 Task: Look for space in Tiquisate, Guatemala from 7th July, 2023 to 15th July, 2023 for 6 adults in price range Rs.15000 to Rs.20000. Place can be entire place with 3 bedrooms having 3 beds and 3 bathrooms. Property type can be house, flat, guest house. Amenities needed are: washing machine. Booking option can be shelf check-in. Required host language is English.
Action: Mouse moved to (539, 95)
Screenshot: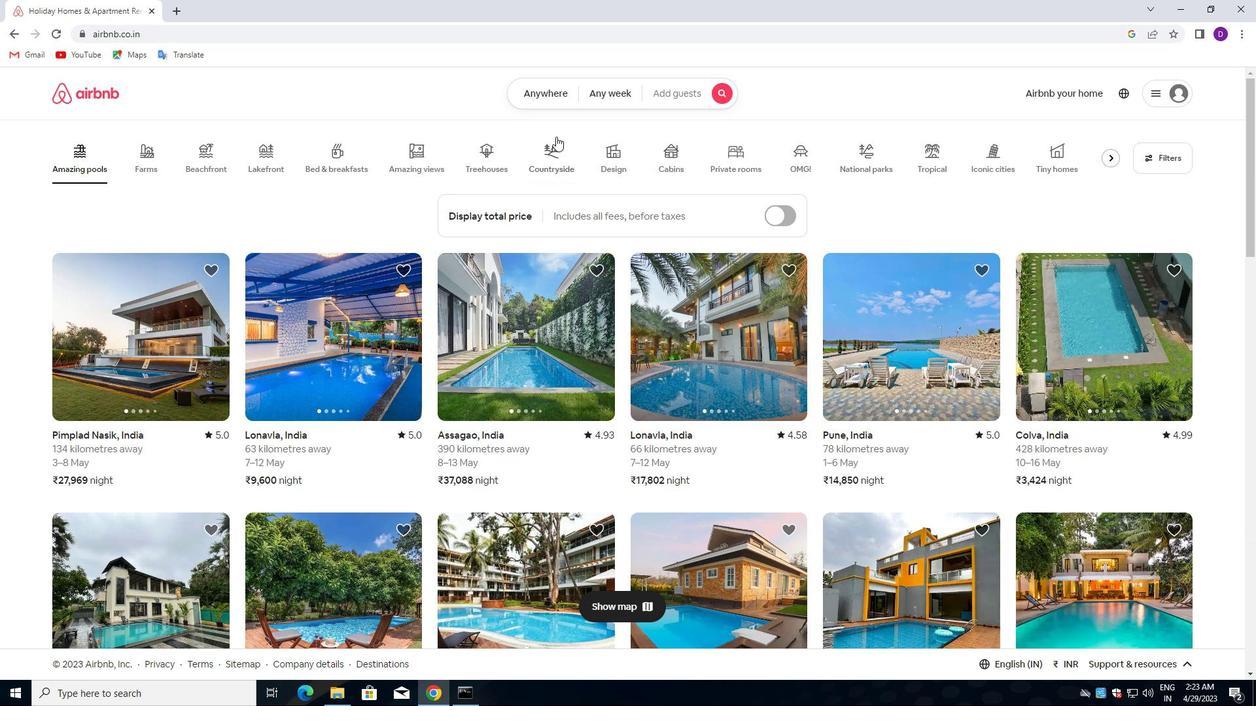 
Action: Mouse pressed left at (539, 95)
Screenshot: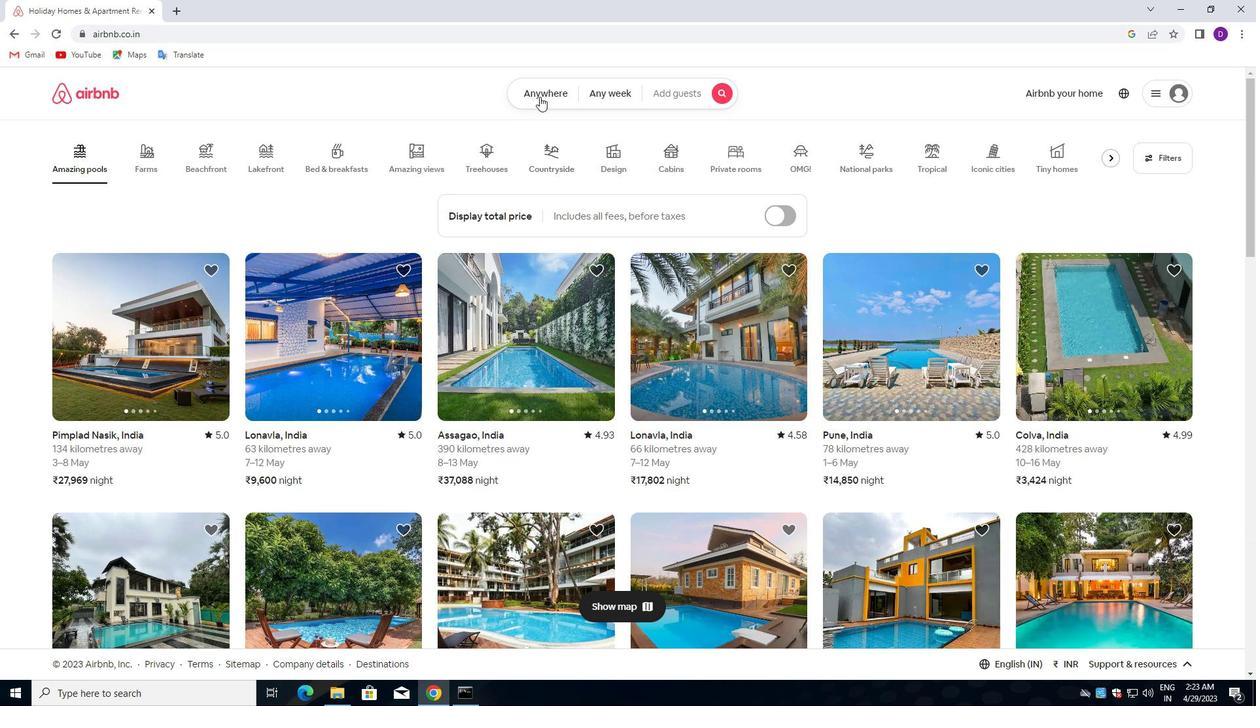 
Action: Mouse moved to (395, 147)
Screenshot: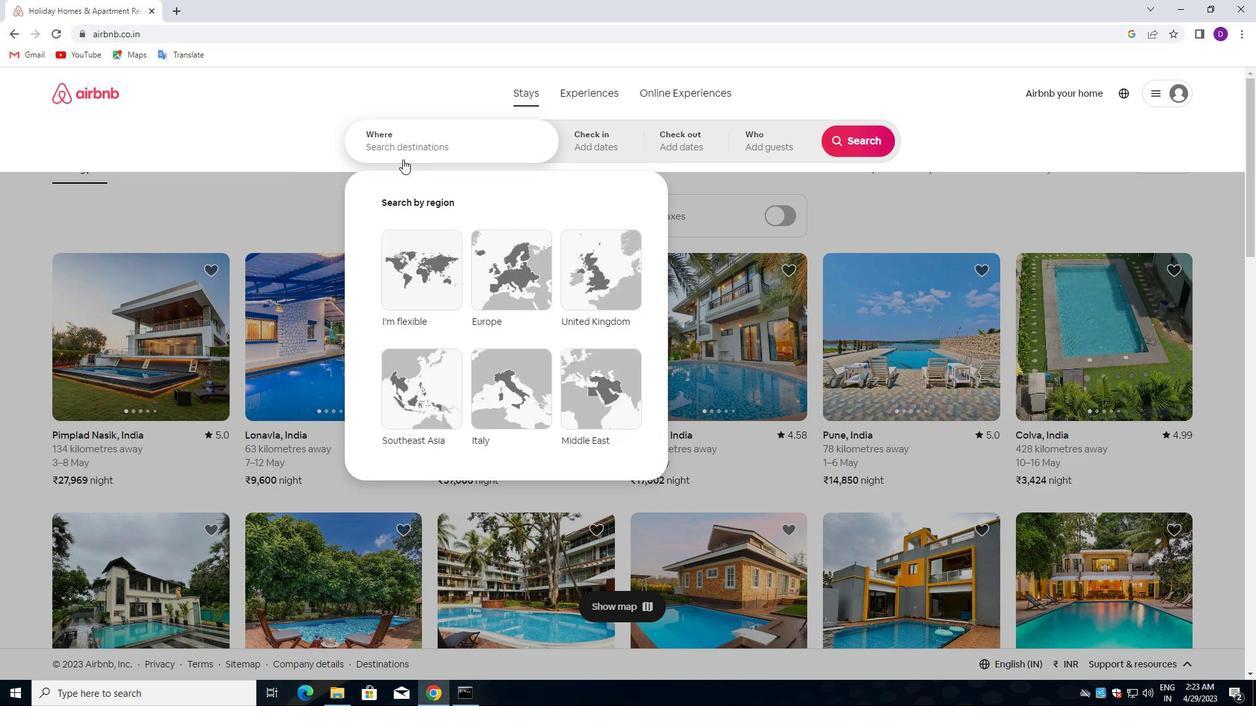 
Action: Mouse pressed left at (395, 147)
Screenshot: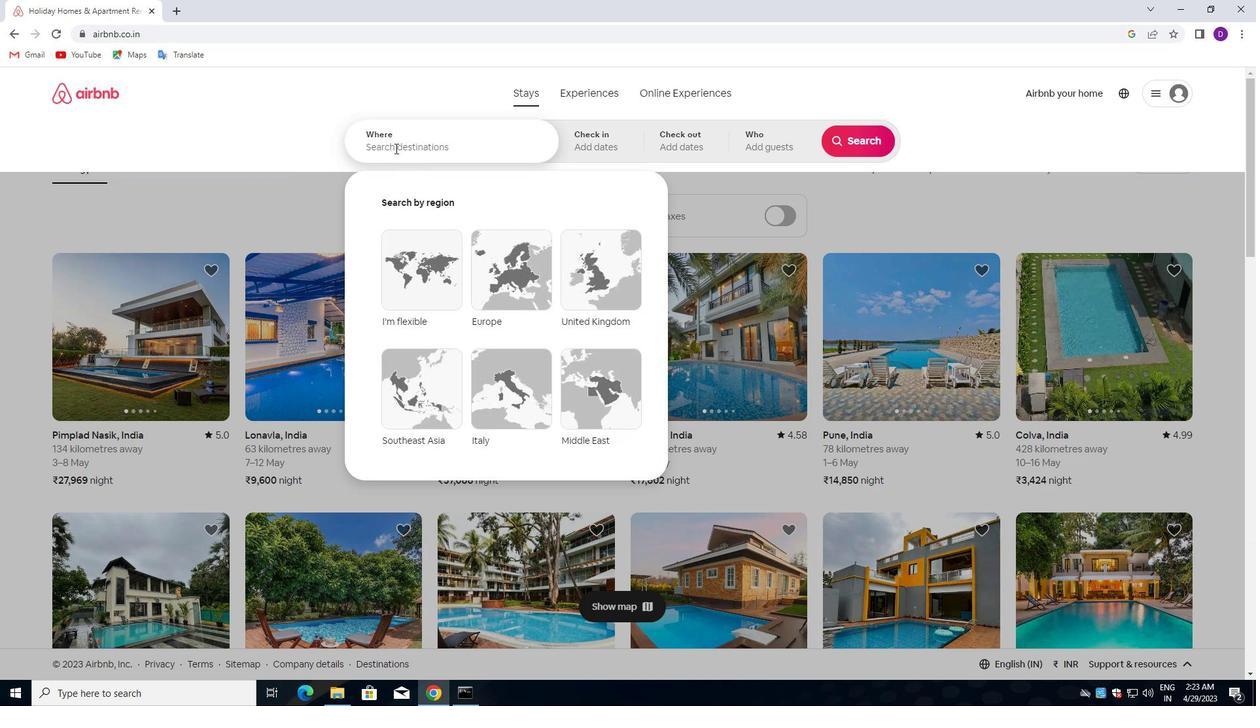
Action: Key pressed <Key.shift>TIQUISATE<Key.down><Key.enter>
Screenshot: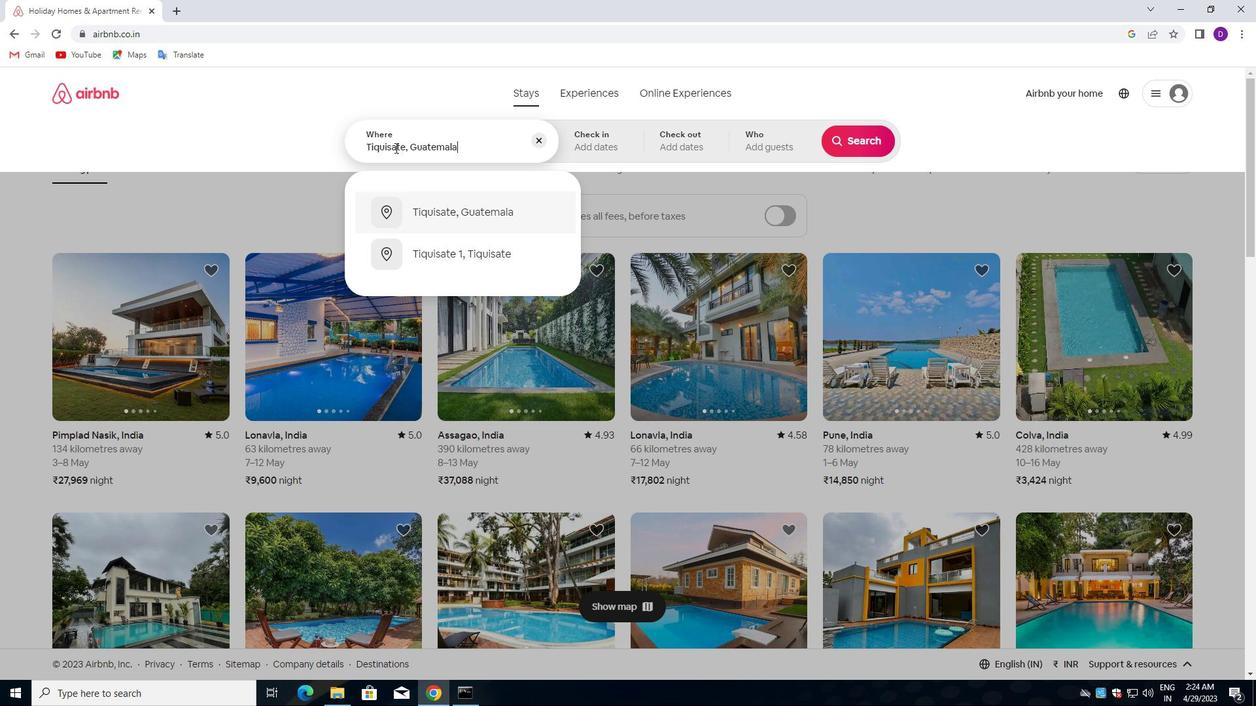 
Action: Mouse moved to (856, 251)
Screenshot: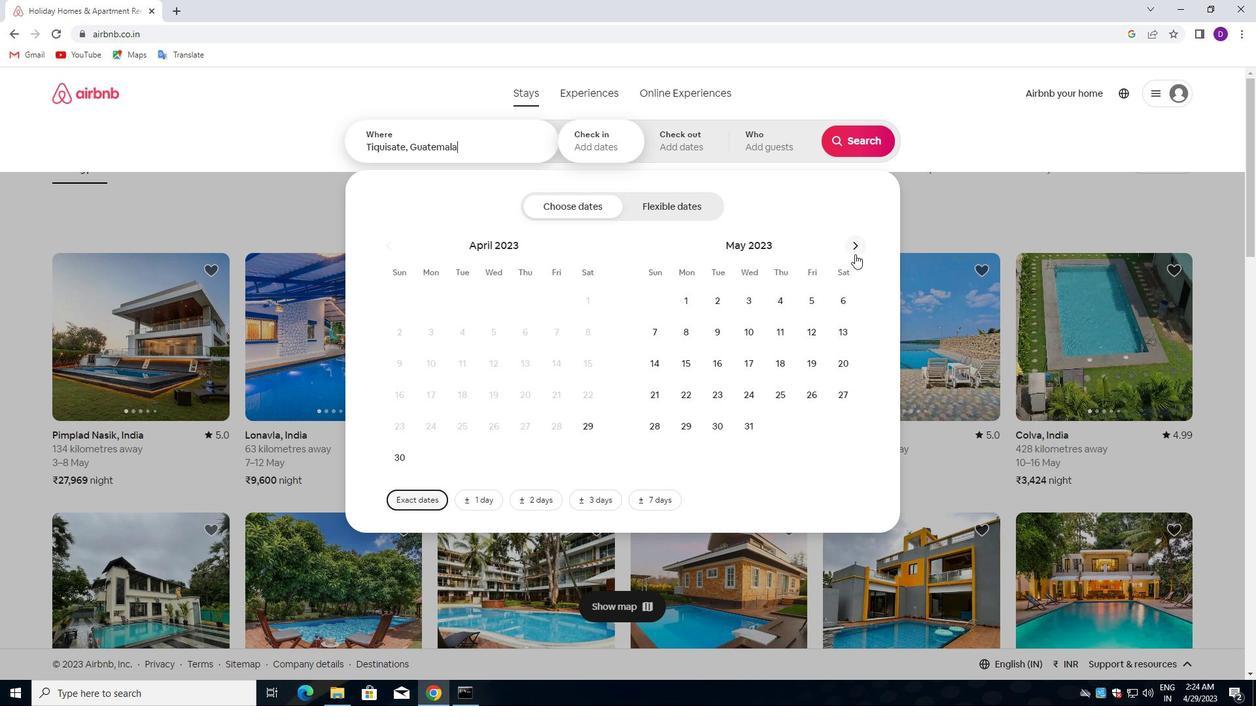 
Action: Mouse pressed left at (856, 251)
Screenshot: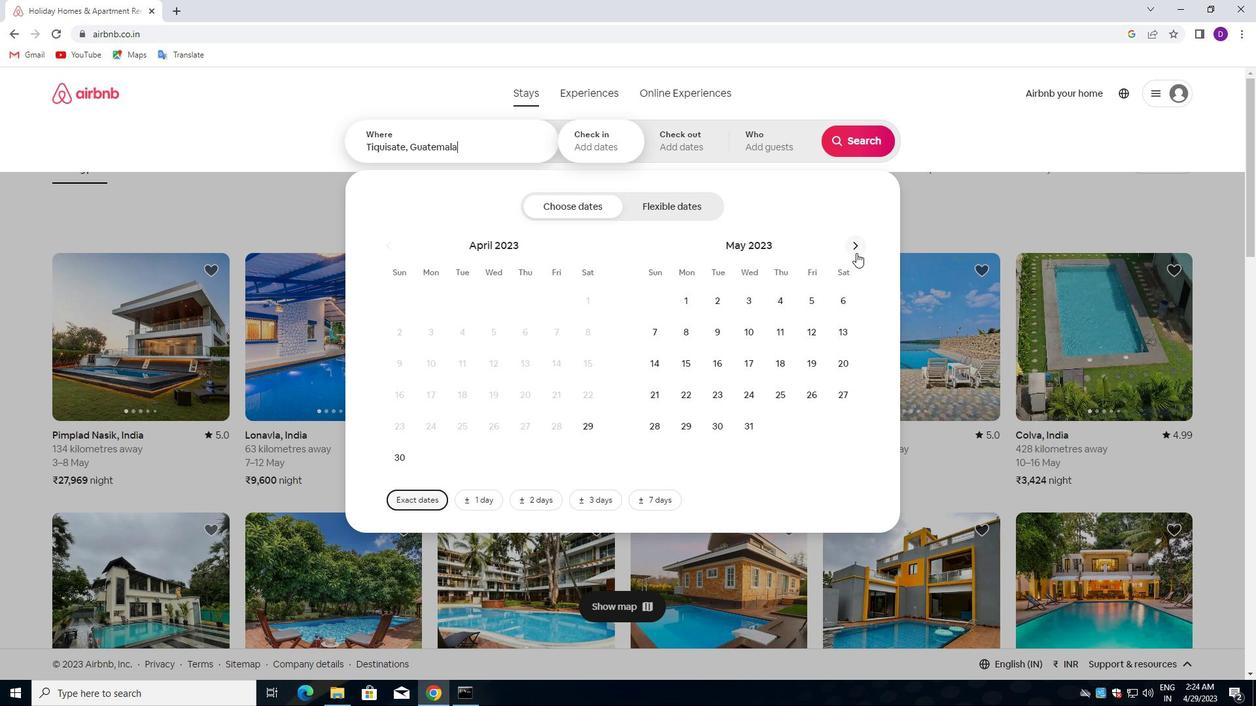 
Action: Mouse pressed left at (856, 251)
Screenshot: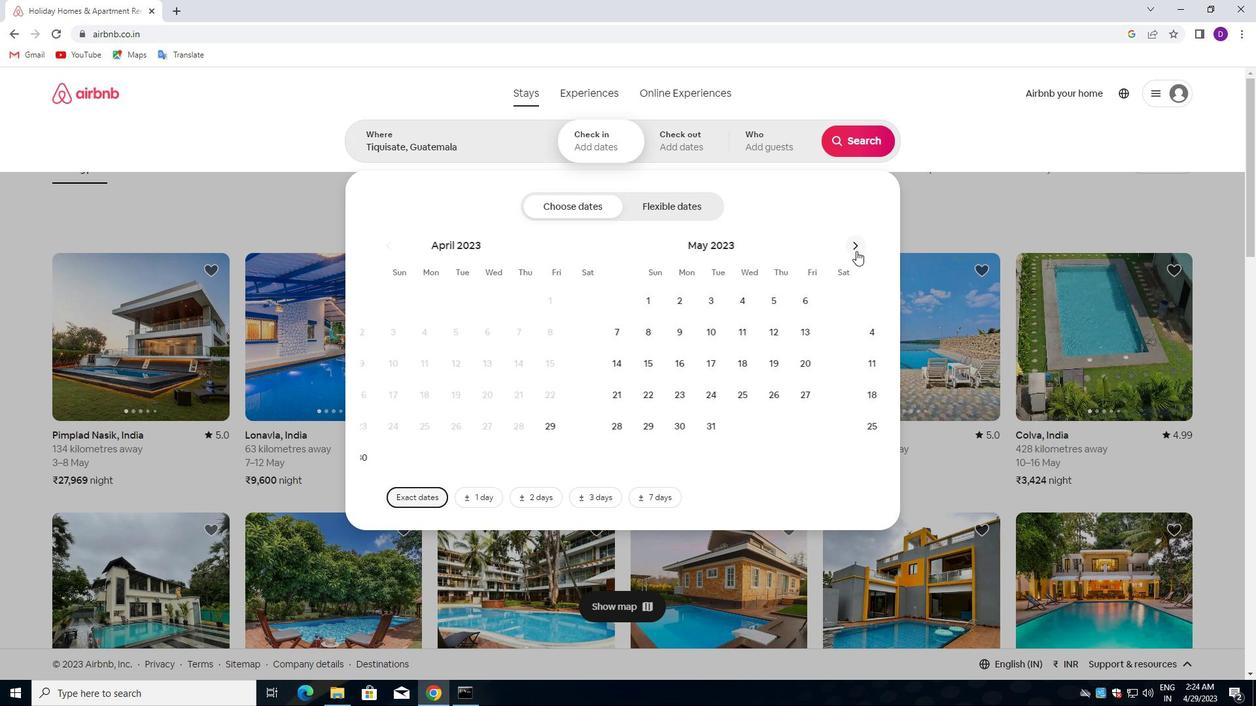 
Action: Mouse moved to (809, 338)
Screenshot: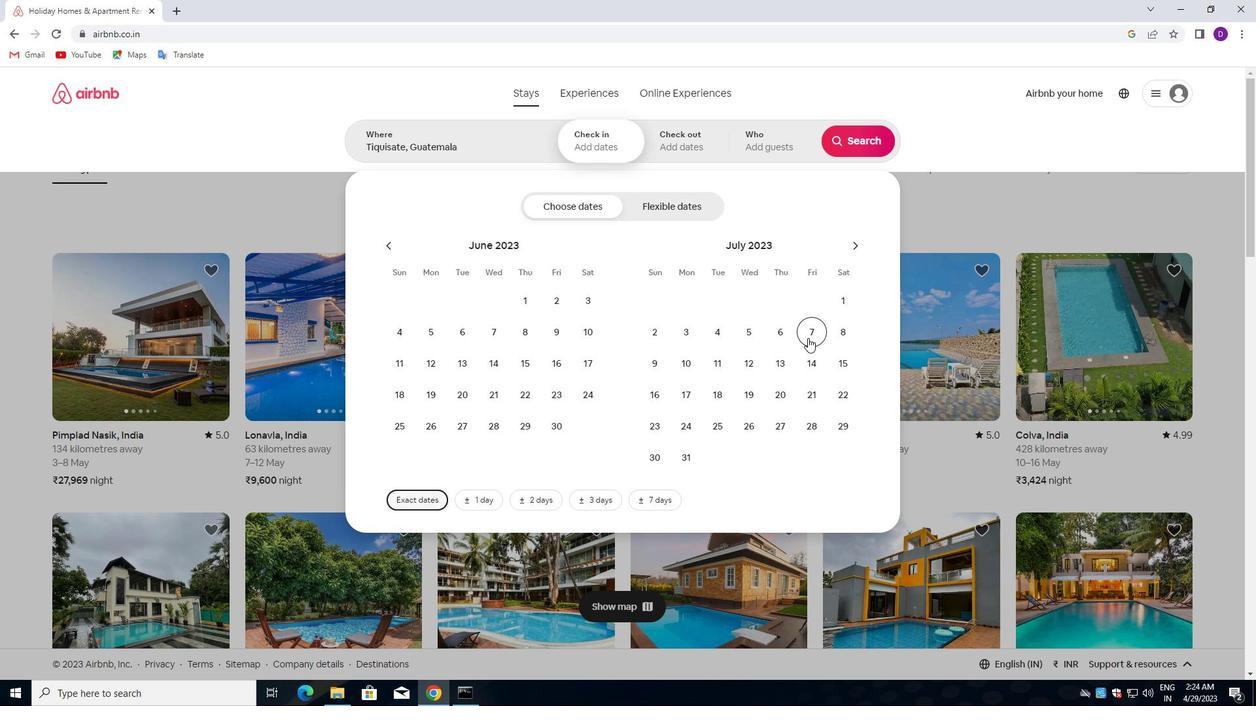 
Action: Mouse pressed left at (809, 338)
Screenshot: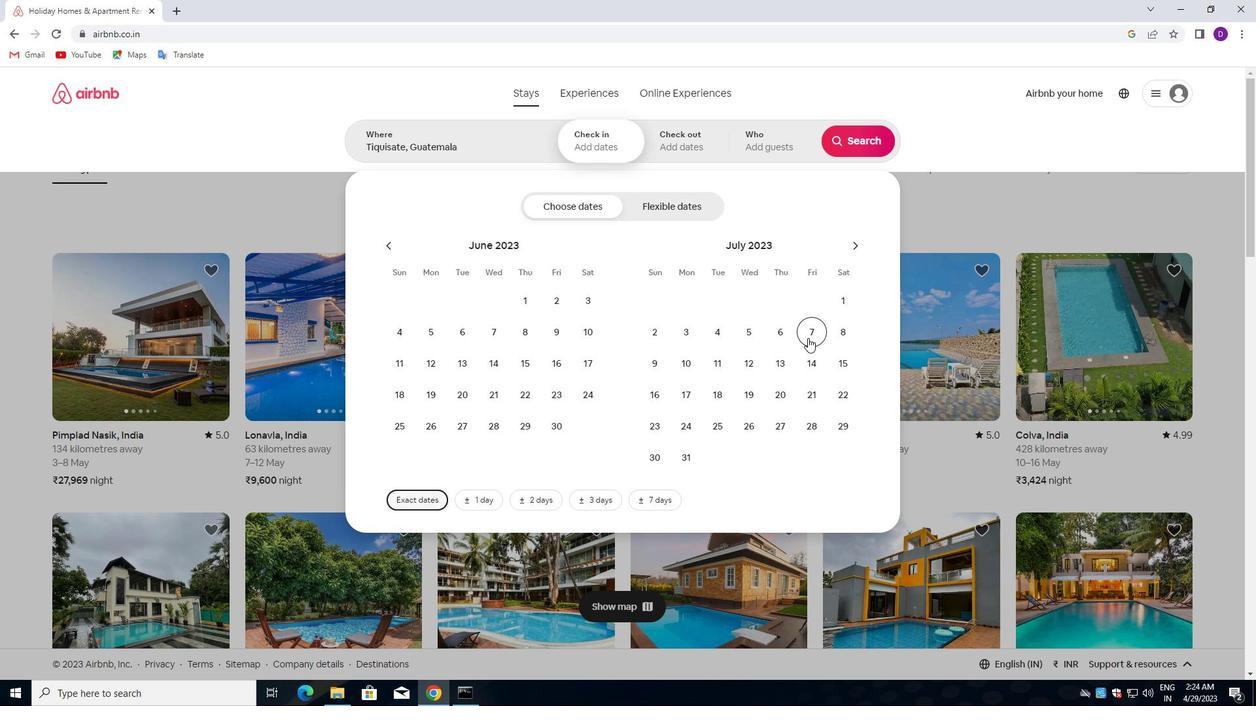 
Action: Mouse moved to (839, 359)
Screenshot: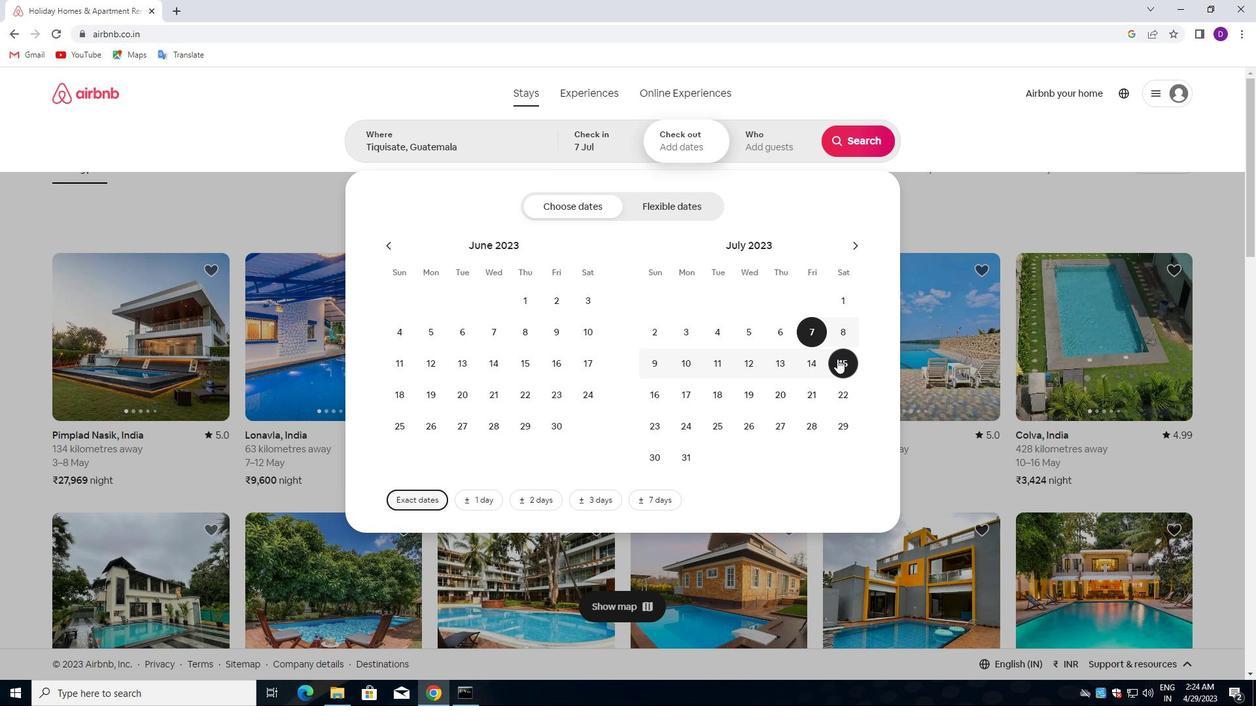 
Action: Mouse pressed left at (839, 359)
Screenshot: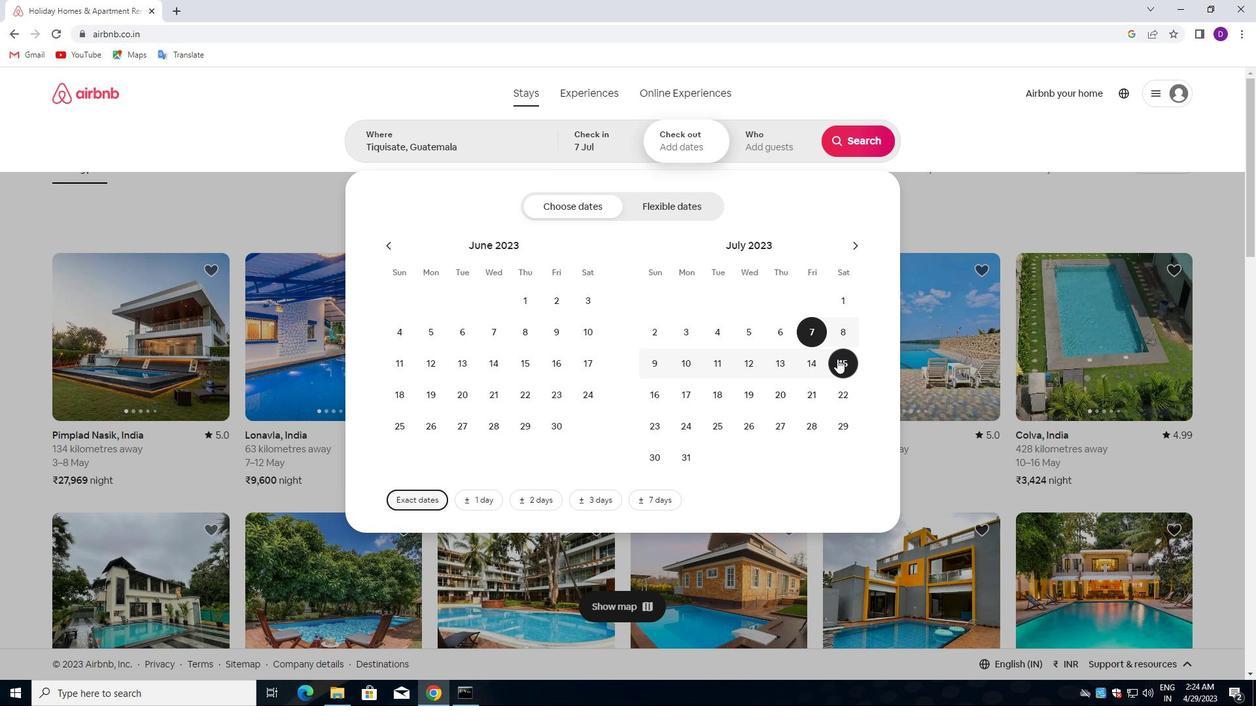 
Action: Mouse moved to (777, 147)
Screenshot: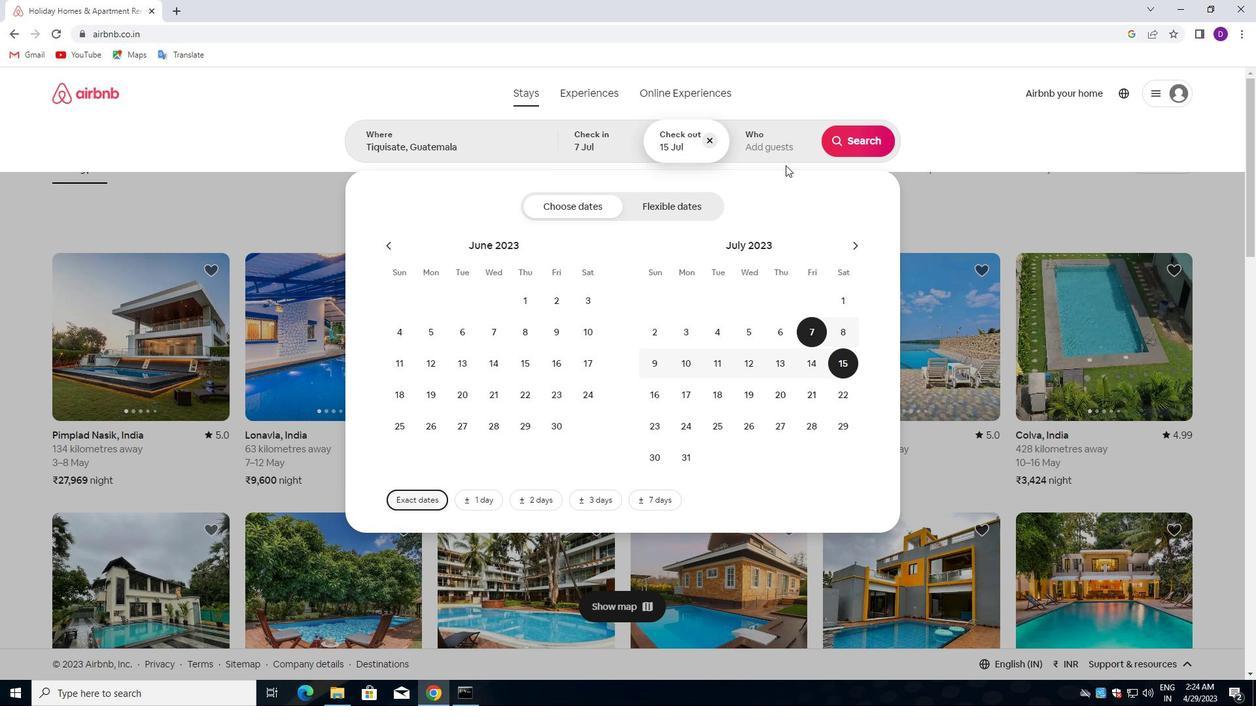 
Action: Mouse pressed left at (777, 147)
Screenshot: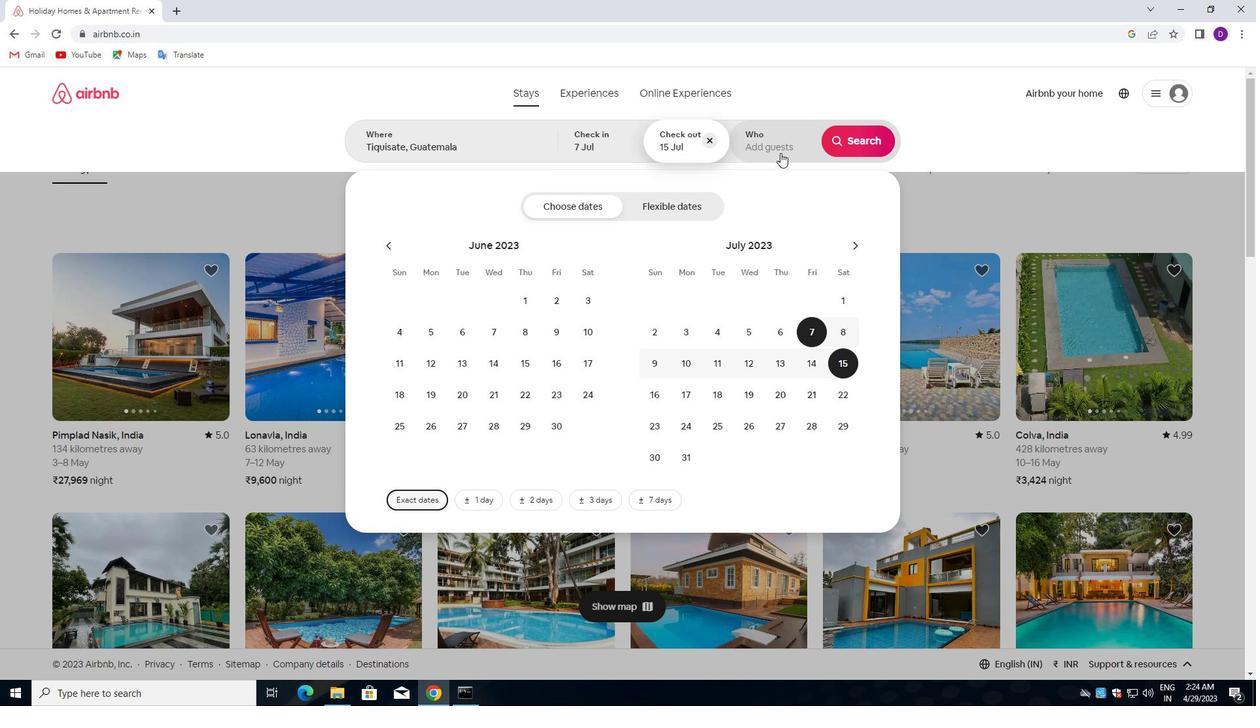 
Action: Mouse moved to (867, 209)
Screenshot: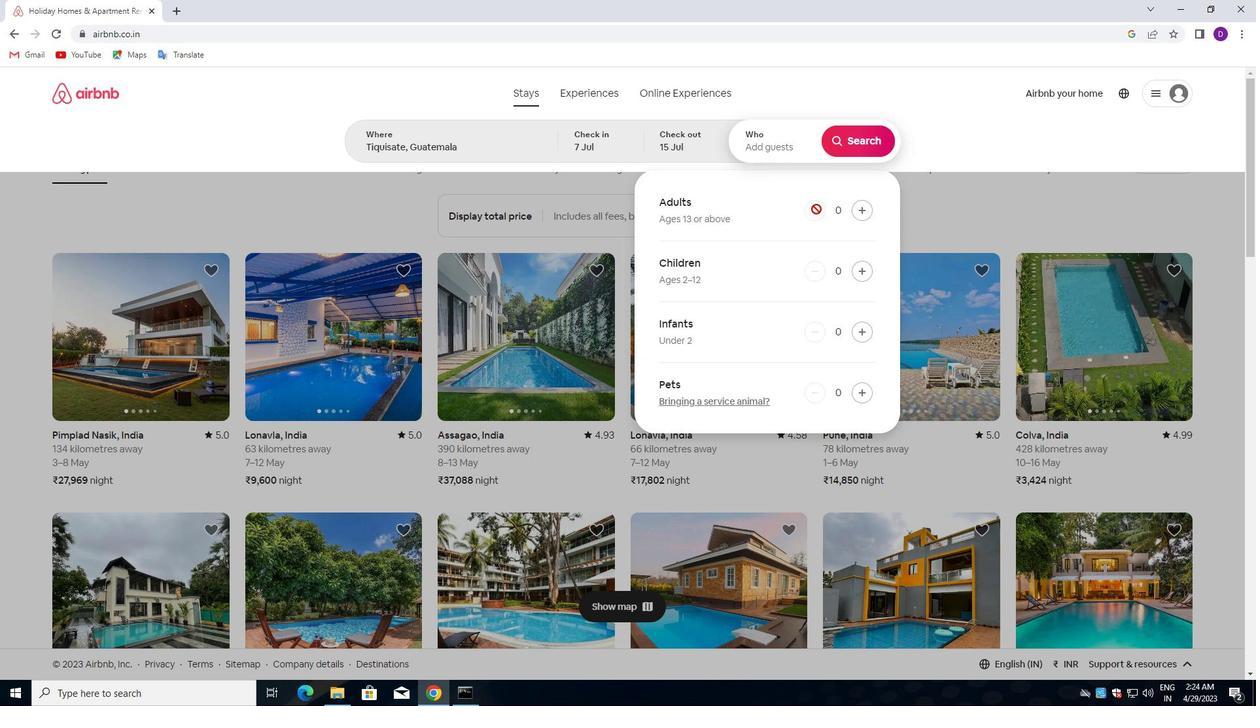 
Action: Mouse pressed left at (867, 209)
Screenshot: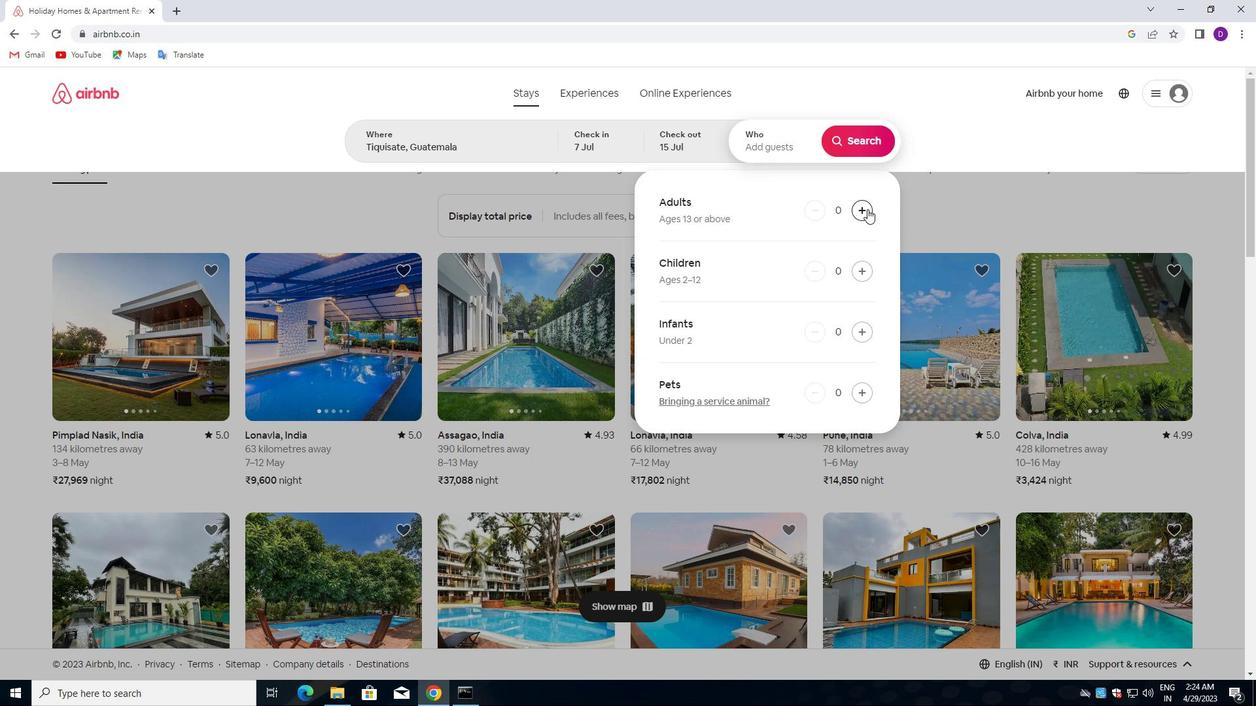 
Action: Mouse moved to (867, 209)
Screenshot: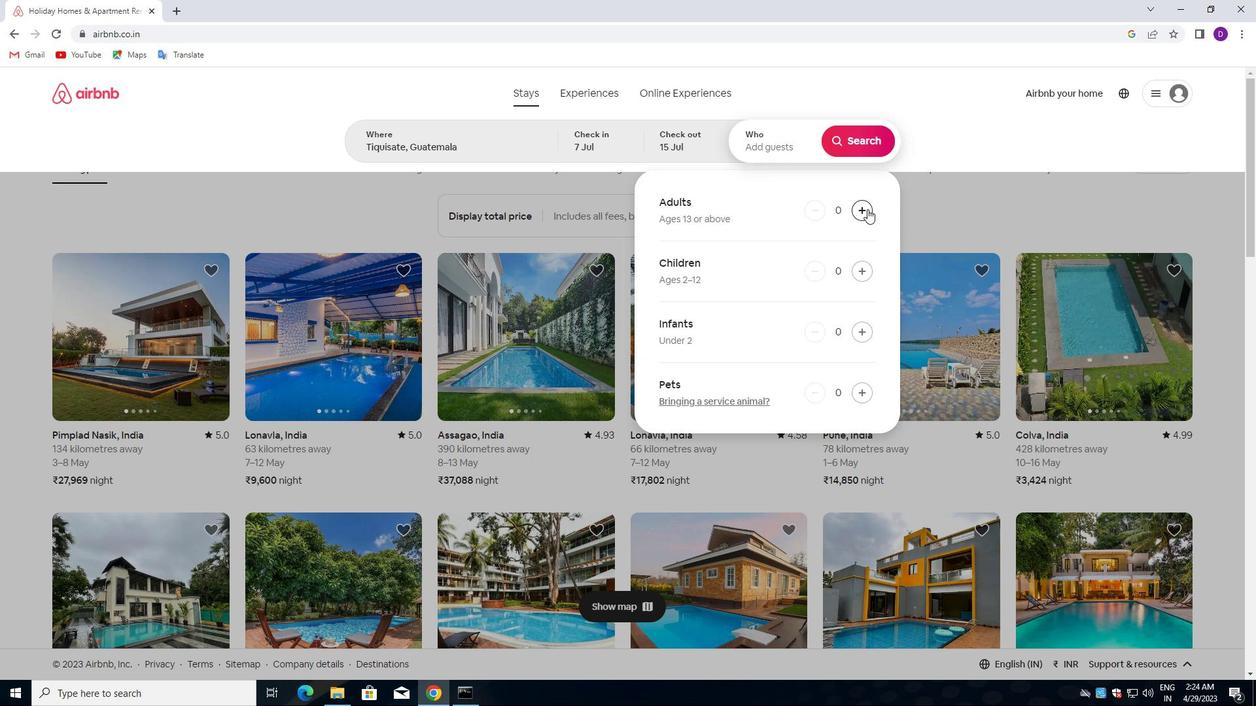 
Action: Mouse pressed left at (867, 209)
Screenshot: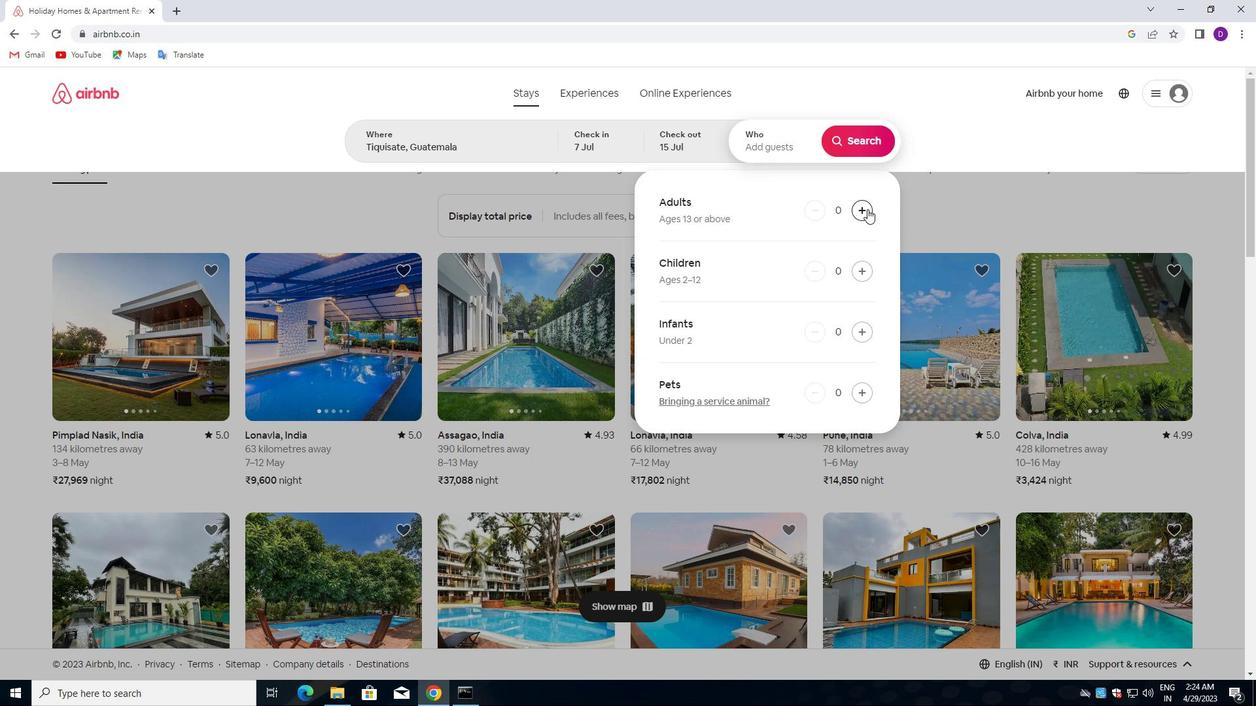 
Action: Mouse pressed left at (867, 209)
Screenshot: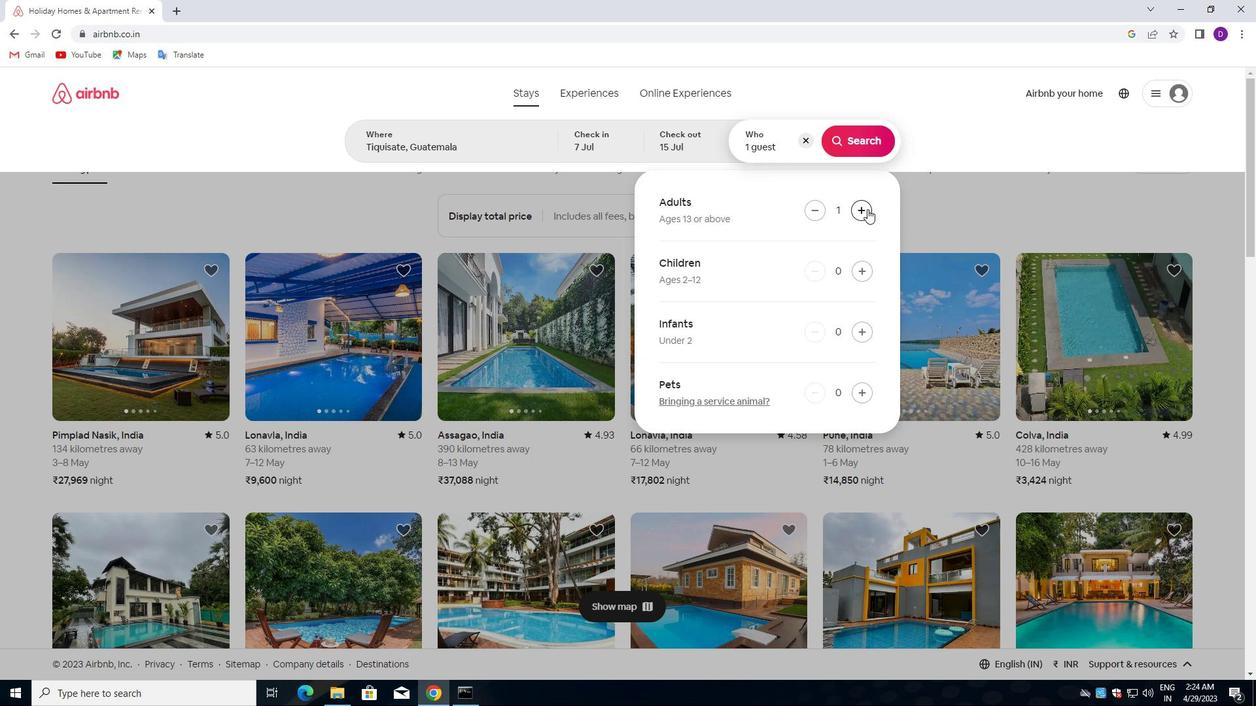 
Action: Mouse pressed left at (867, 209)
Screenshot: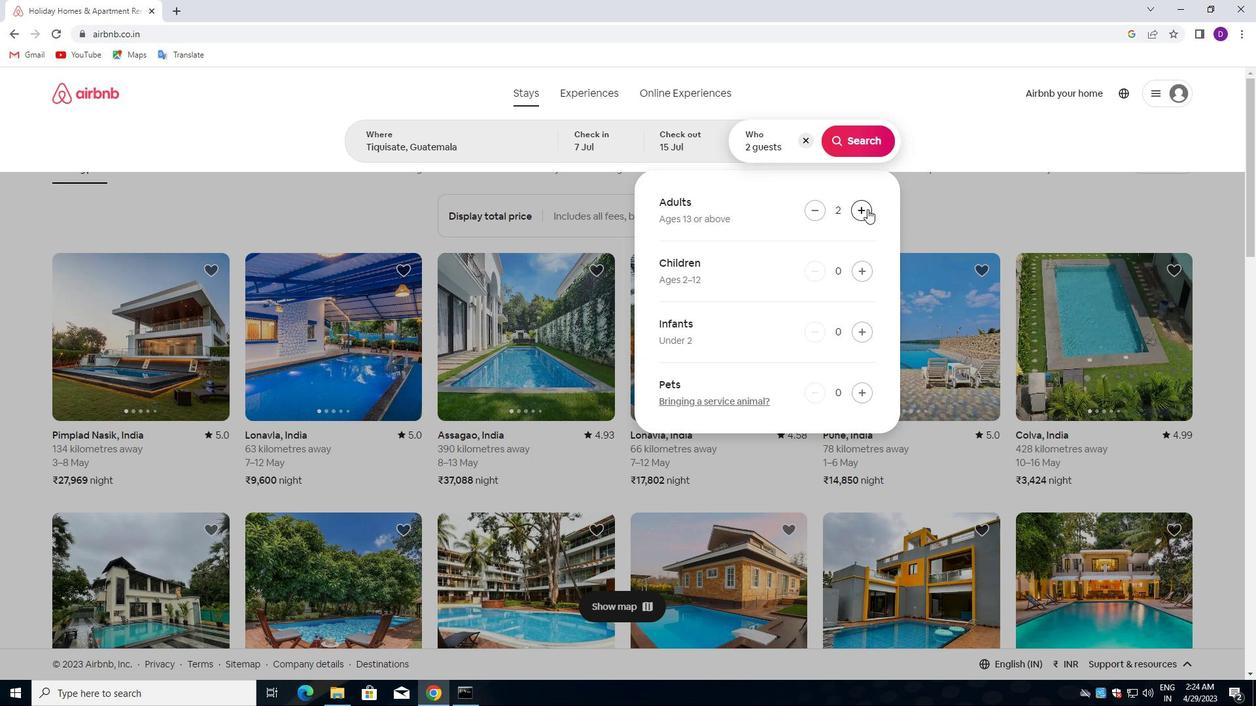 
Action: Mouse pressed left at (867, 209)
Screenshot: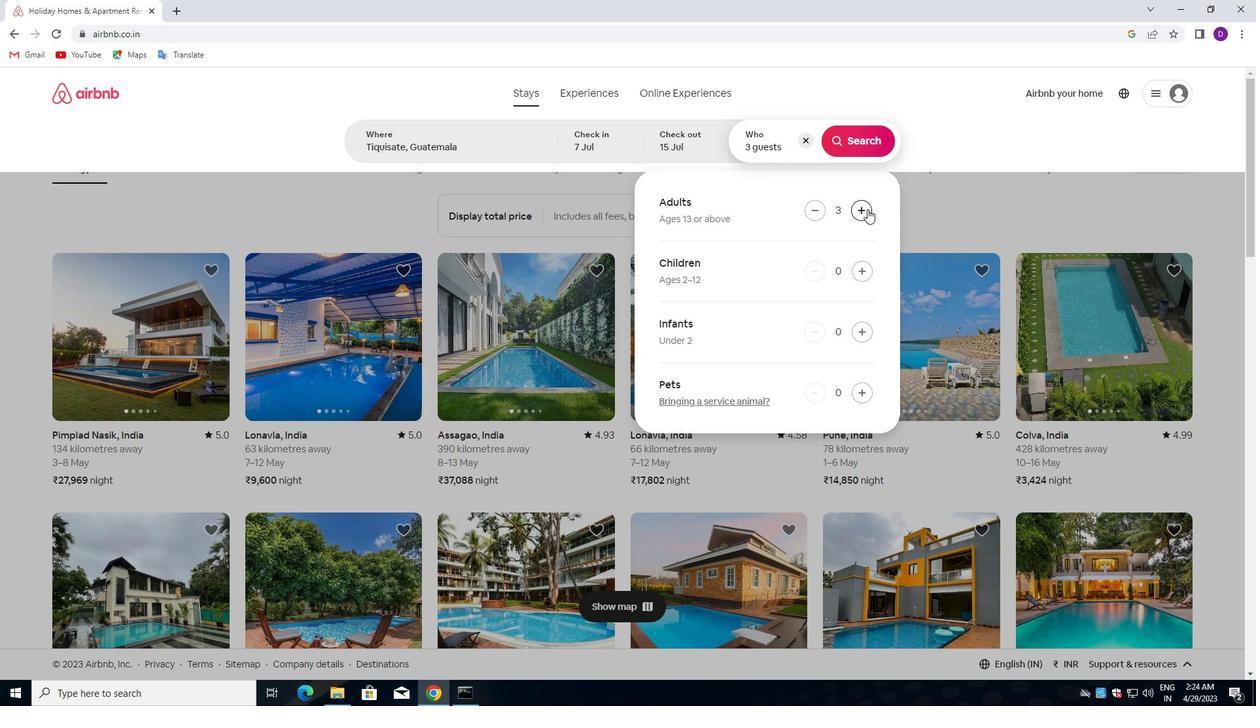 
Action: Mouse pressed left at (867, 209)
Screenshot: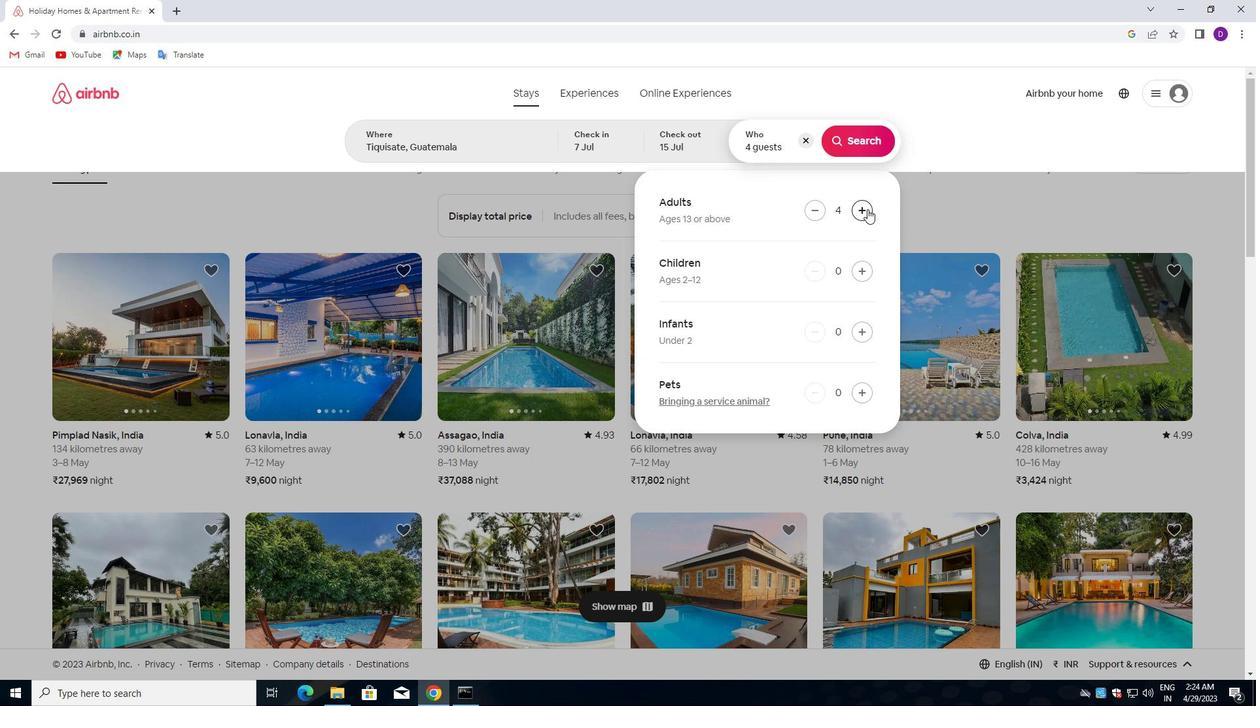 
Action: Mouse moved to (860, 148)
Screenshot: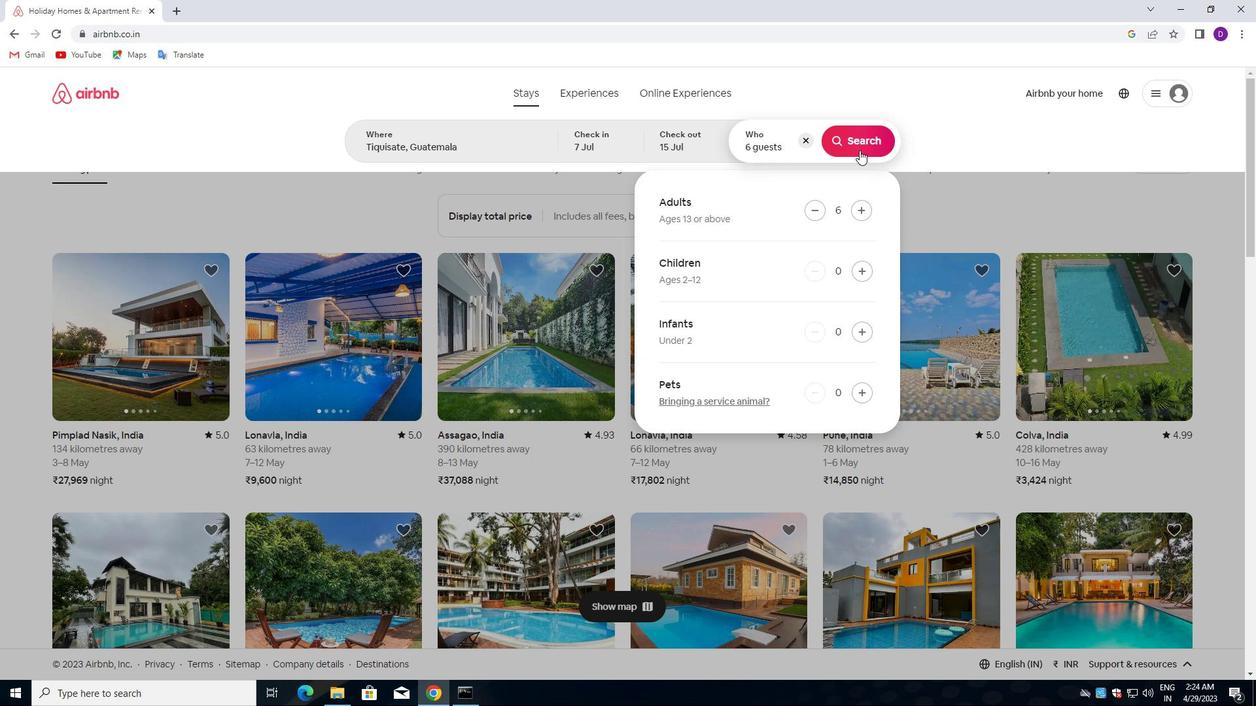 
Action: Mouse pressed left at (860, 148)
Screenshot: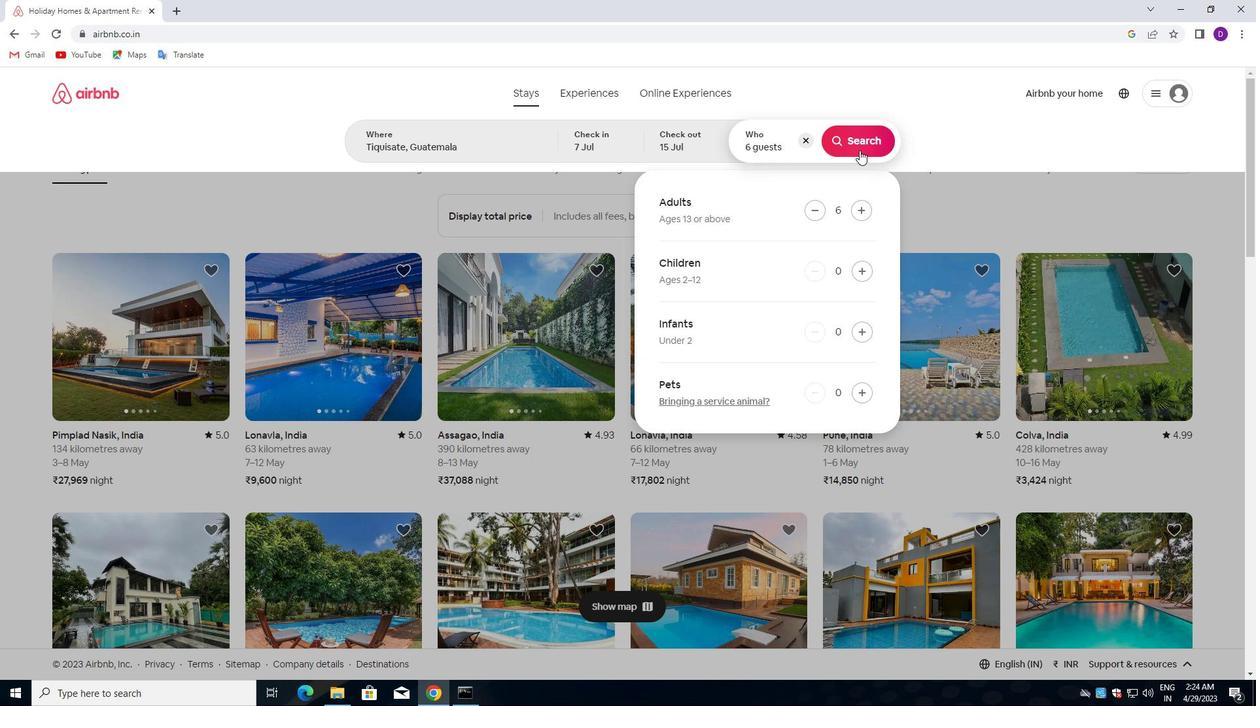 
Action: Mouse moved to (1186, 145)
Screenshot: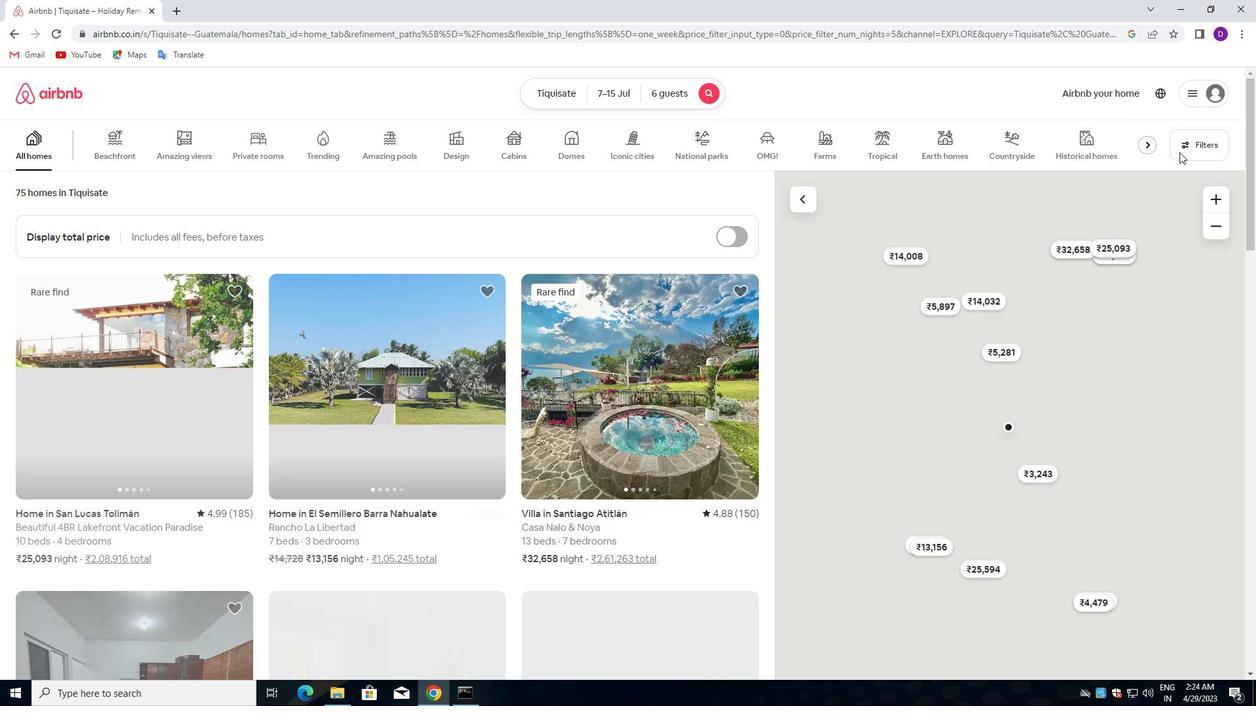 
Action: Mouse pressed left at (1186, 145)
Screenshot: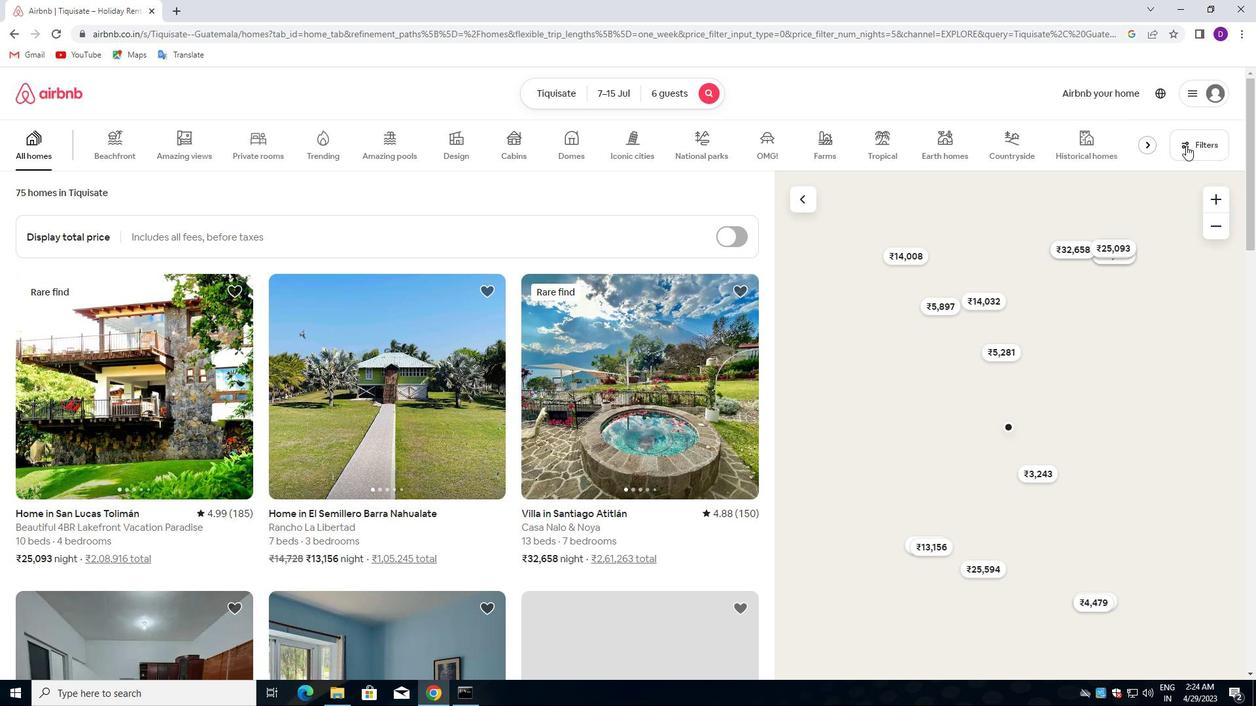 
Action: Mouse moved to (457, 310)
Screenshot: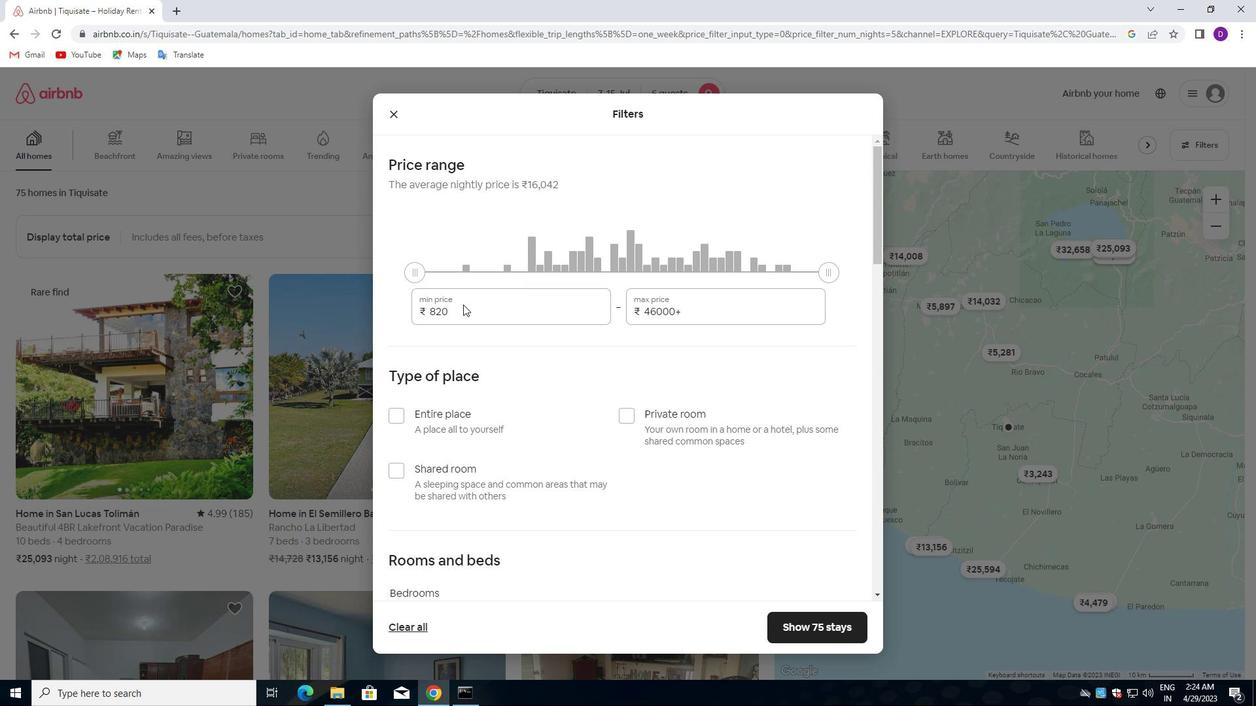 
Action: Mouse pressed left at (457, 310)
Screenshot: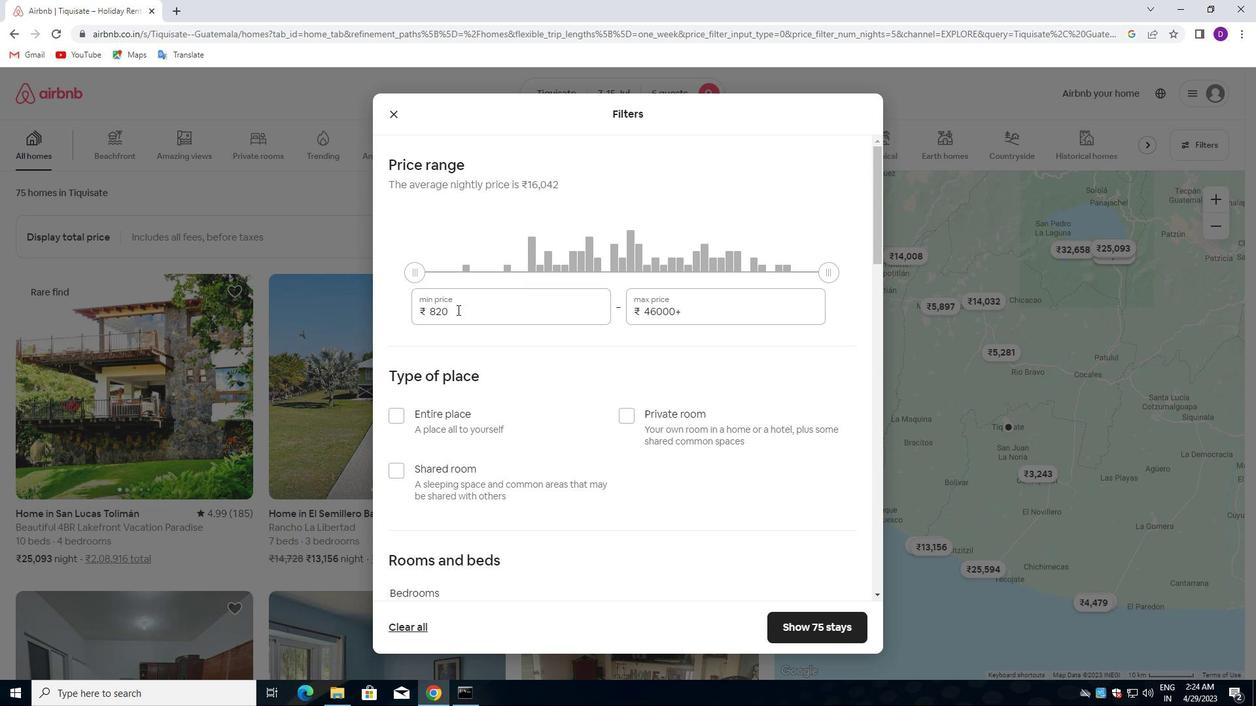 
Action: Mouse pressed left at (457, 310)
Screenshot: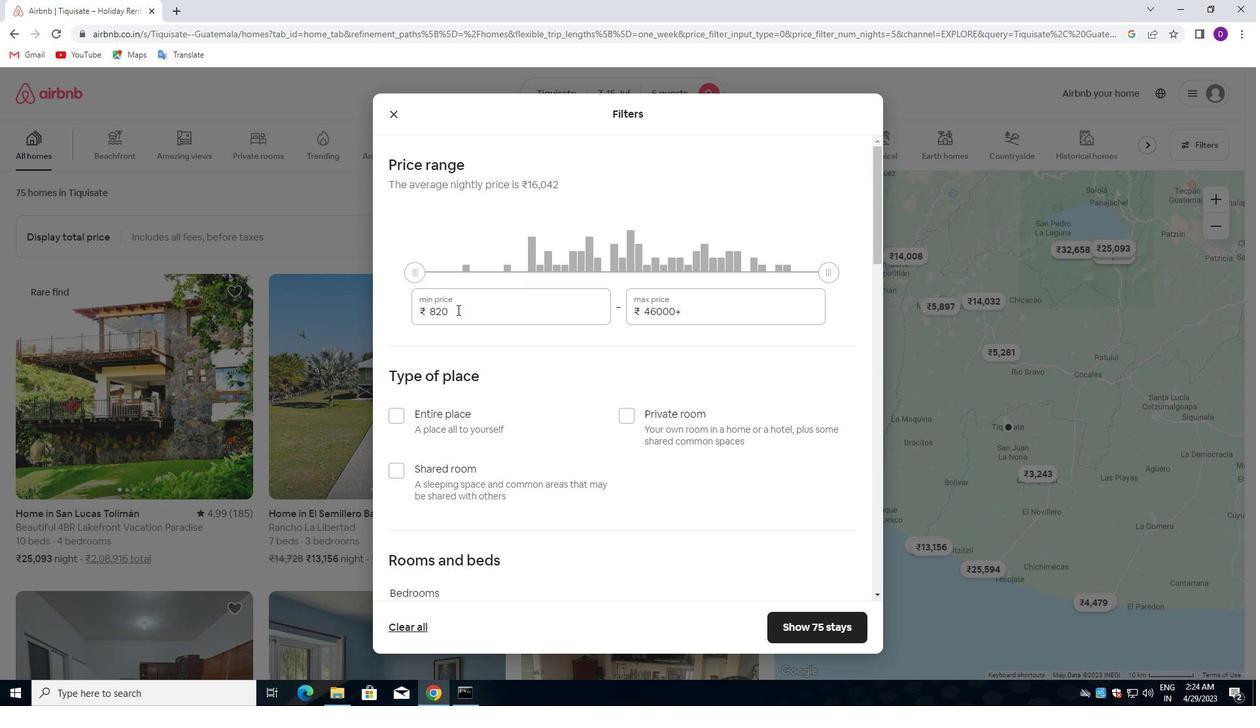 
Action: Key pressed 15000<Key.tab>20000
Screenshot: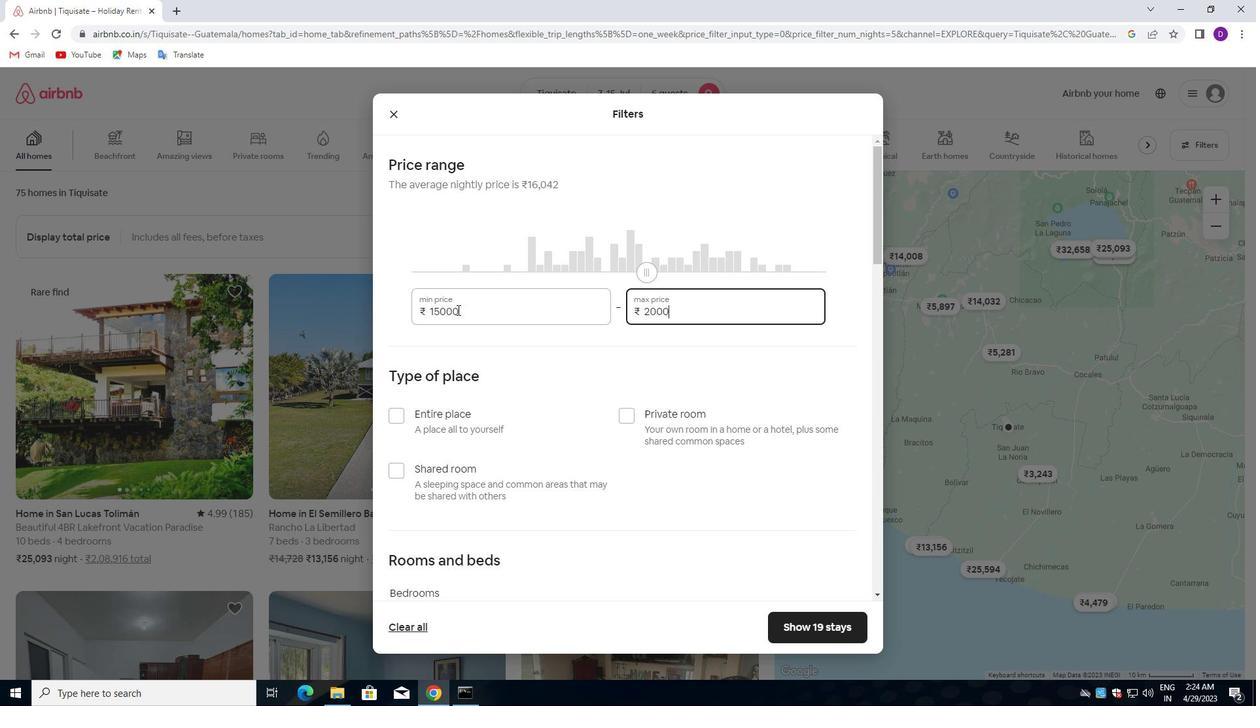 
Action: Mouse moved to (490, 321)
Screenshot: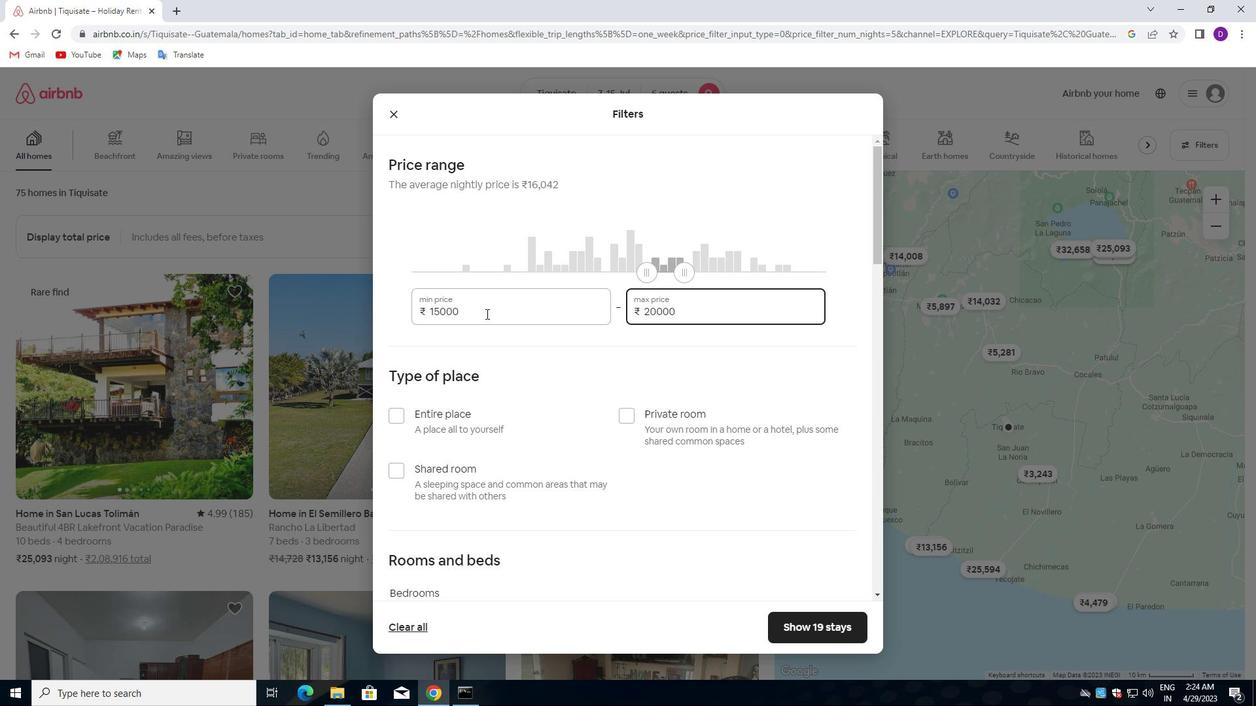 
Action: Mouse scrolled (490, 320) with delta (0, 0)
Screenshot: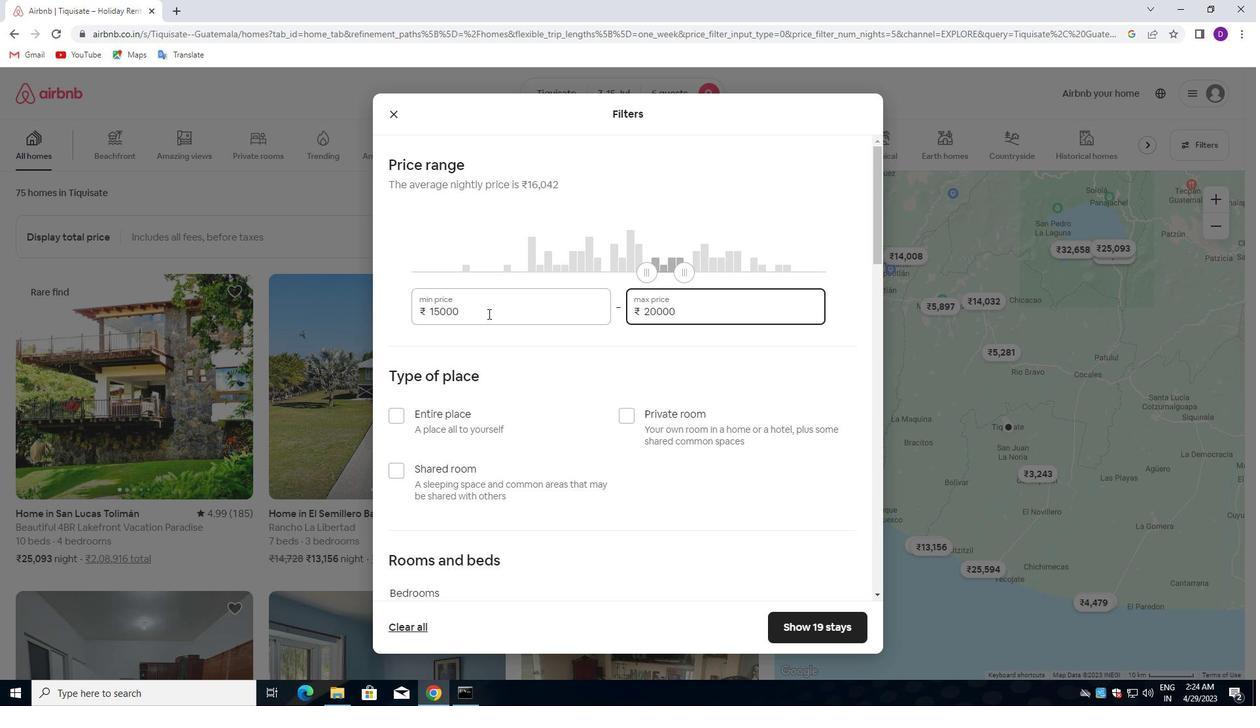 
Action: Mouse moved to (487, 327)
Screenshot: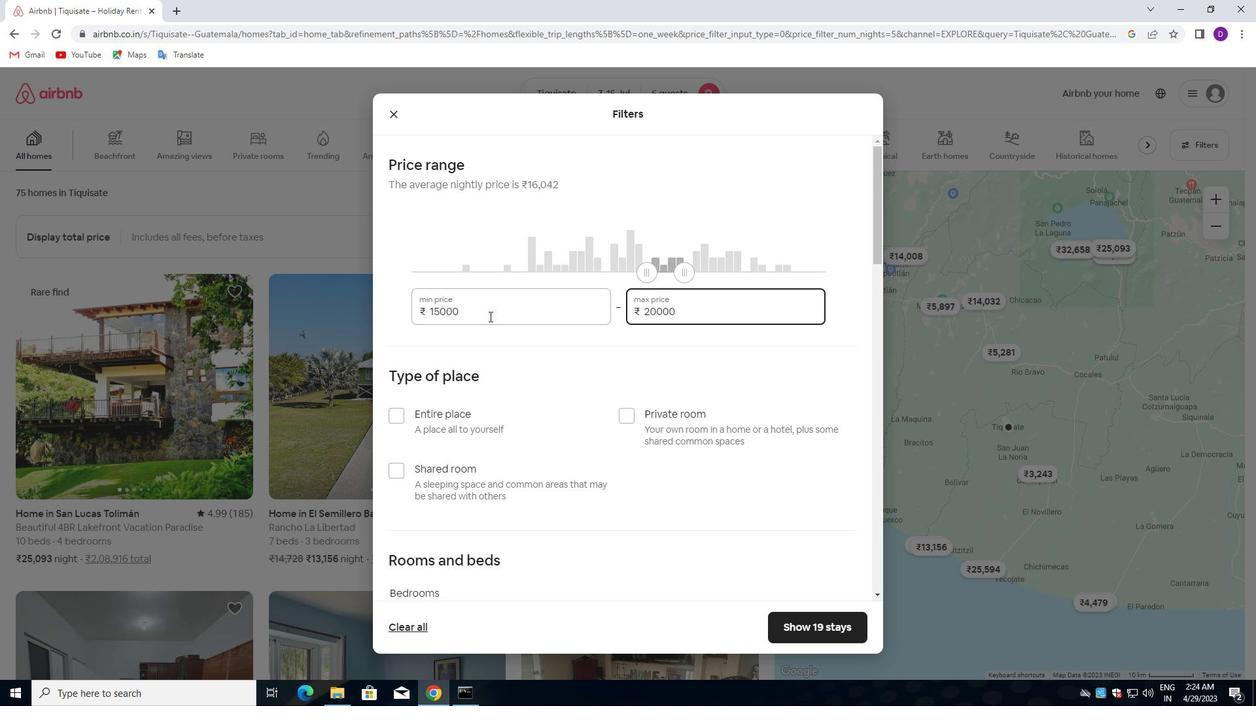 
Action: Mouse scrolled (487, 326) with delta (0, 0)
Screenshot: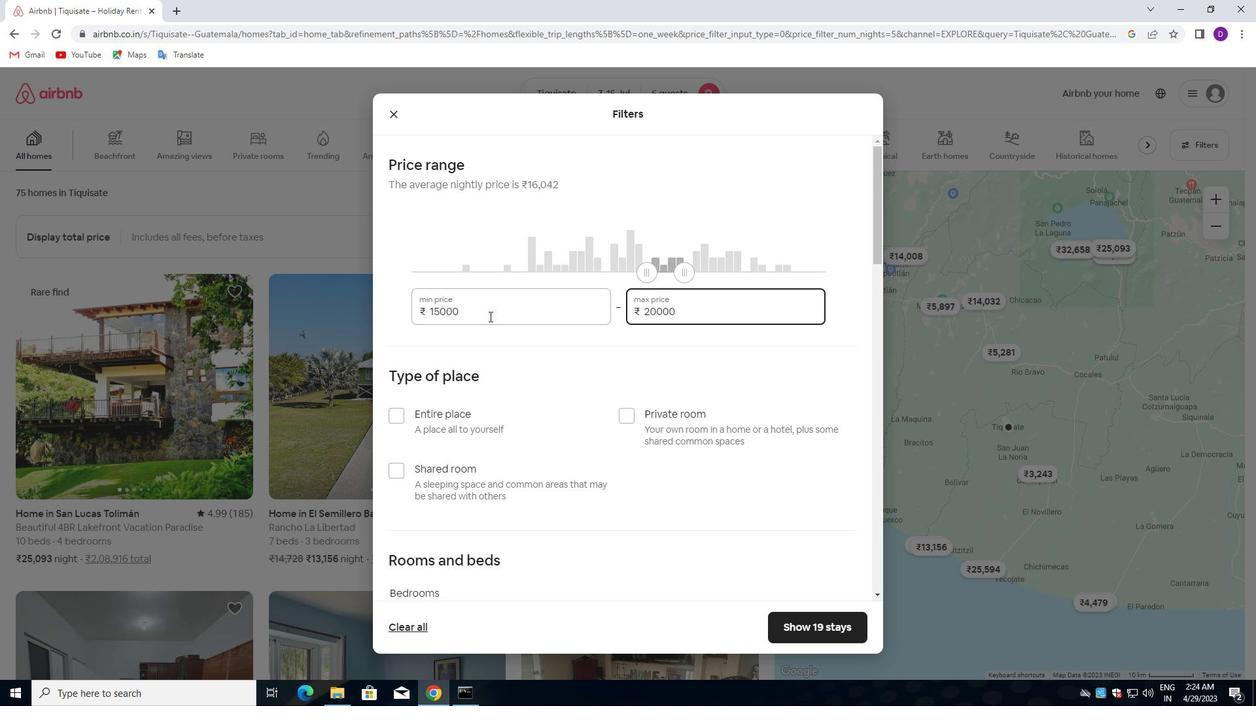 
Action: Mouse moved to (399, 289)
Screenshot: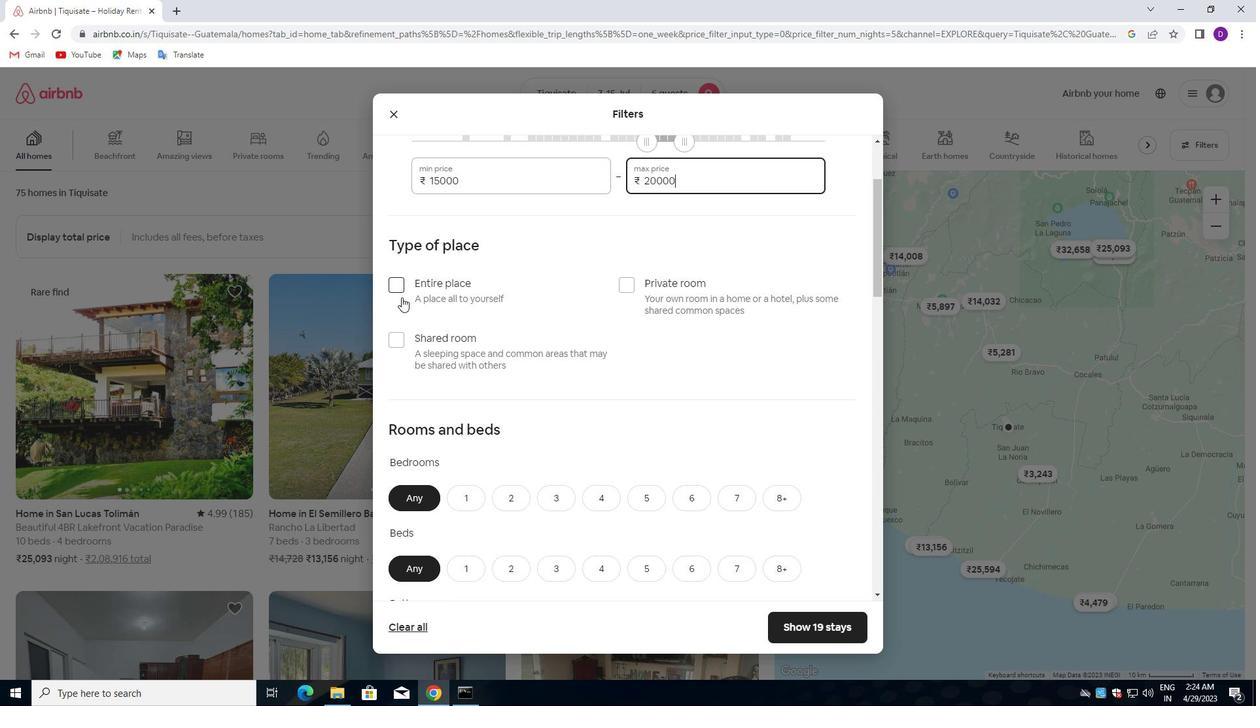 
Action: Mouse pressed left at (399, 289)
Screenshot: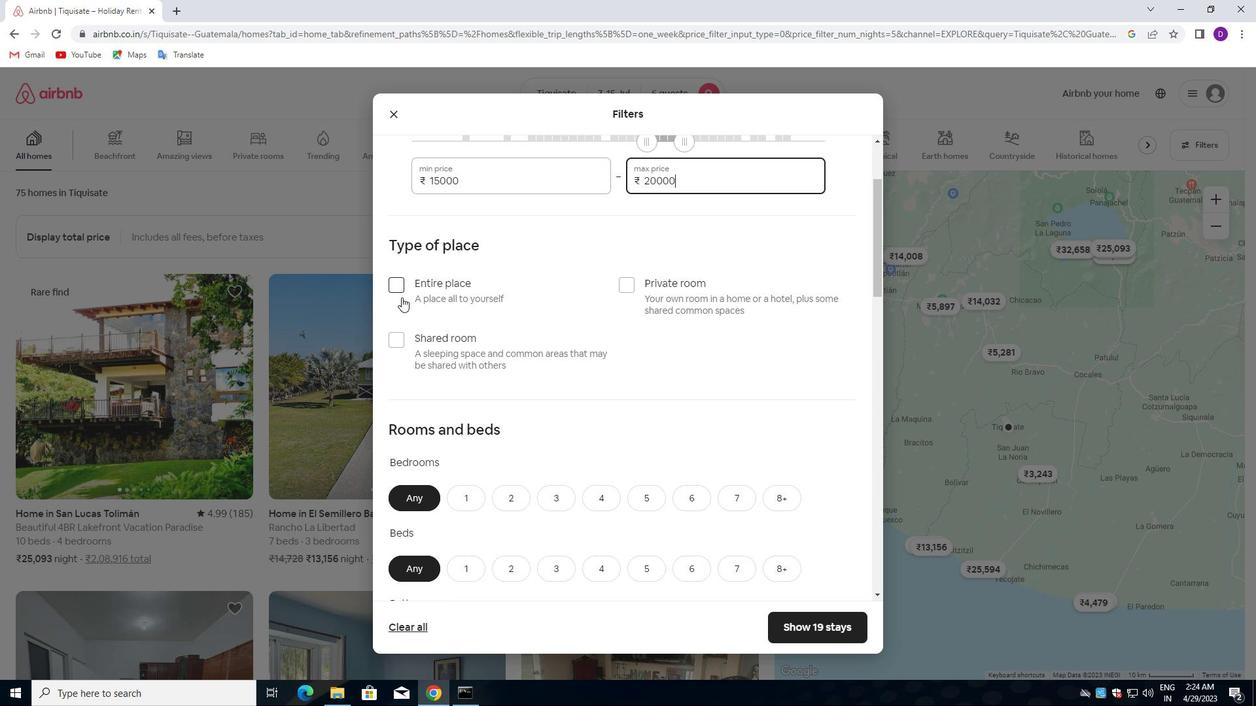
Action: Mouse moved to (547, 353)
Screenshot: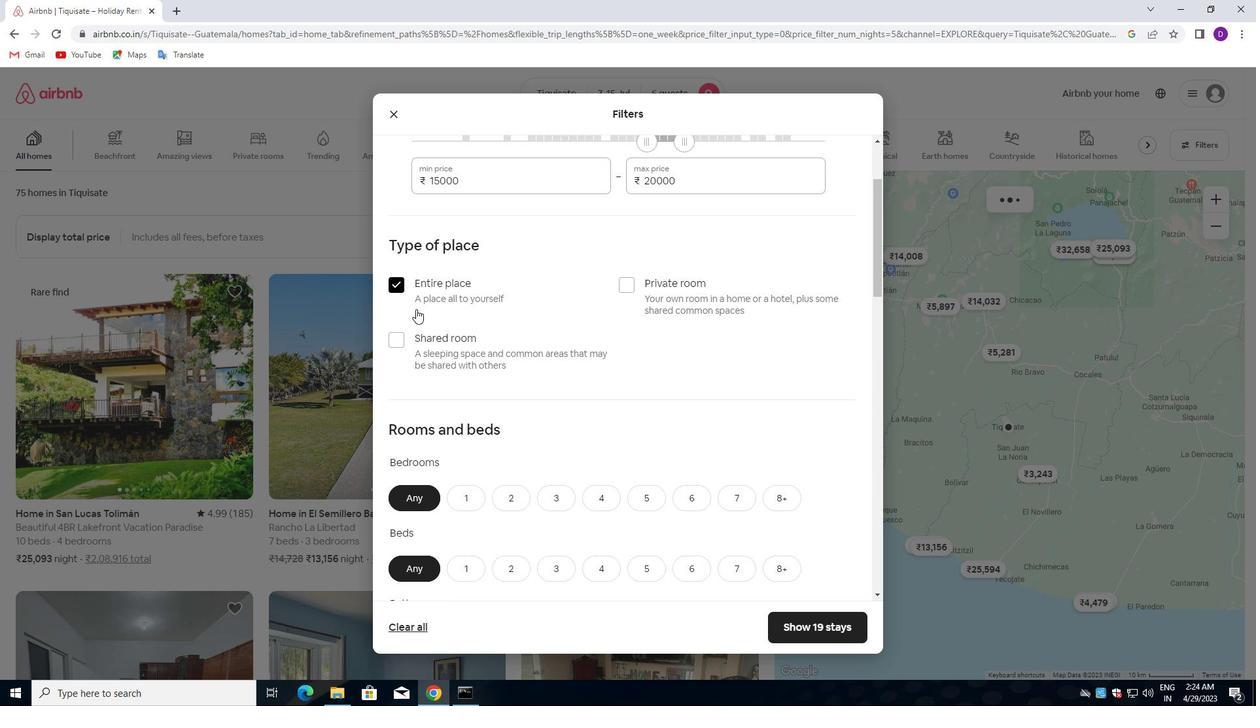 
Action: Mouse scrolled (547, 352) with delta (0, 0)
Screenshot: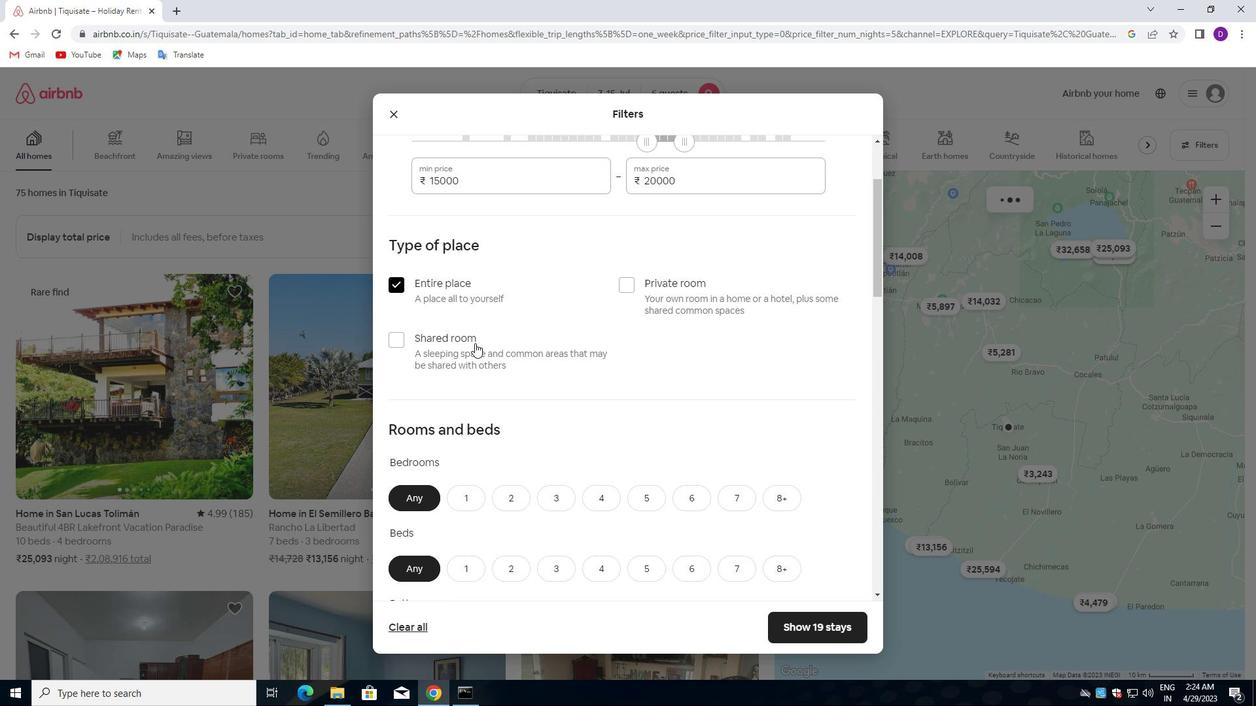 
Action: Mouse scrolled (547, 352) with delta (0, 0)
Screenshot: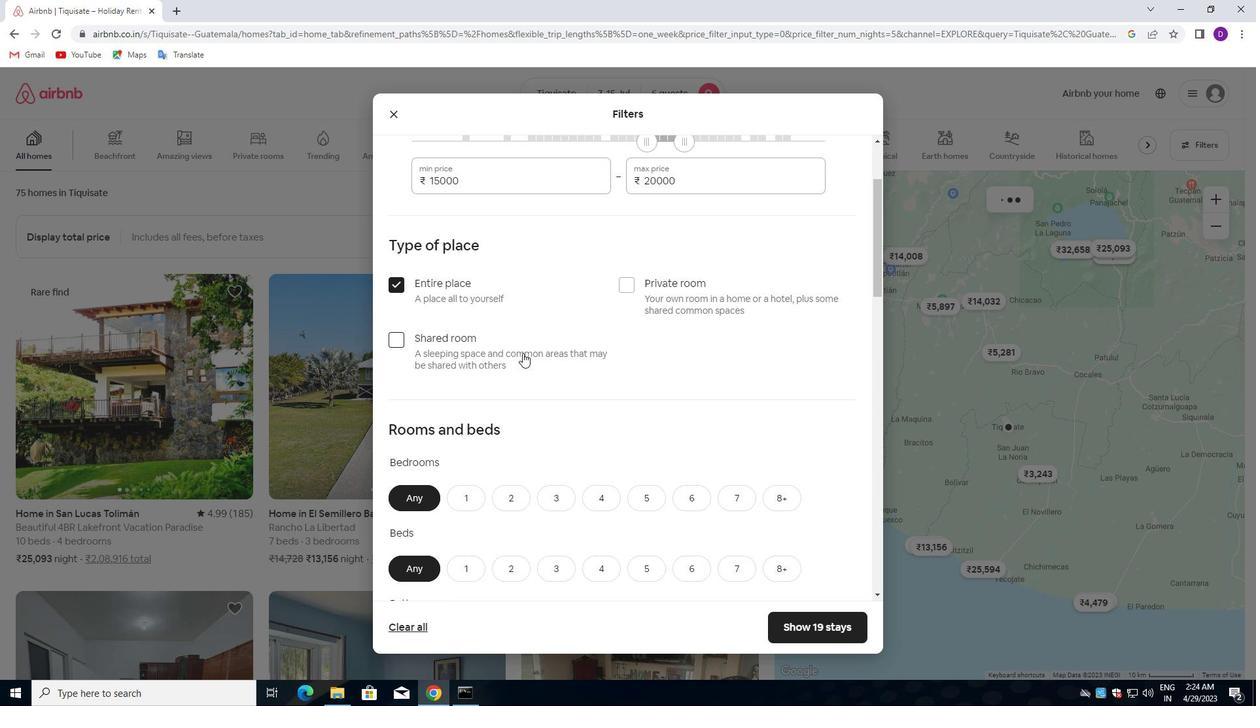 
Action: Mouse scrolled (547, 352) with delta (0, 0)
Screenshot: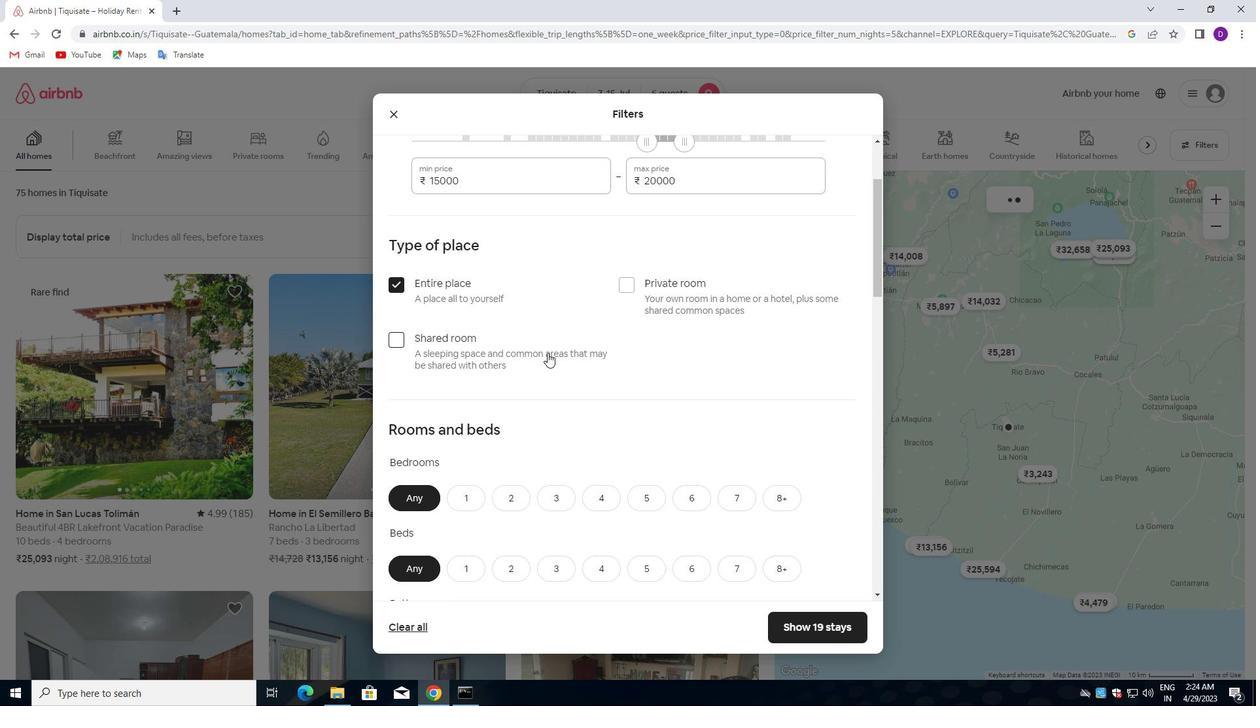 
Action: Mouse moved to (560, 304)
Screenshot: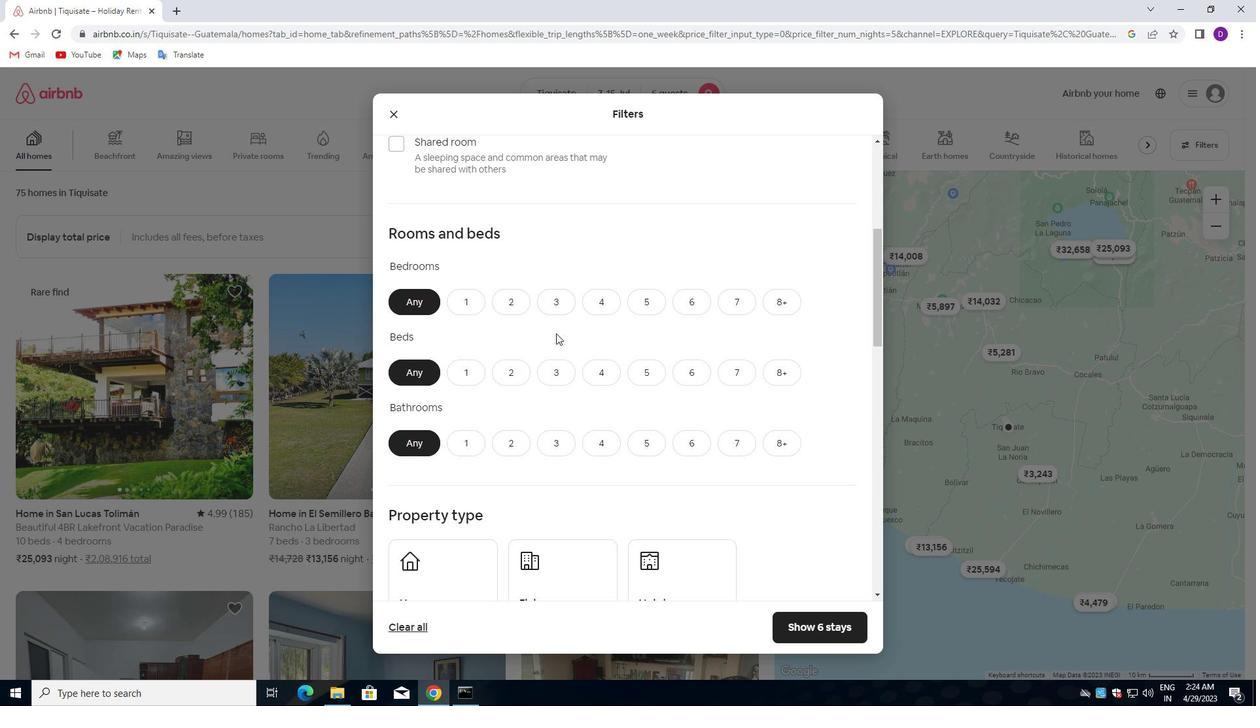 
Action: Mouse pressed left at (560, 304)
Screenshot: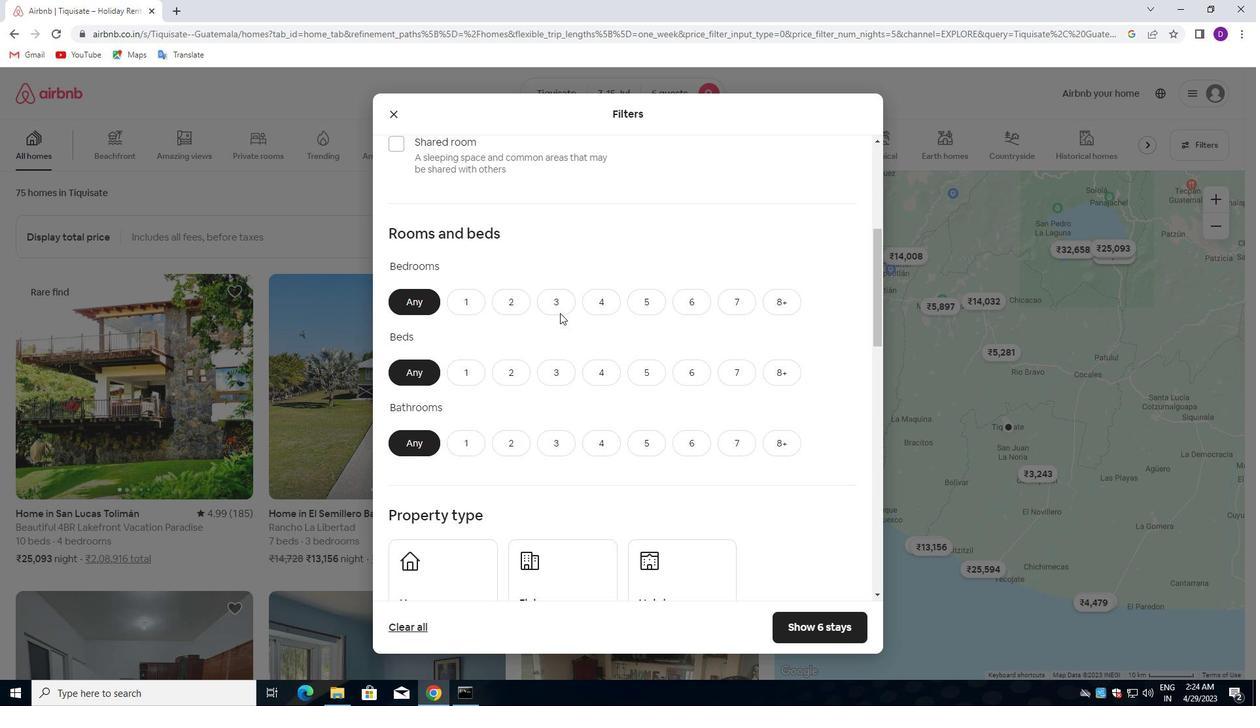 
Action: Mouse moved to (549, 378)
Screenshot: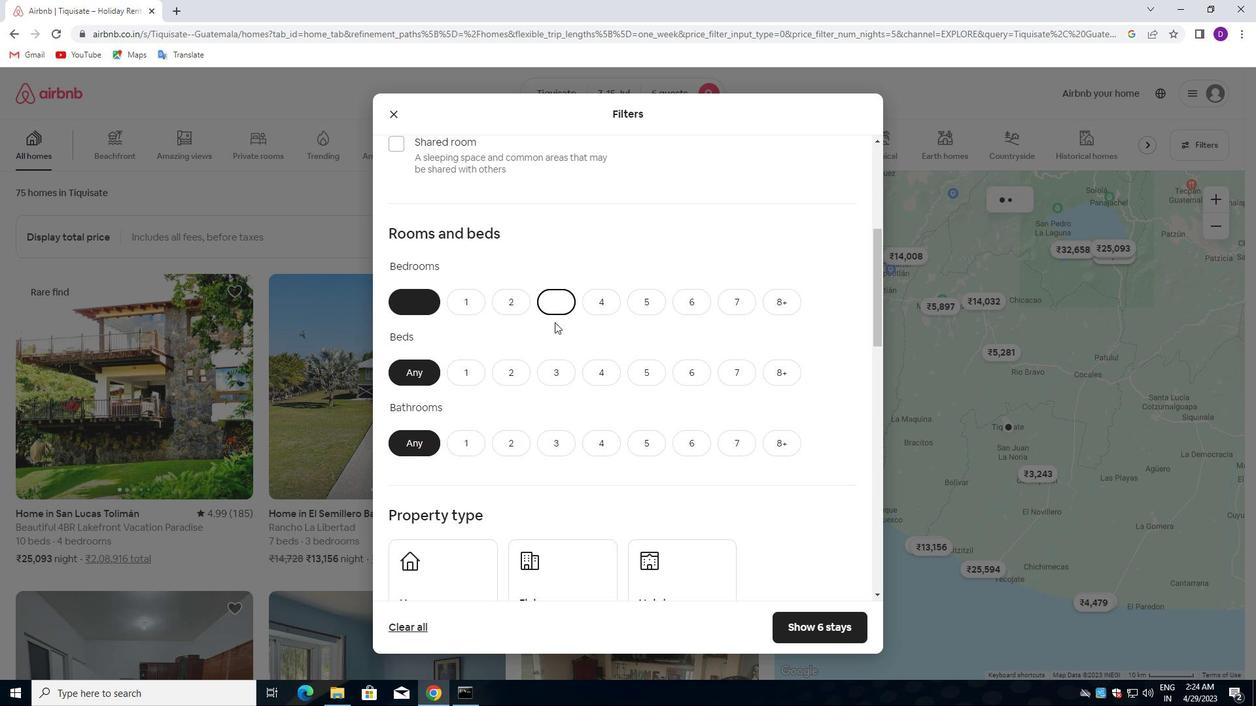 
Action: Mouse pressed left at (549, 378)
Screenshot: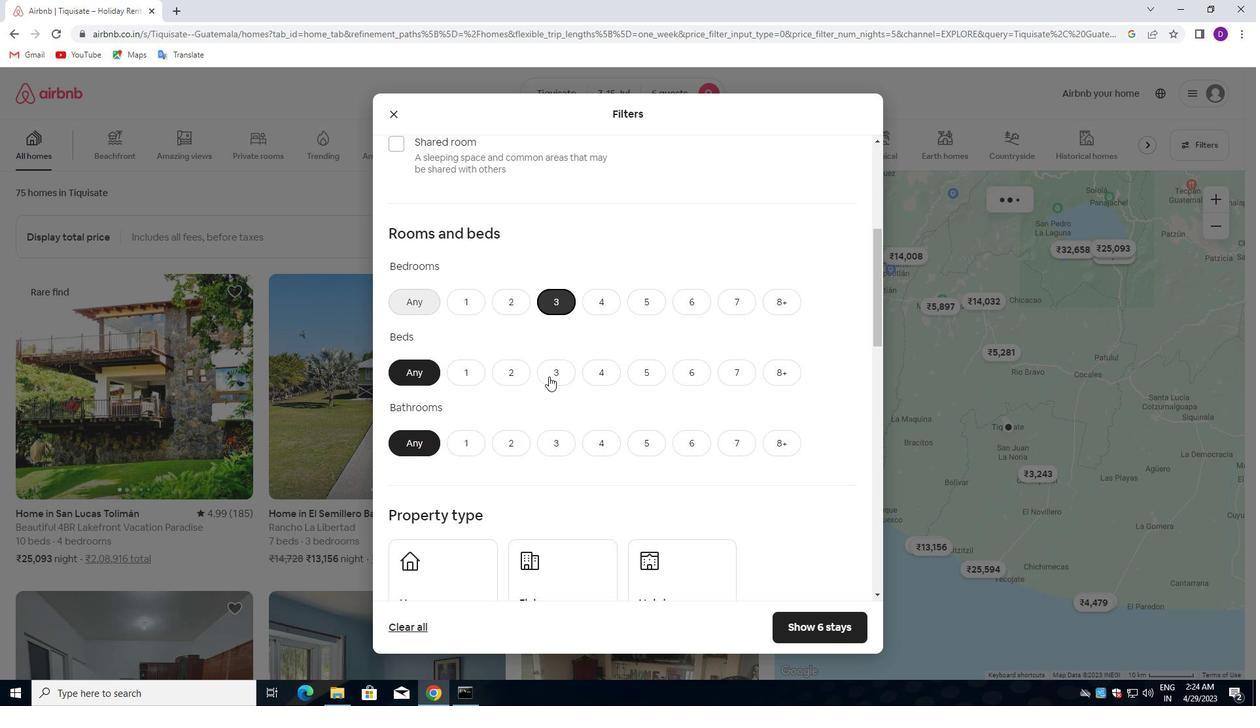 
Action: Mouse moved to (567, 443)
Screenshot: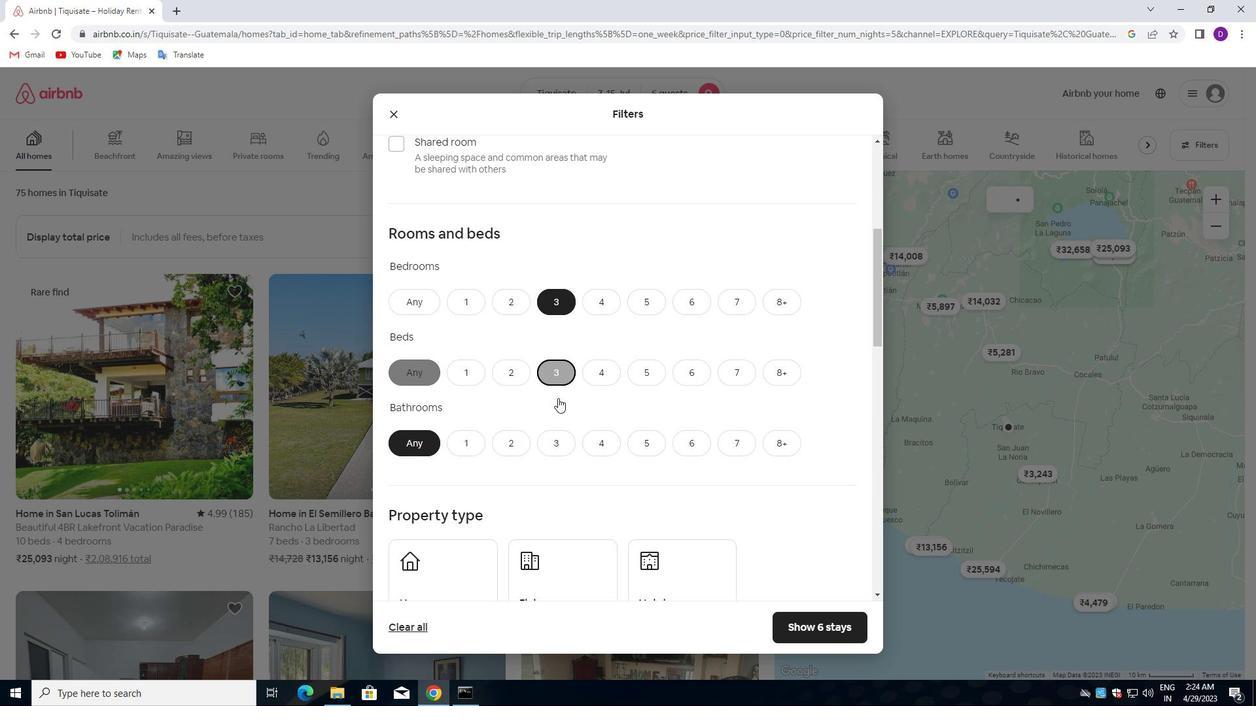 
Action: Mouse pressed left at (567, 443)
Screenshot: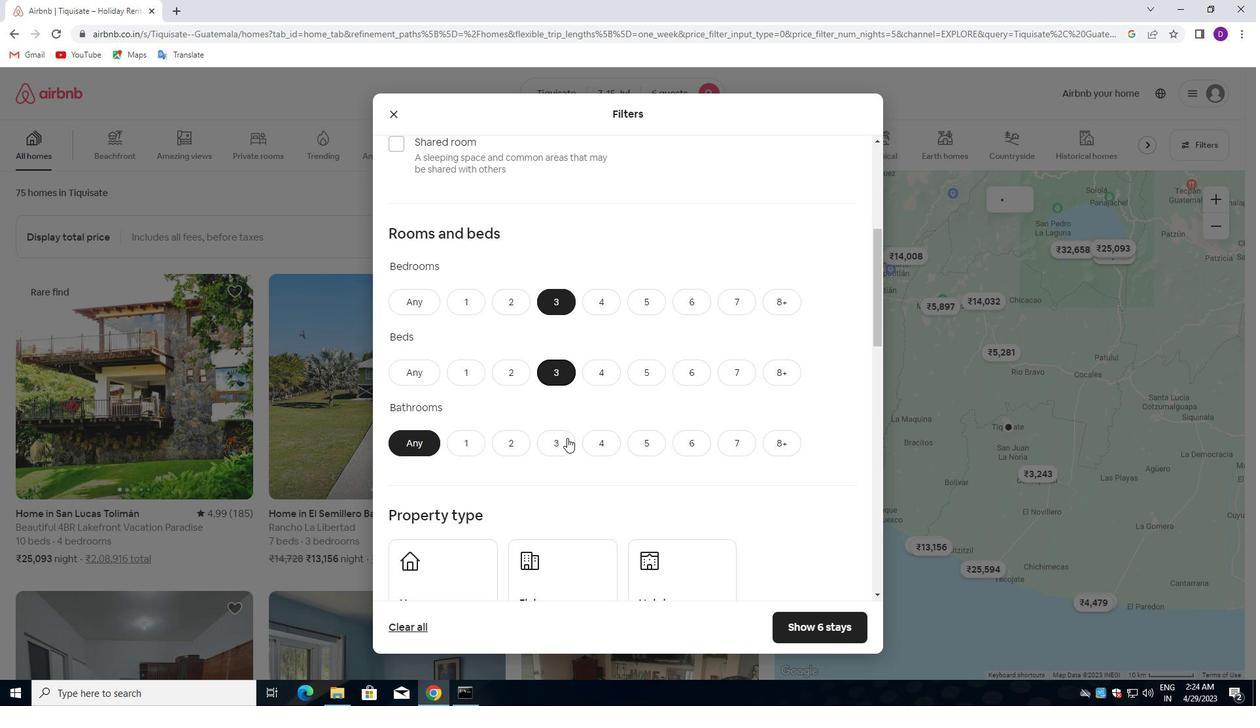 
Action: Mouse moved to (570, 445)
Screenshot: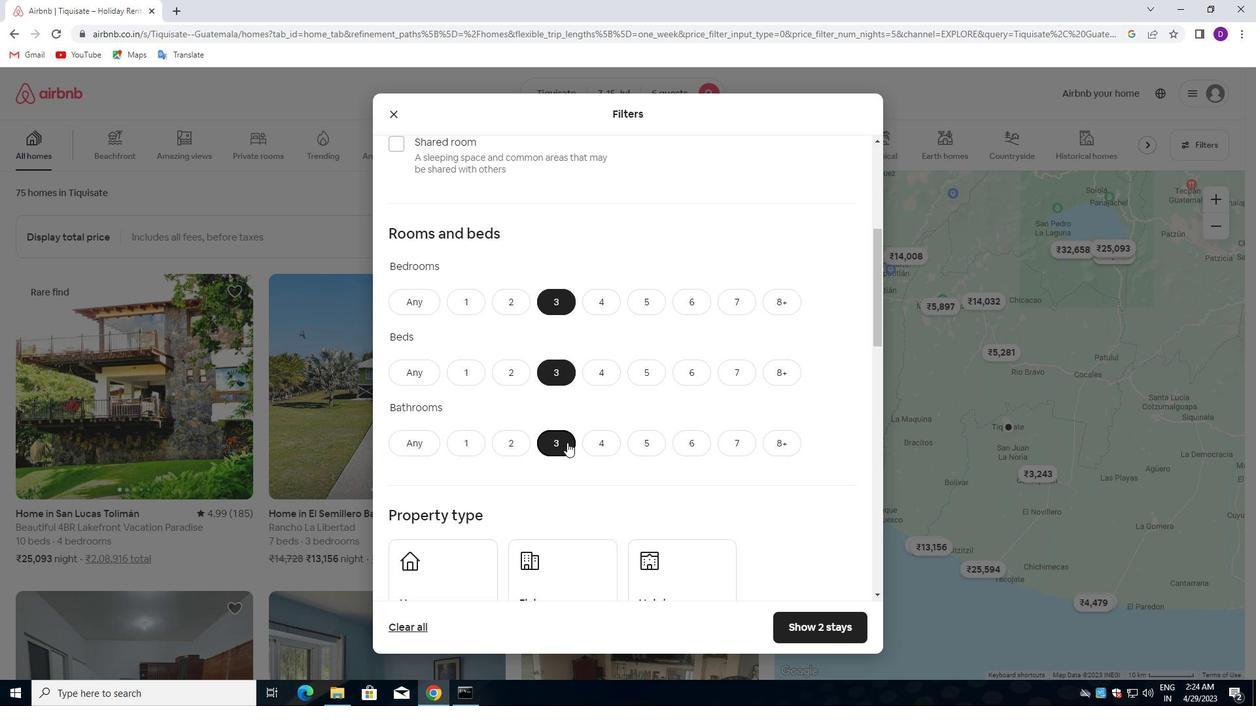 
Action: Mouse scrolled (570, 444) with delta (0, 0)
Screenshot: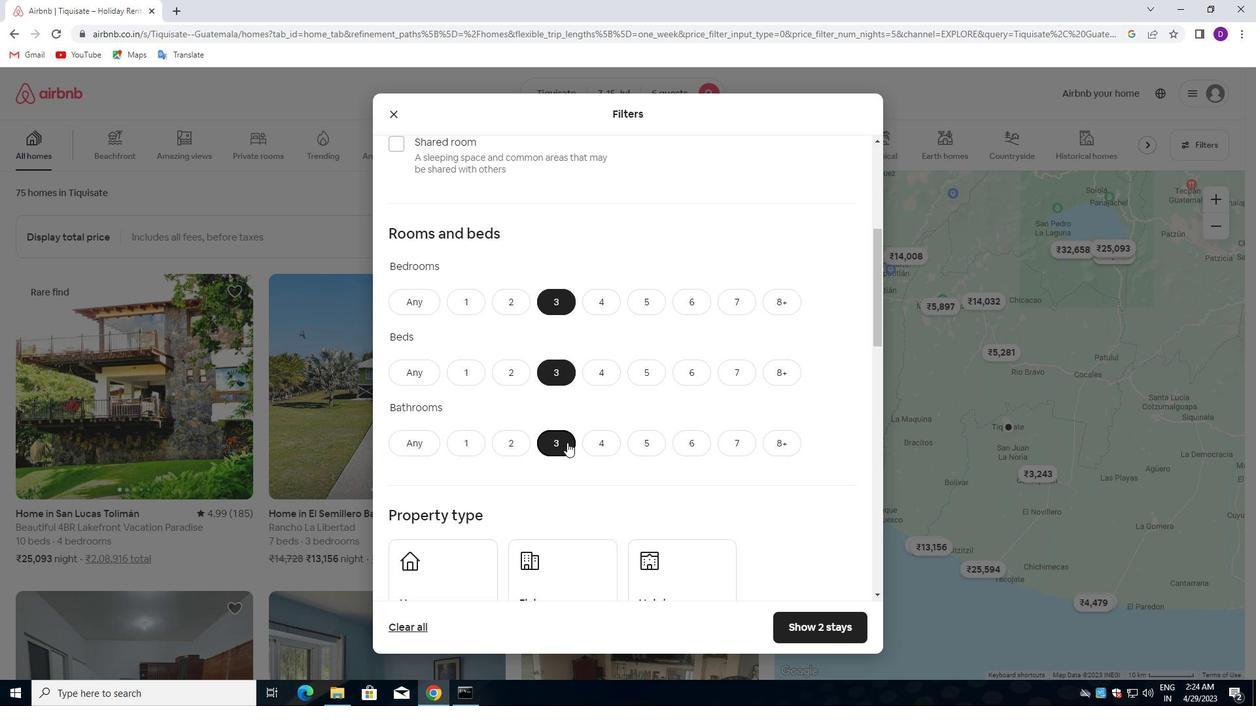 
Action: Mouse scrolled (570, 444) with delta (0, 0)
Screenshot: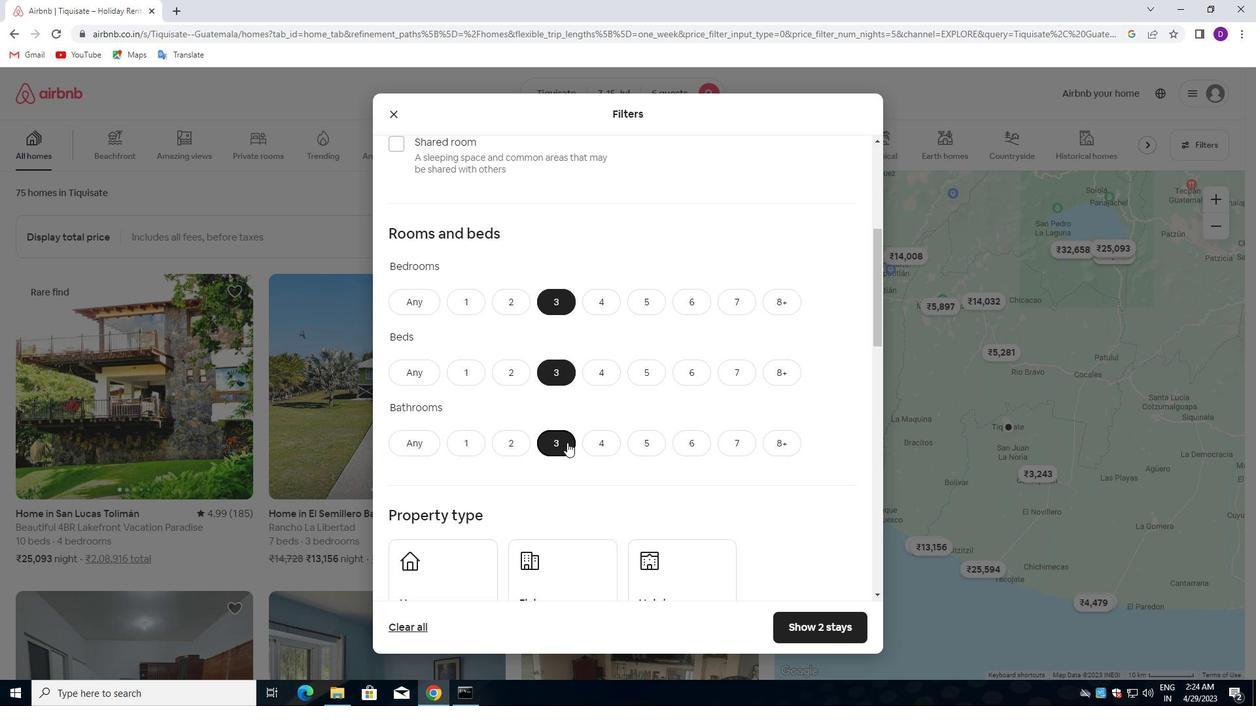 
Action: Mouse moved to (450, 446)
Screenshot: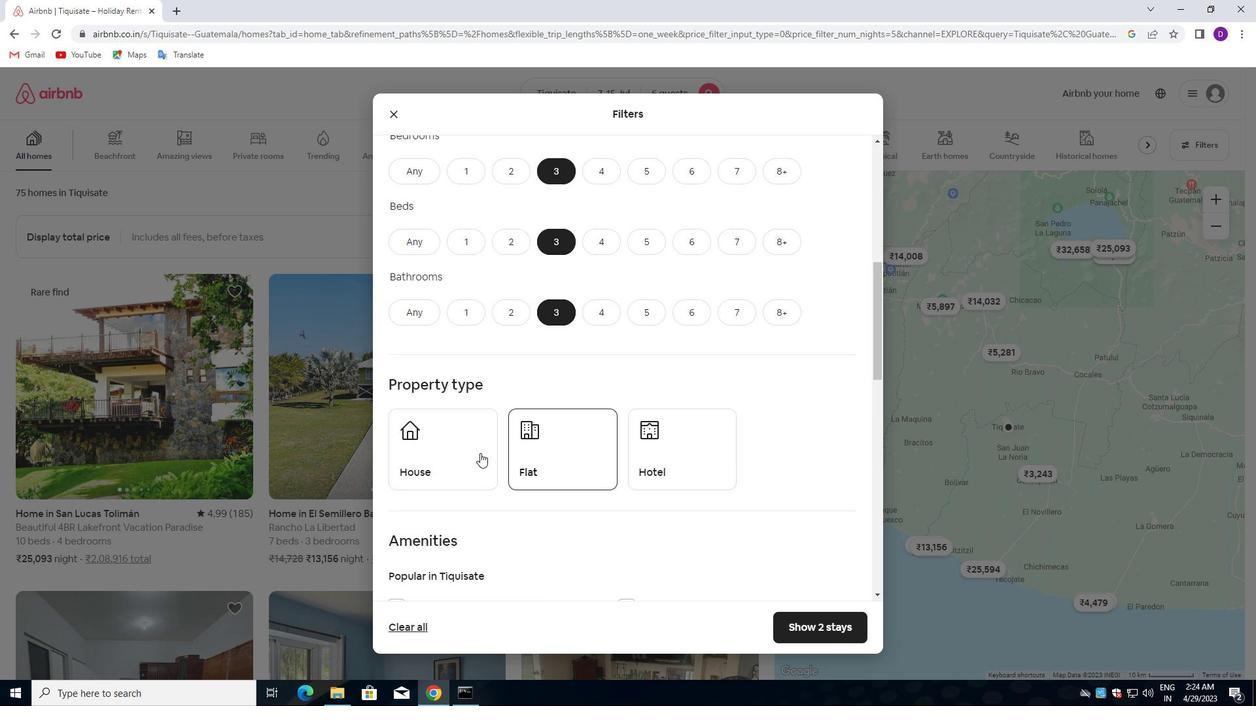 
Action: Mouse pressed left at (450, 446)
Screenshot: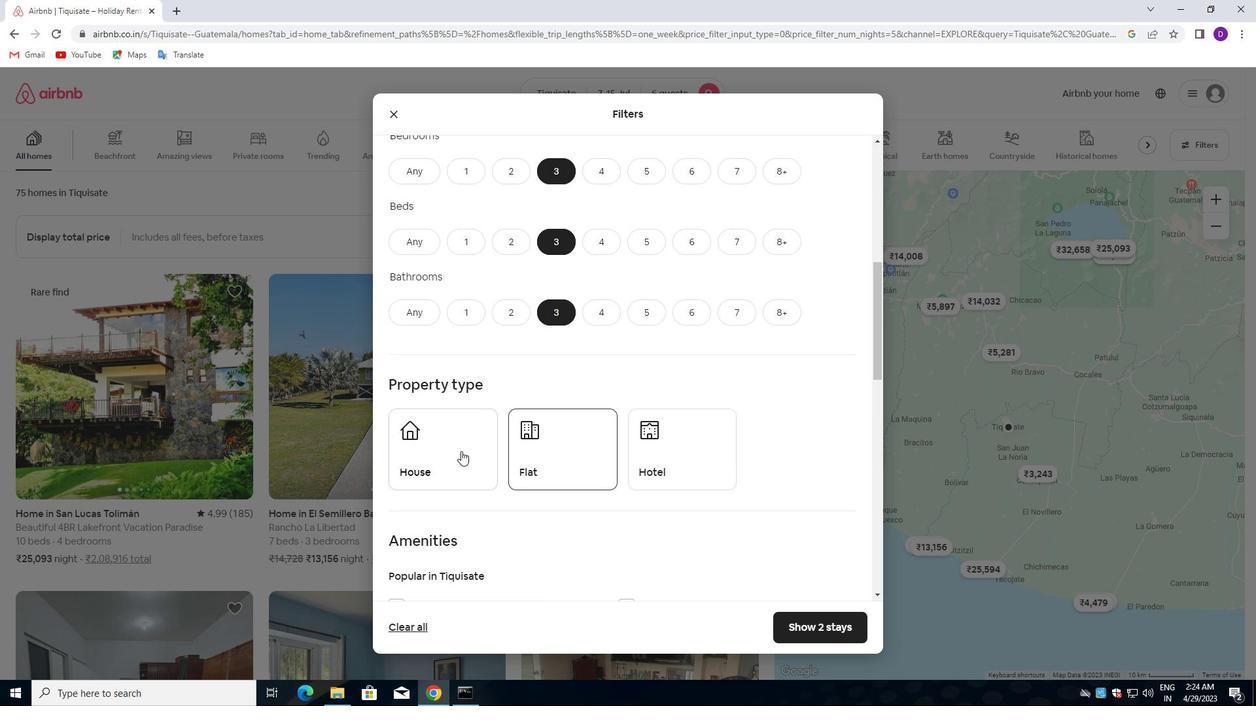
Action: Mouse moved to (536, 452)
Screenshot: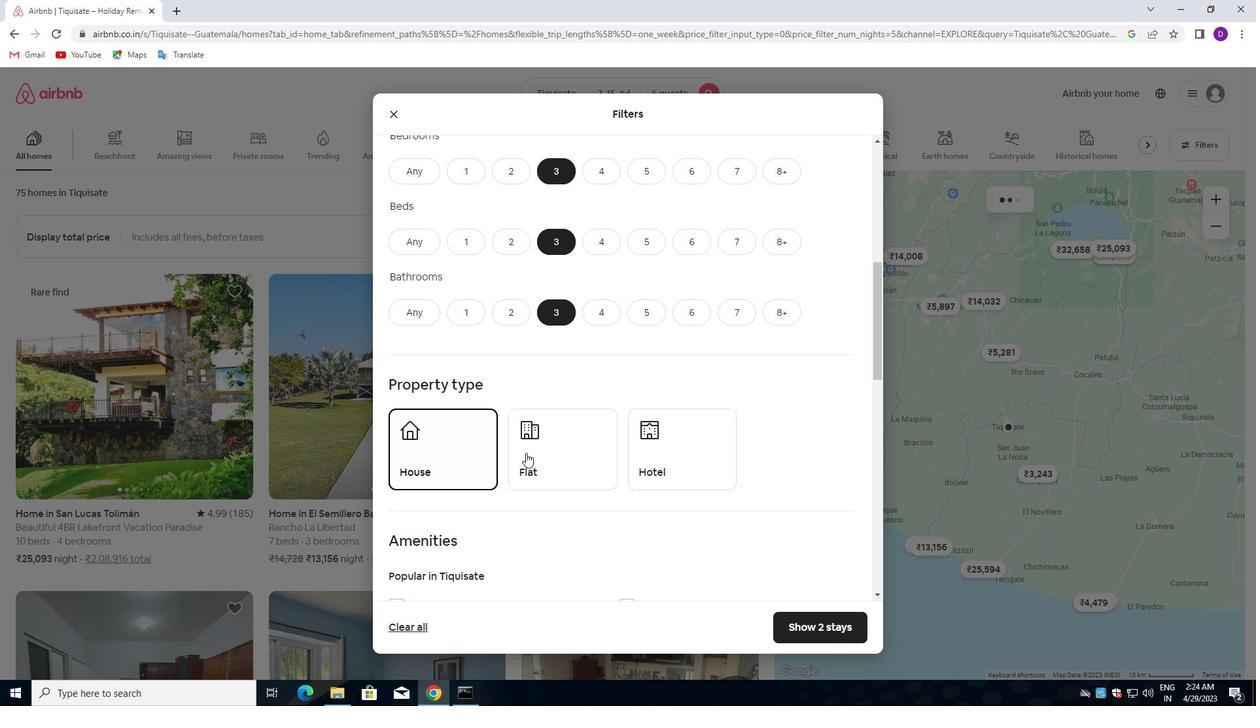 
Action: Mouse pressed left at (536, 452)
Screenshot: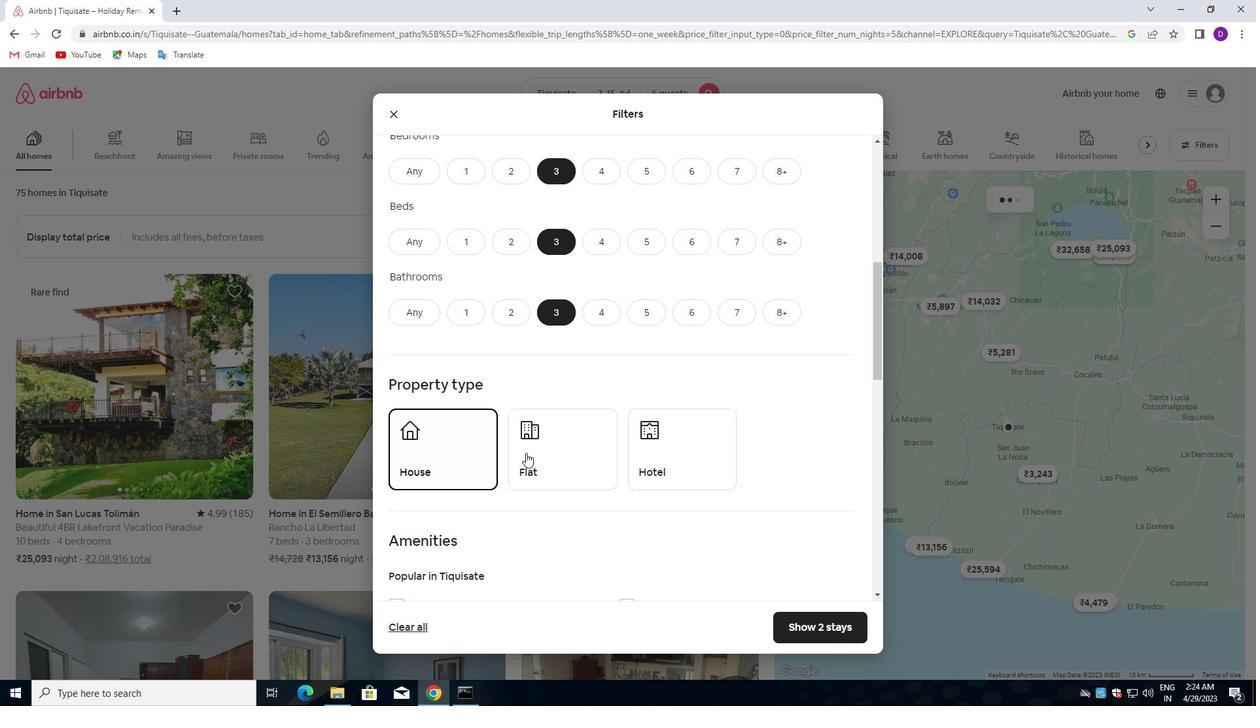 
Action: Mouse moved to (550, 452)
Screenshot: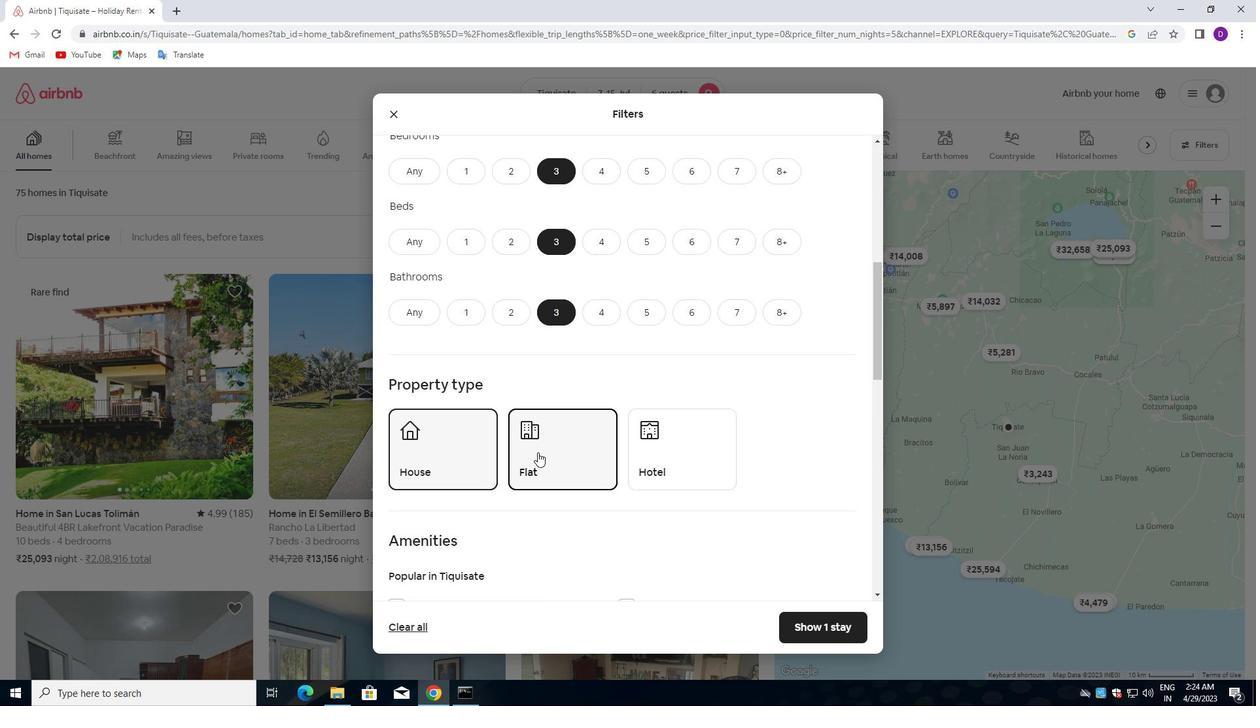 
Action: Mouse scrolled (550, 451) with delta (0, 0)
Screenshot: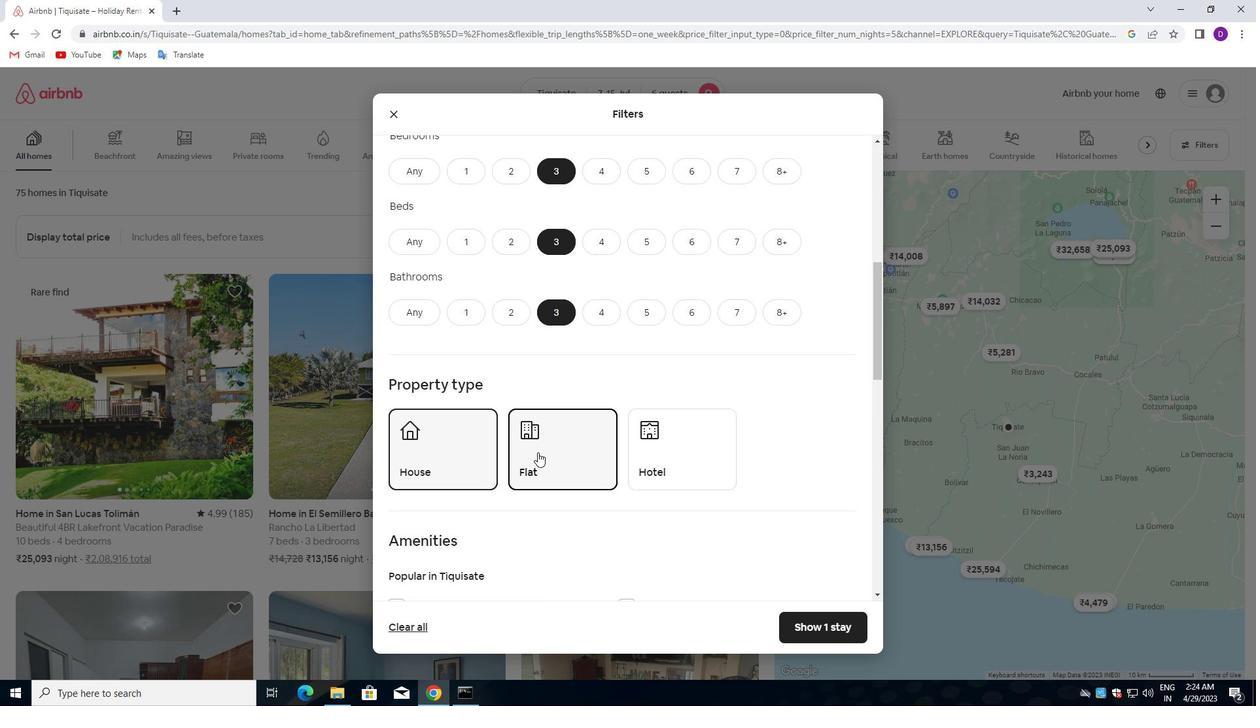 
Action: Mouse moved to (551, 452)
Screenshot: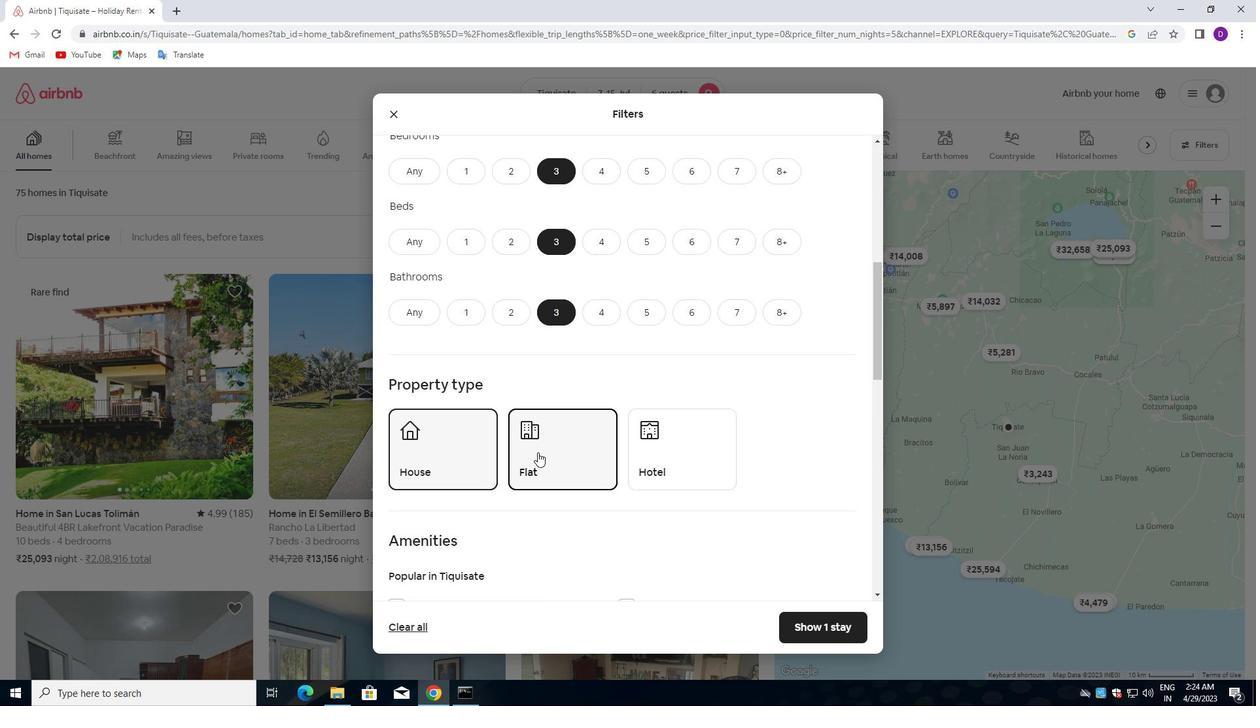
Action: Mouse scrolled (551, 451) with delta (0, 0)
Screenshot: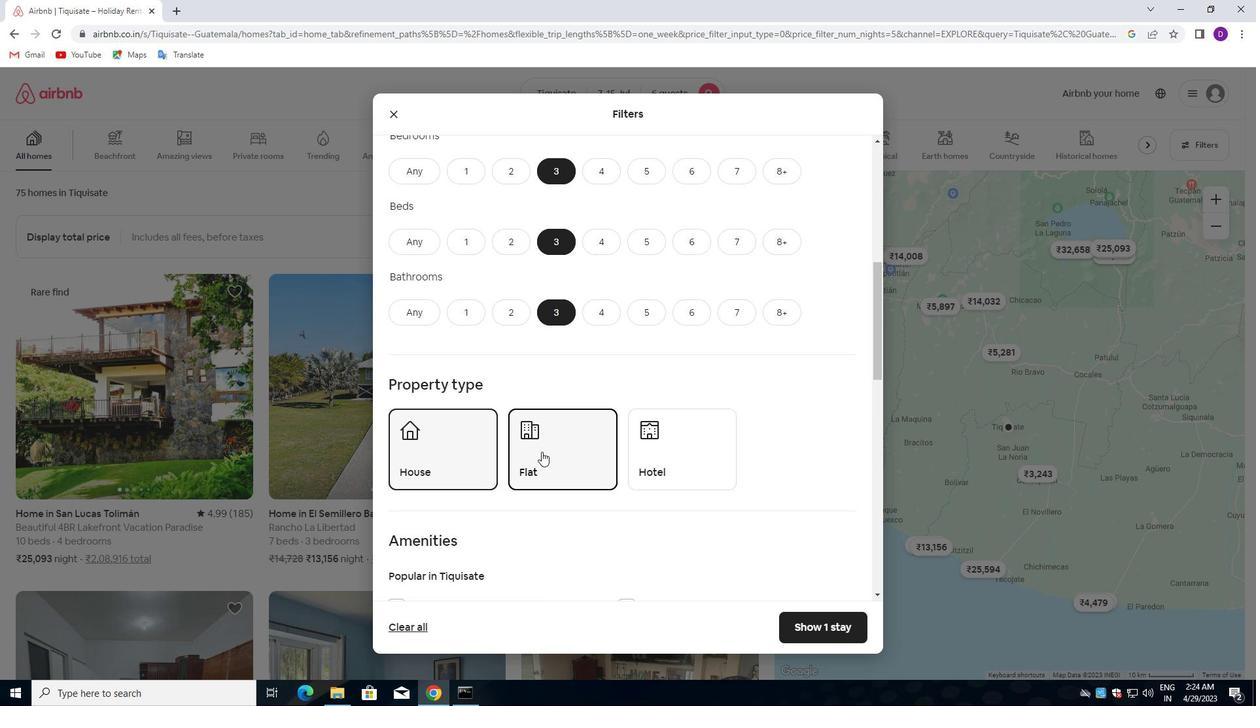 
Action: Mouse scrolled (551, 451) with delta (0, 0)
Screenshot: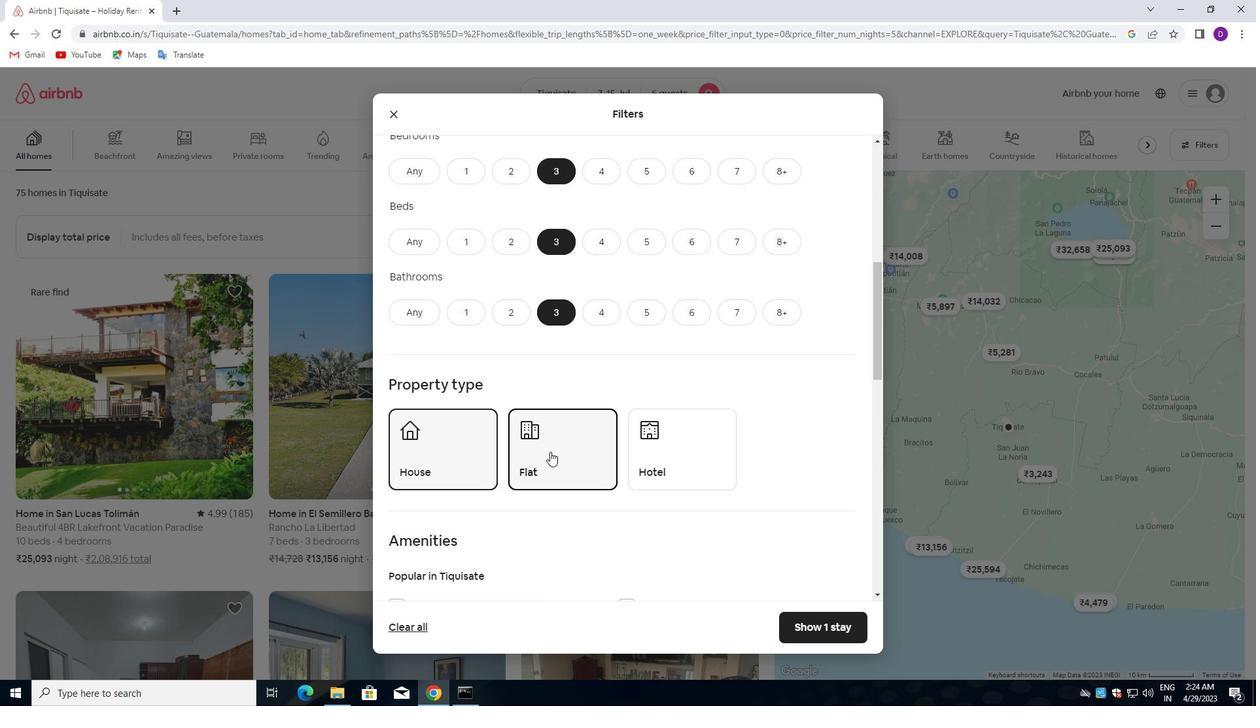 
Action: Mouse moved to (394, 439)
Screenshot: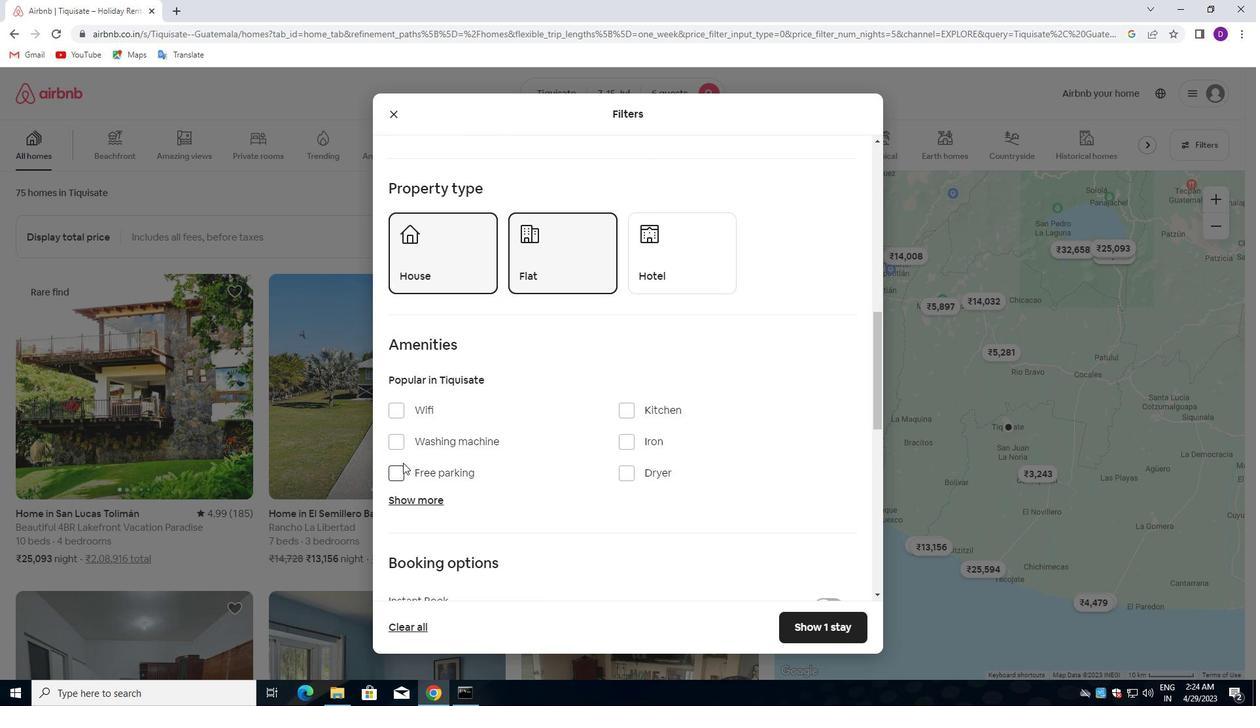 
Action: Mouse pressed left at (394, 439)
Screenshot: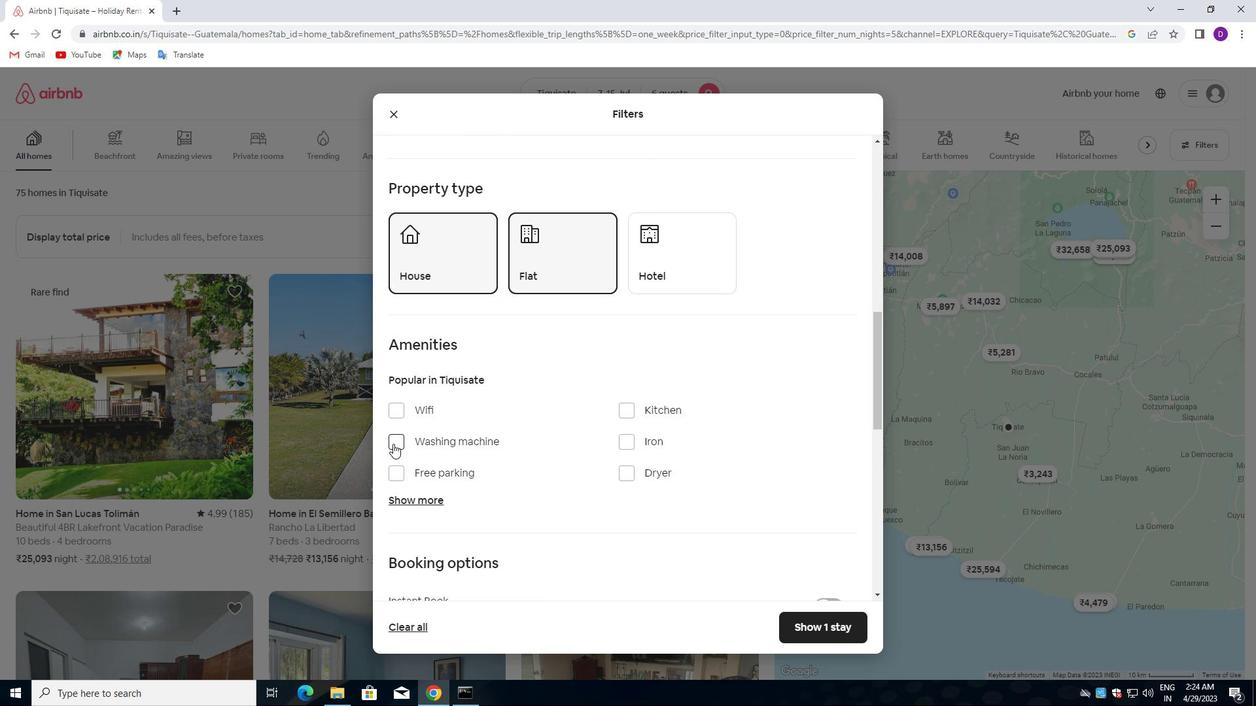 
Action: Mouse moved to (657, 469)
Screenshot: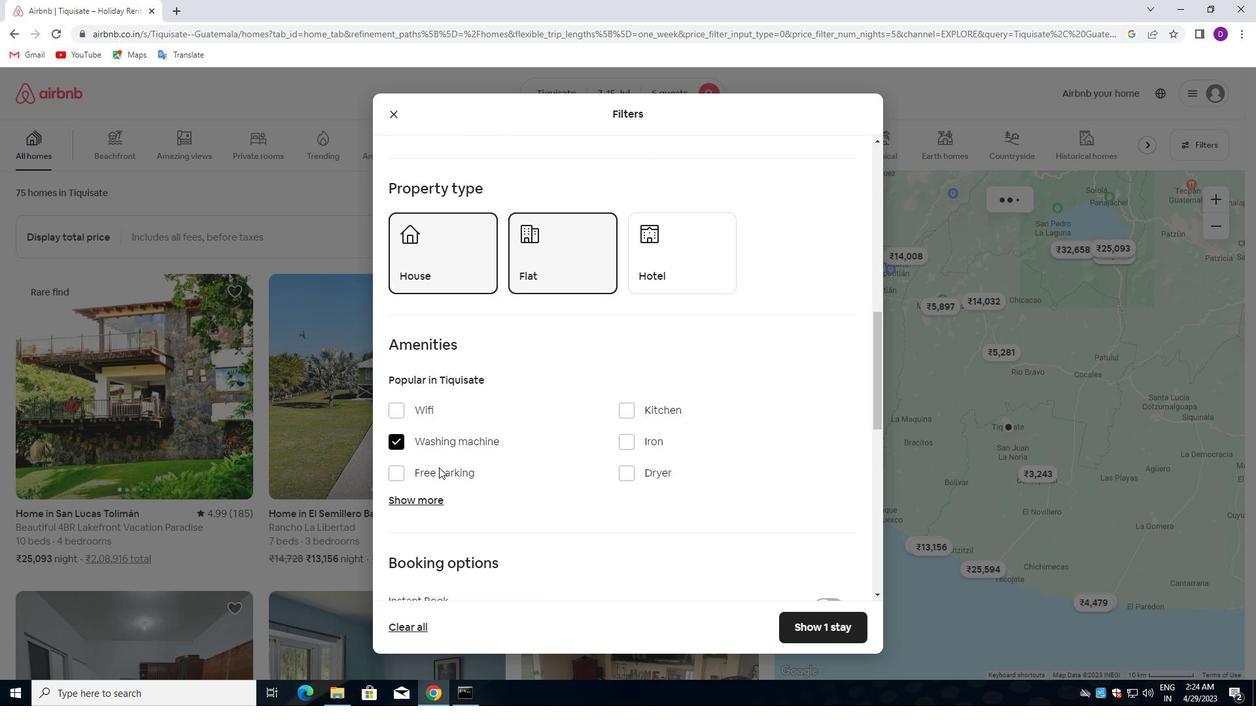 
Action: Mouse scrolled (657, 469) with delta (0, 0)
Screenshot: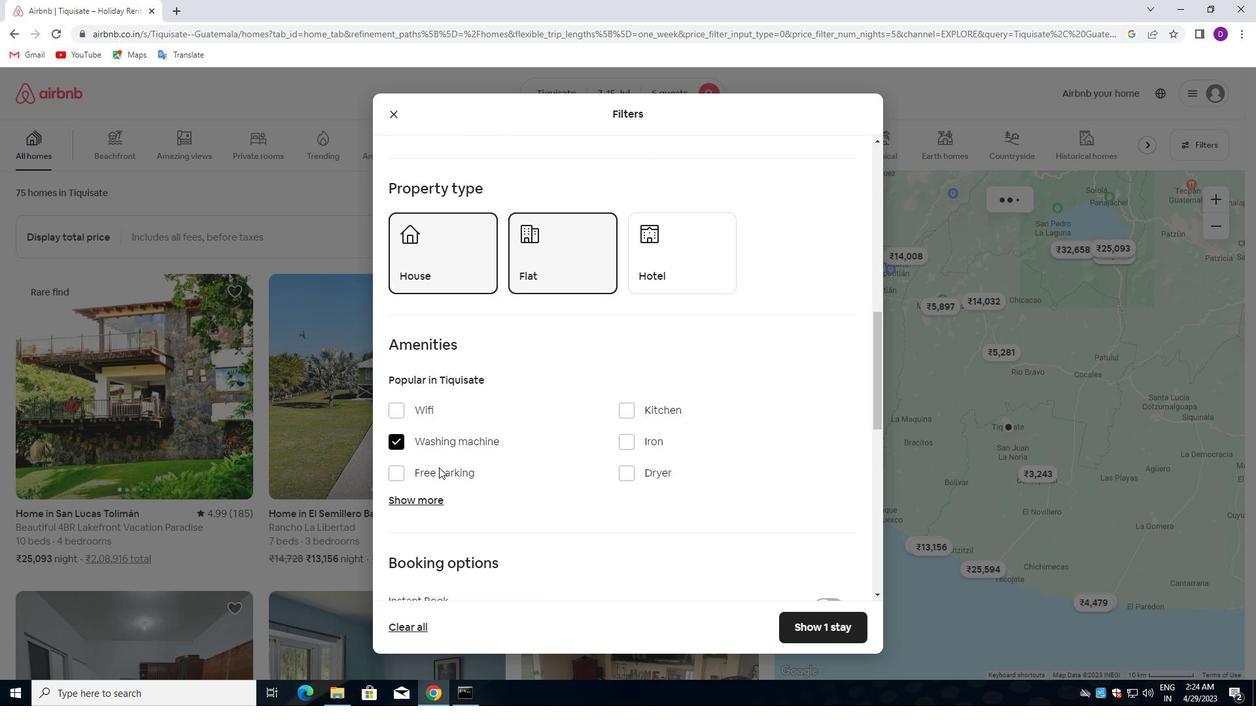 
Action: Mouse moved to (658, 469)
Screenshot: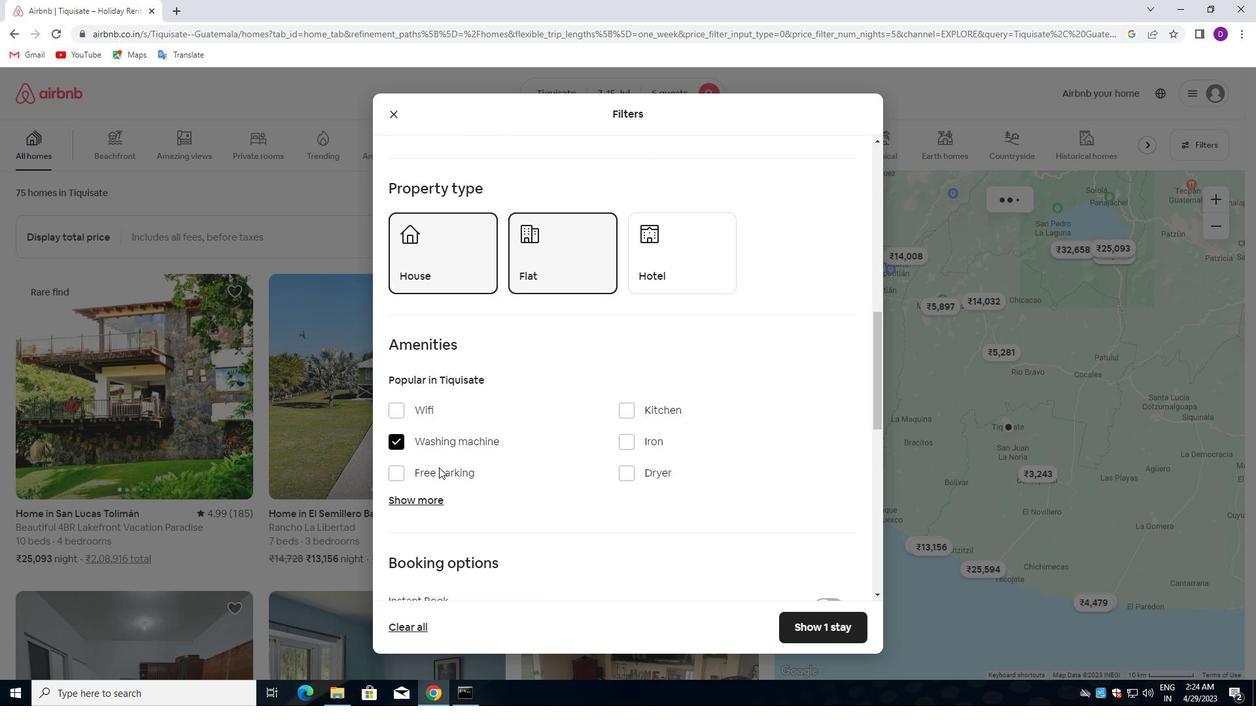 
Action: Mouse scrolled (658, 468) with delta (0, 0)
Screenshot: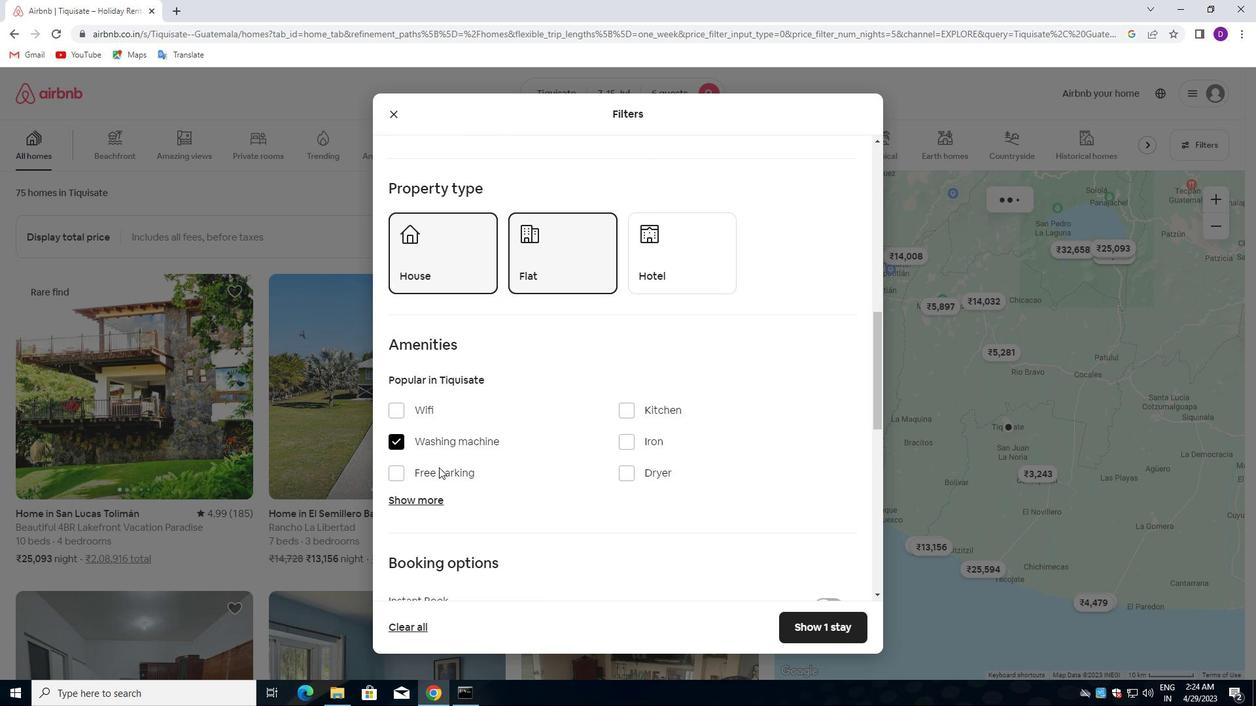 
Action: Mouse scrolled (658, 468) with delta (0, 0)
Screenshot: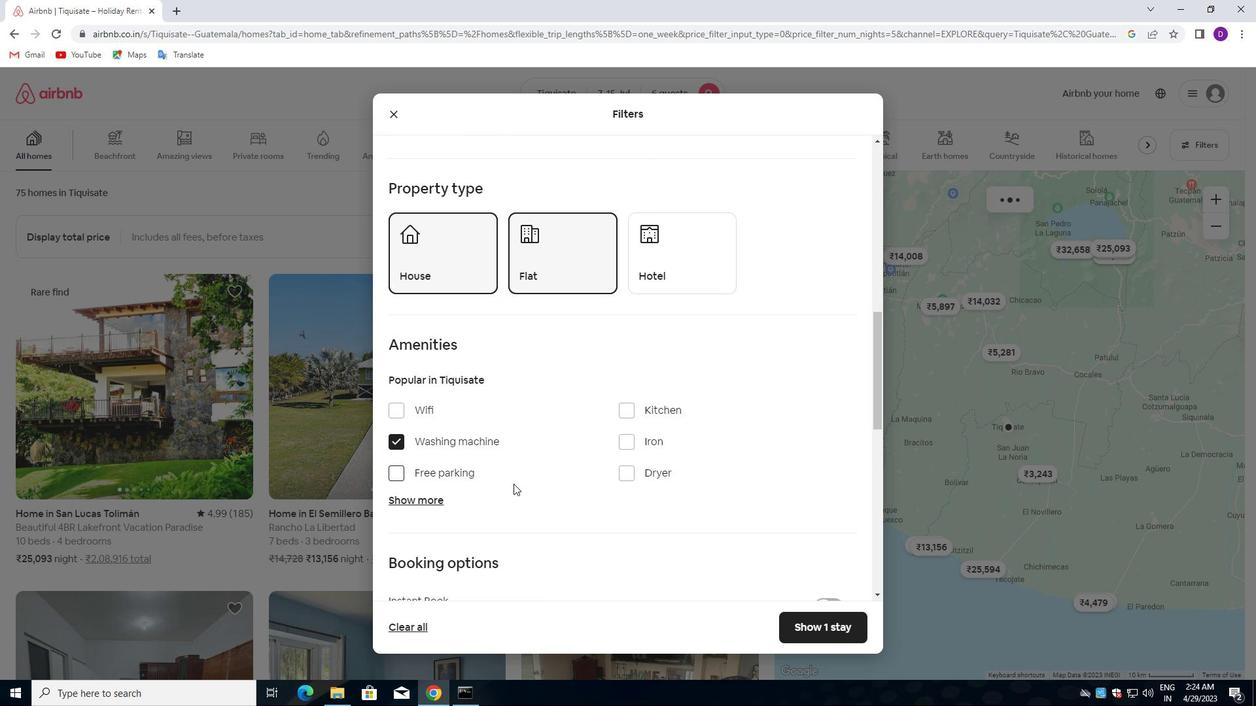 
Action: Mouse scrolled (658, 468) with delta (0, 0)
Screenshot: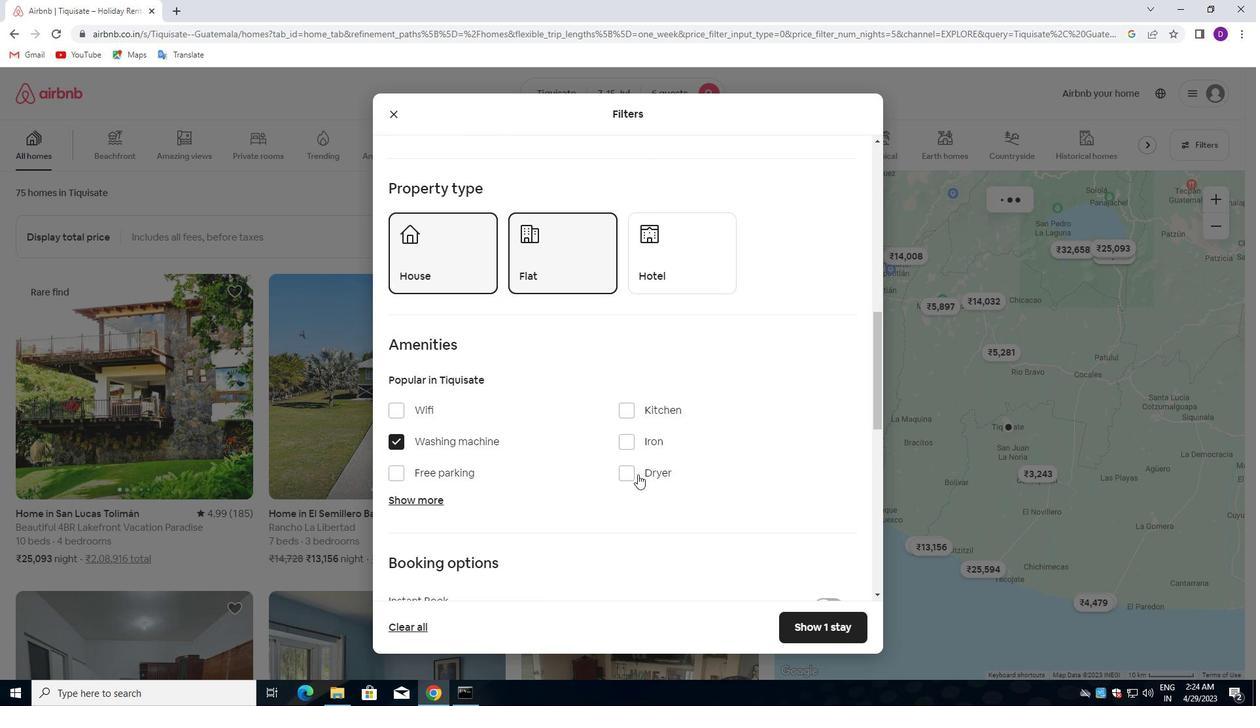
Action: Mouse moved to (842, 386)
Screenshot: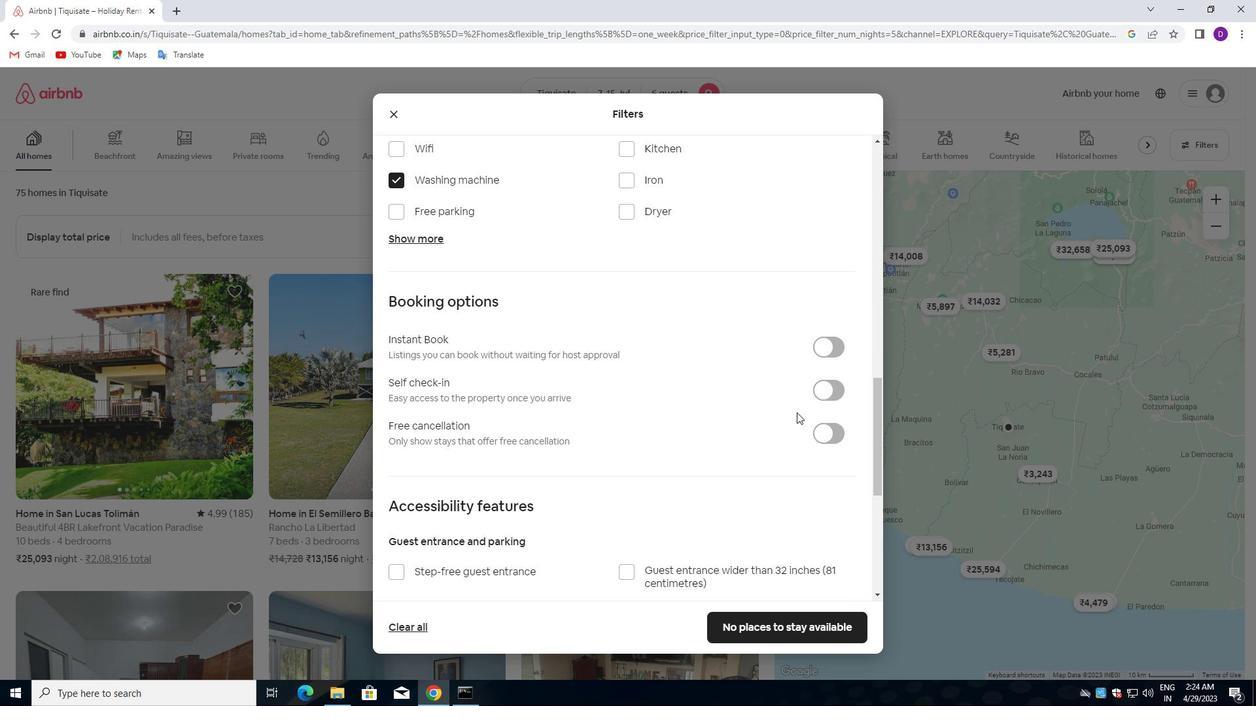 
Action: Mouse pressed left at (842, 386)
Screenshot: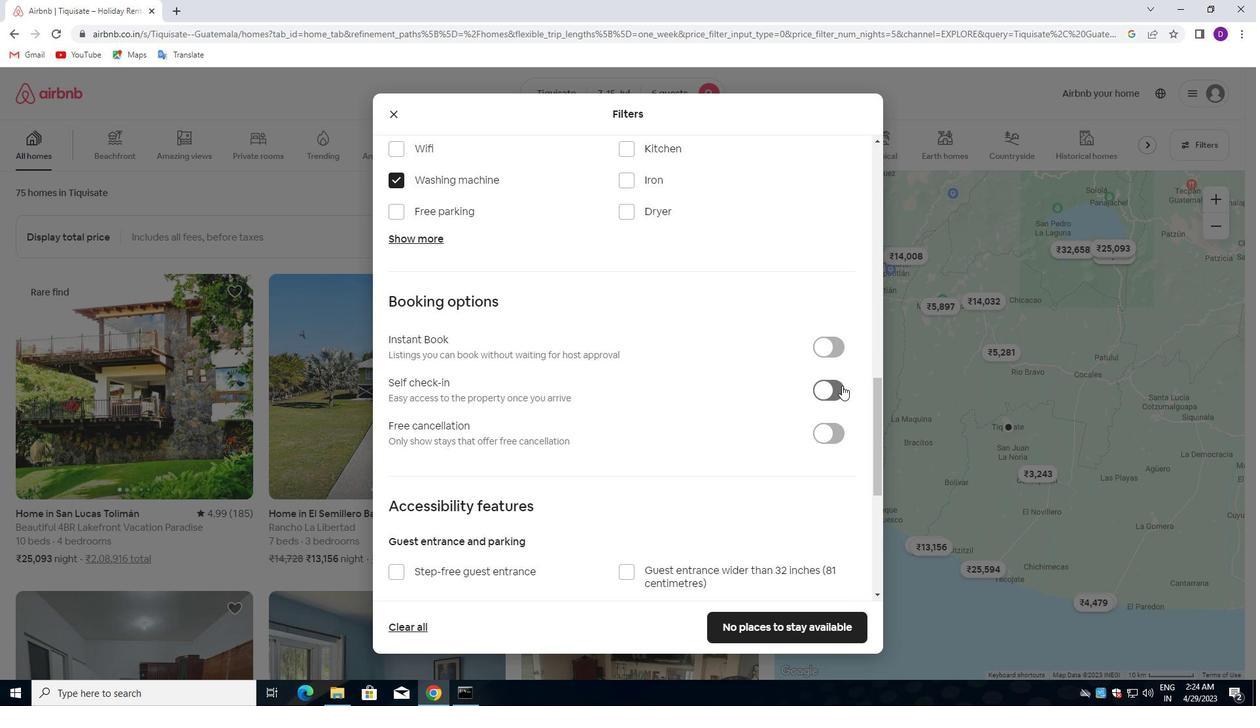 
Action: Mouse moved to (572, 445)
Screenshot: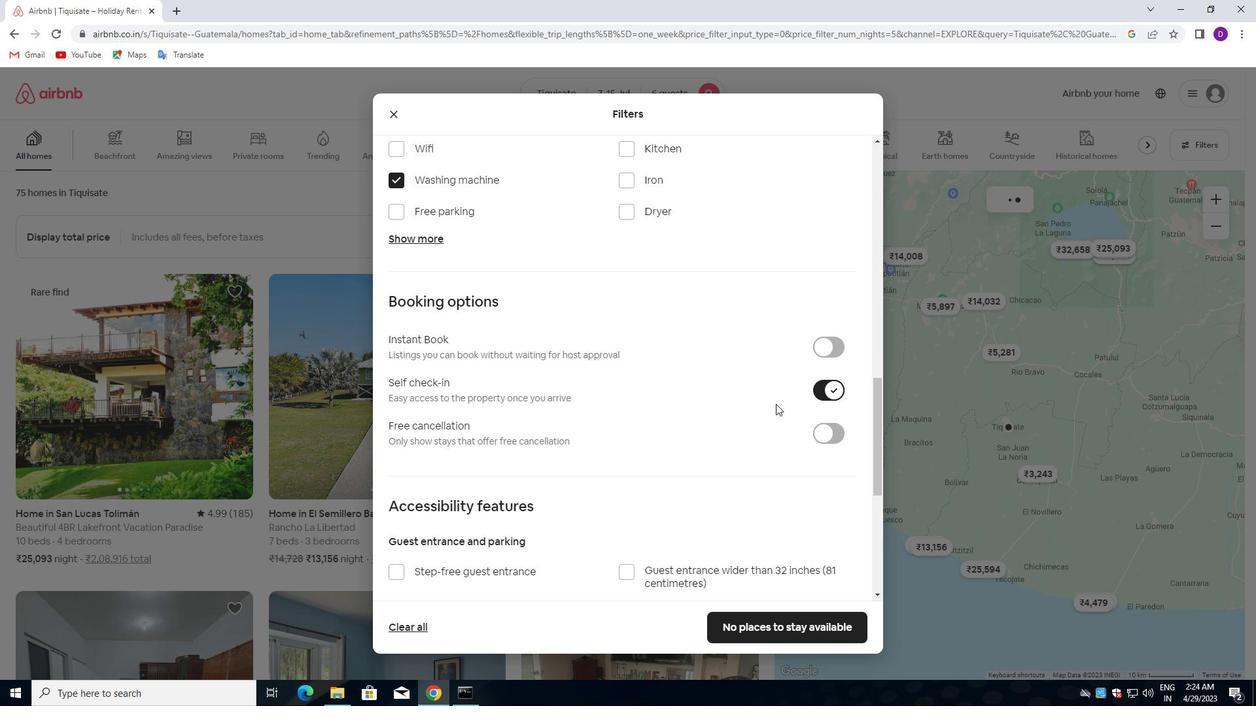
Action: Mouse scrolled (572, 445) with delta (0, 0)
Screenshot: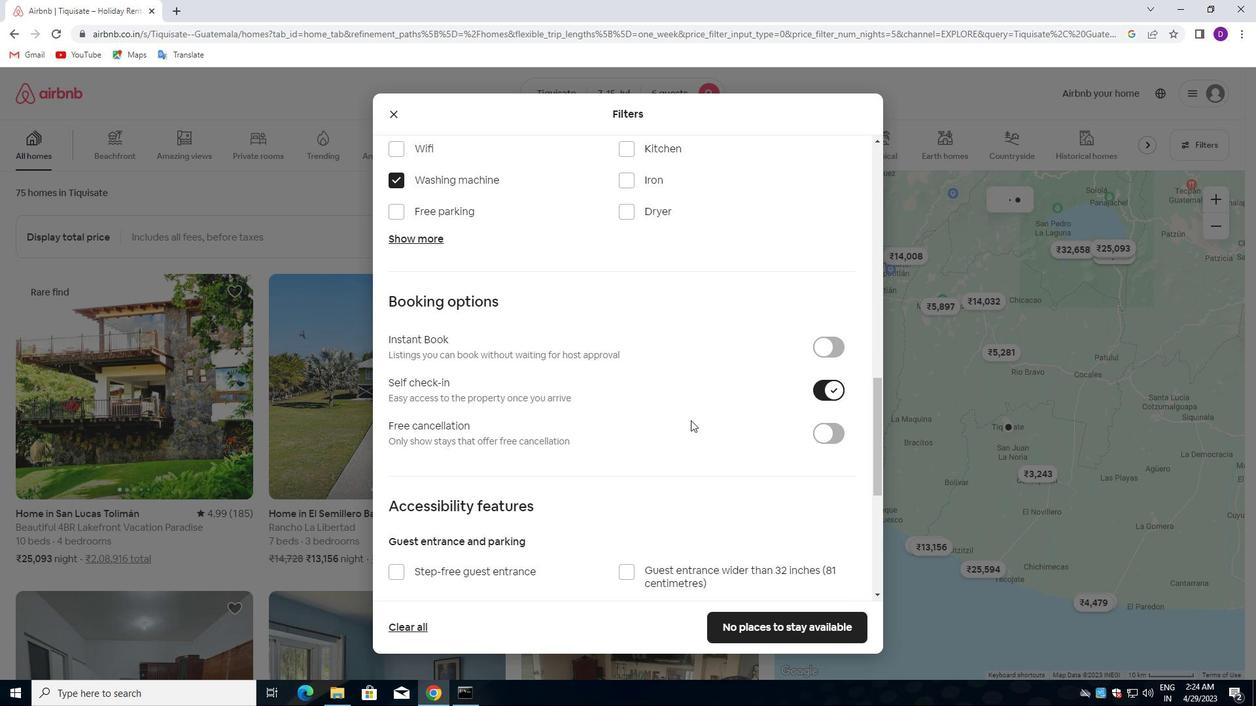 
Action: Mouse moved to (570, 446)
Screenshot: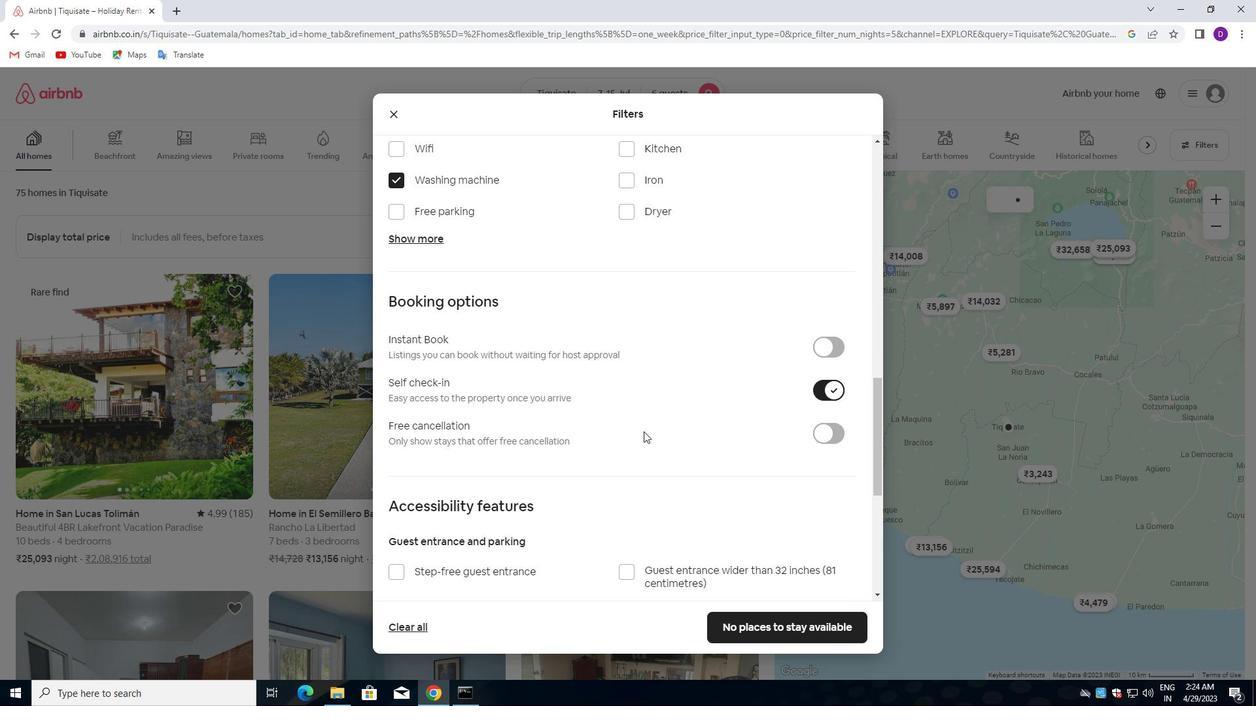
Action: Mouse scrolled (570, 445) with delta (0, 0)
Screenshot: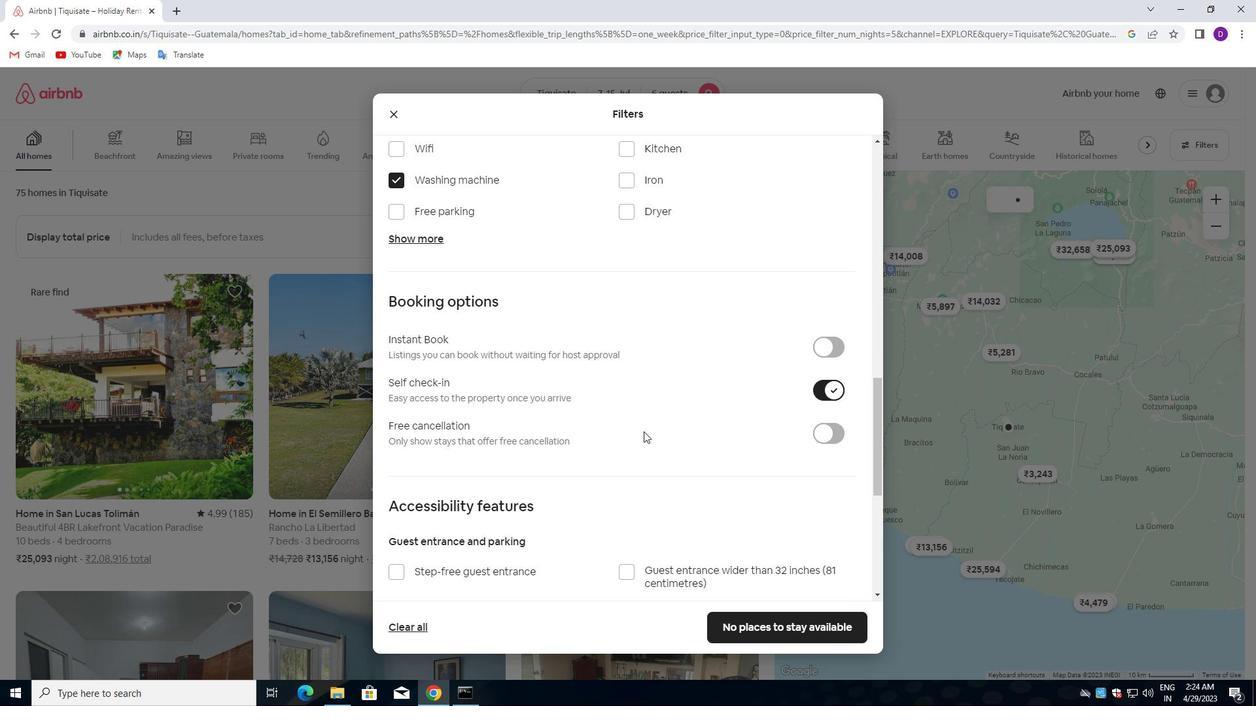
Action: Mouse moved to (567, 449)
Screenshot: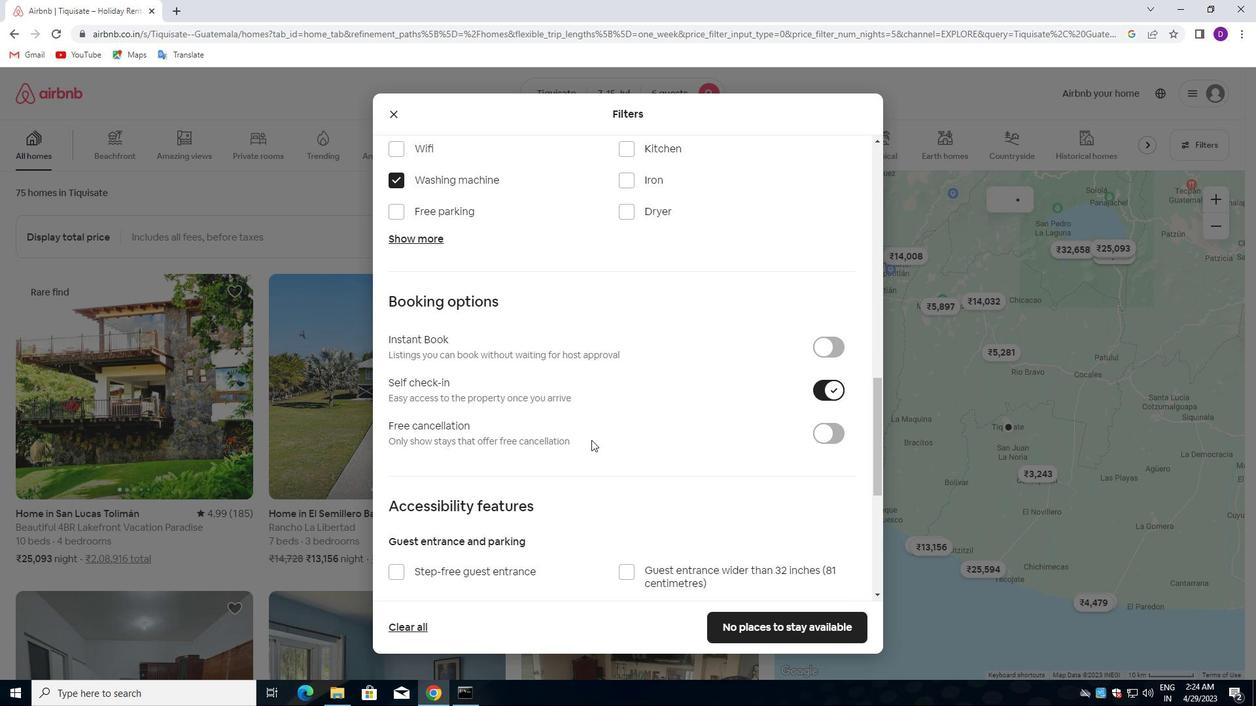
Action: Mouse scrolled (567, 448) with delta (0, 0)
Screenshot: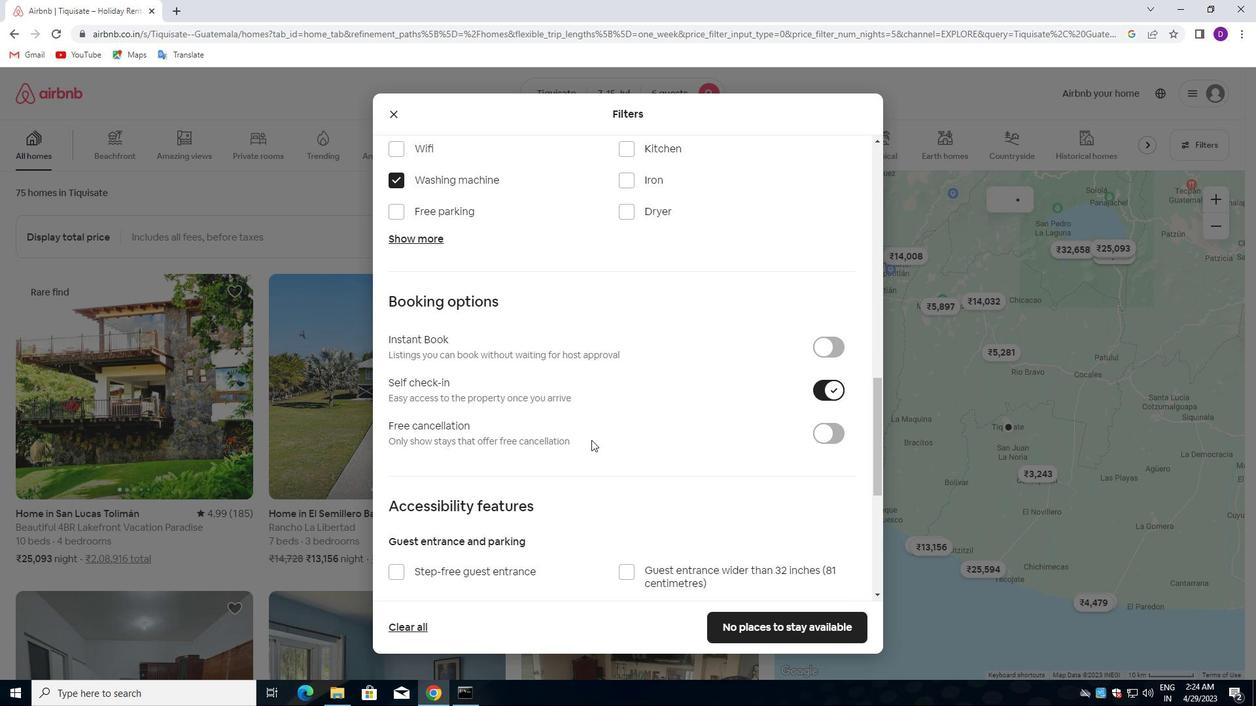 
Action: Mouse moved to (566, 449)
Screenshot: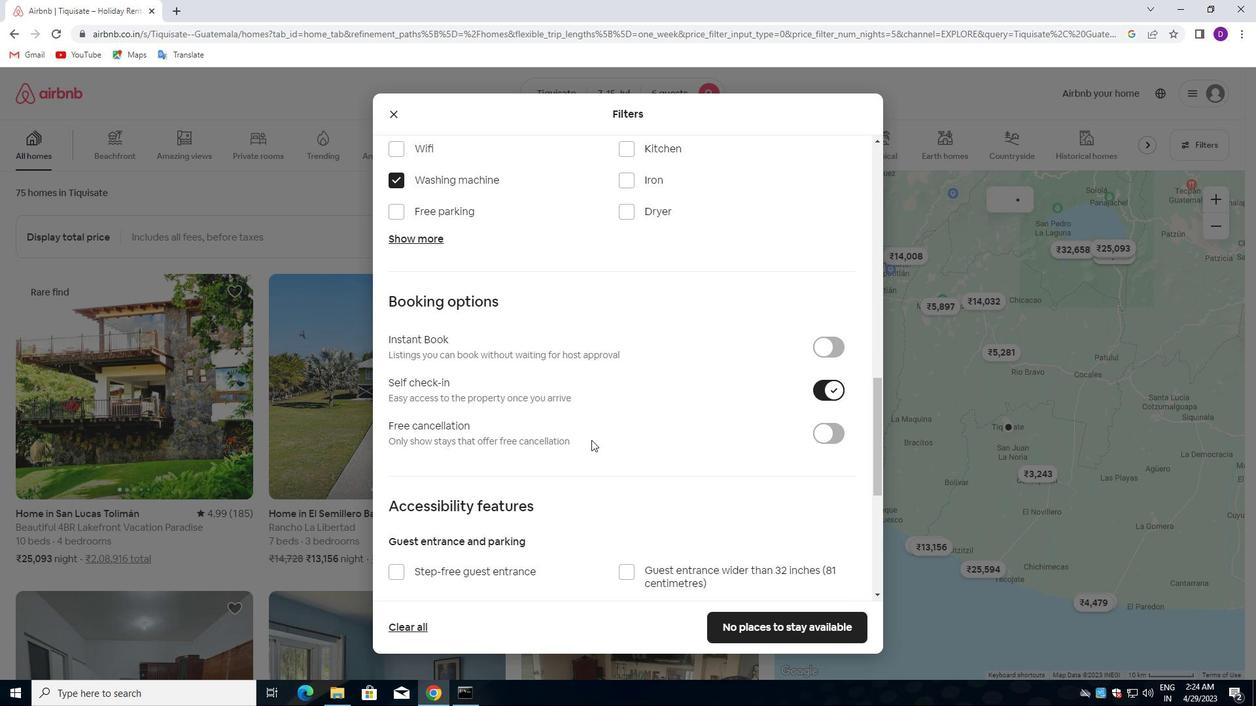 
Action: Mouse scrolled (566, 448) with delta (0, 0)
Screenshot: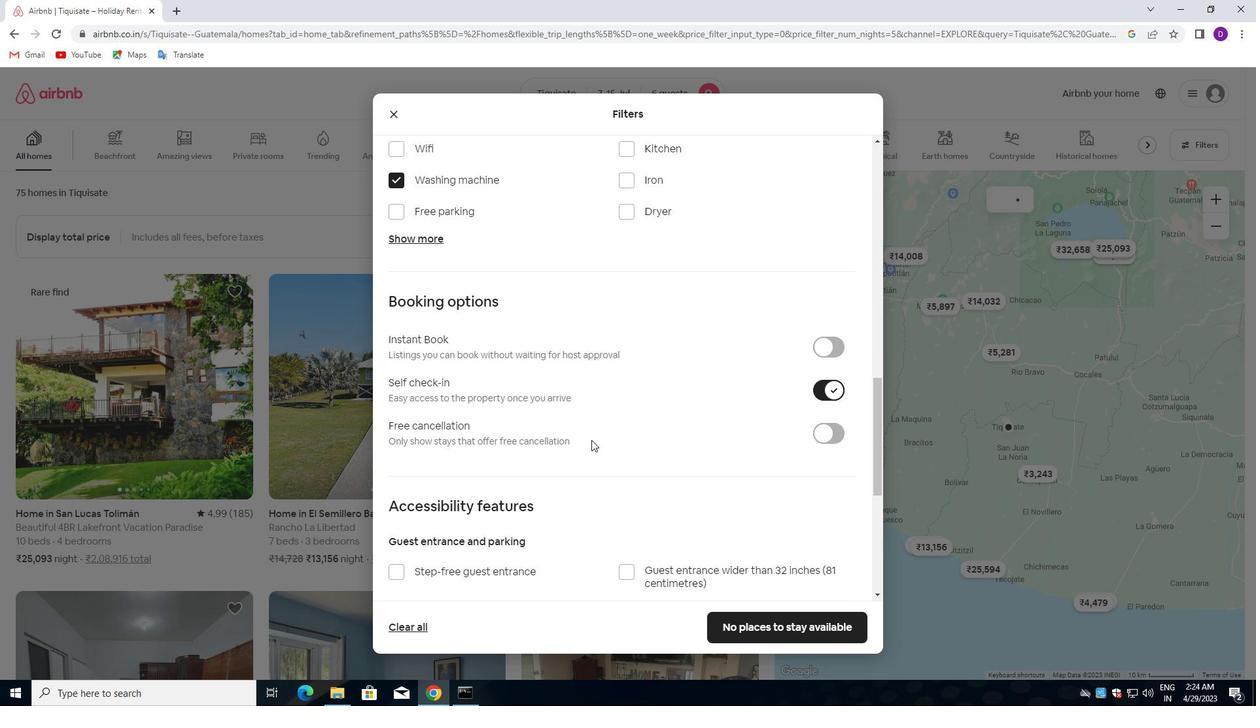 
Action: Mouse scrolled (566, 448) with delta (0, 0)
Screenshot: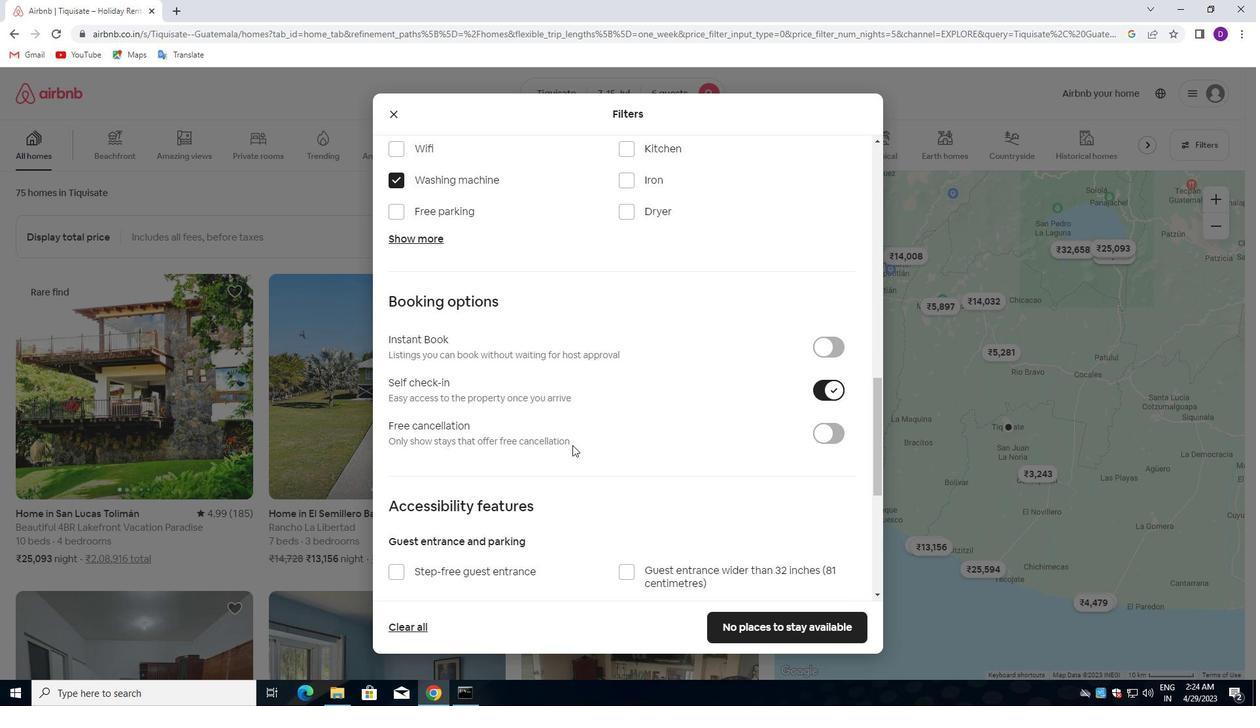 
Action: Mouse moved to (566, 449)
Screenshot: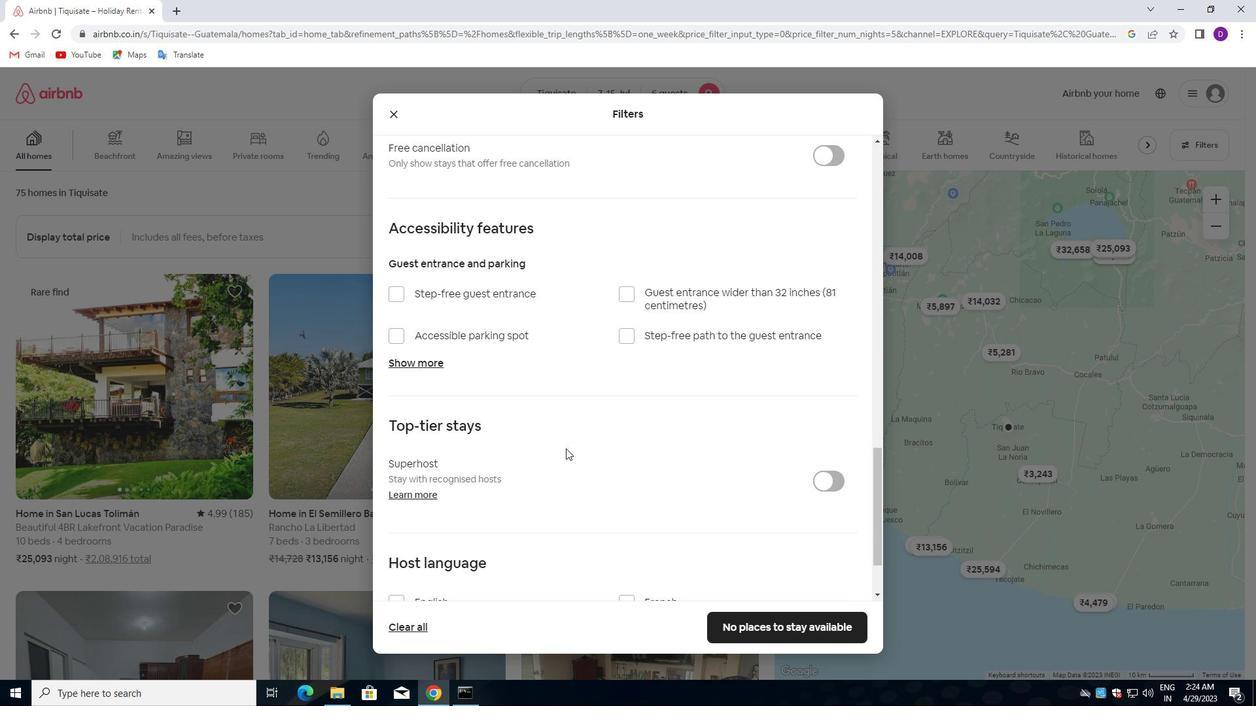 
Action: Mouse scrolled (566, 449) with delta (0, 0)
Screenshot: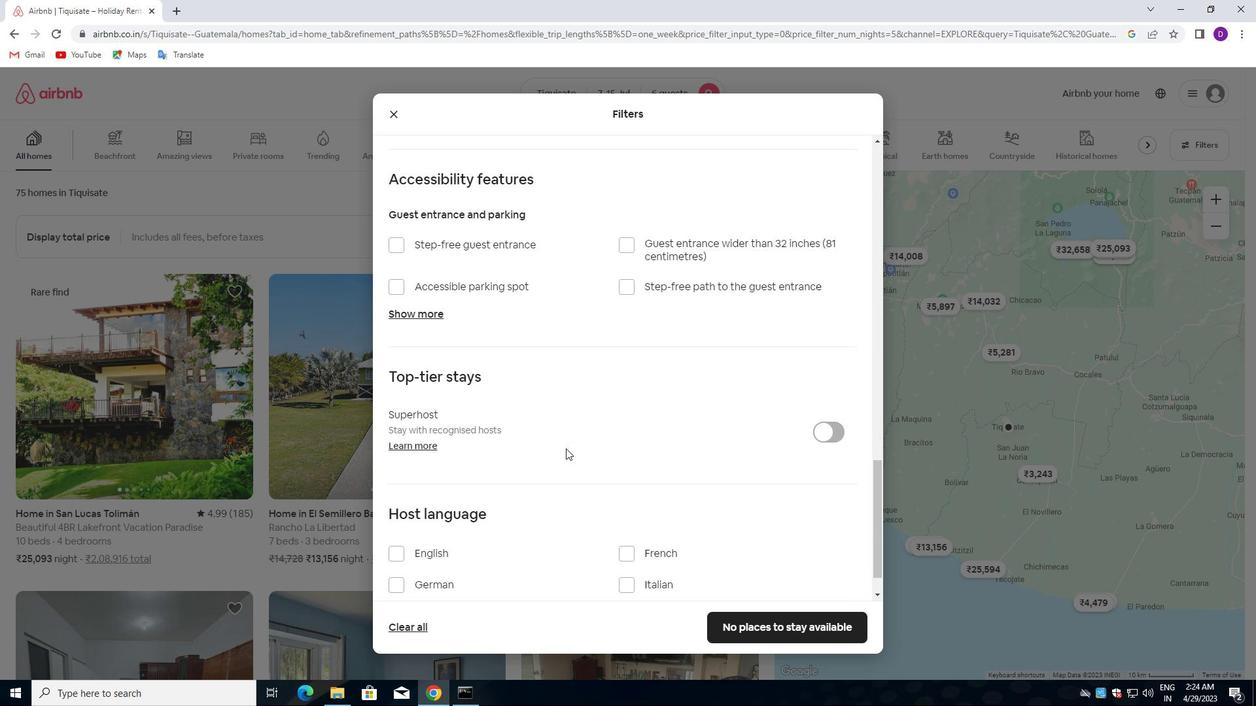 
Action: Mouse scrolled (566, 449) with delta (0, 0)
Screenshot: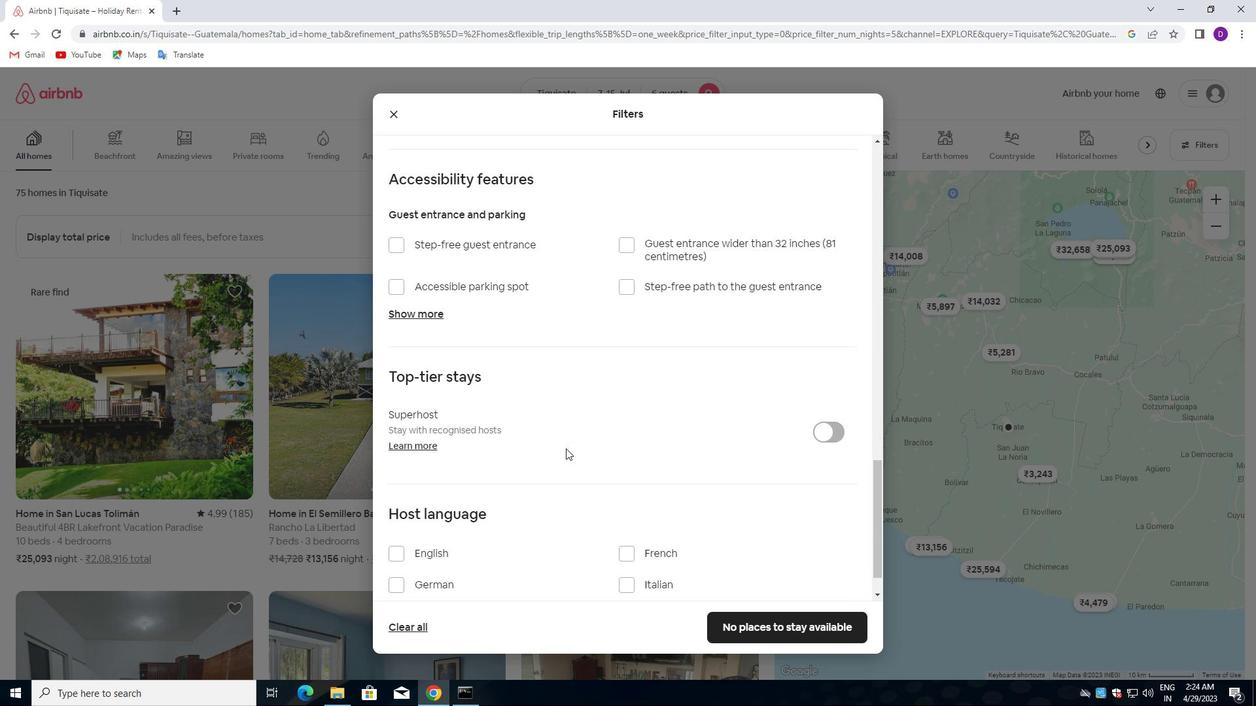 
Action: Mouse scrolled (566, 449) with delta (0, 0)
Screenshot: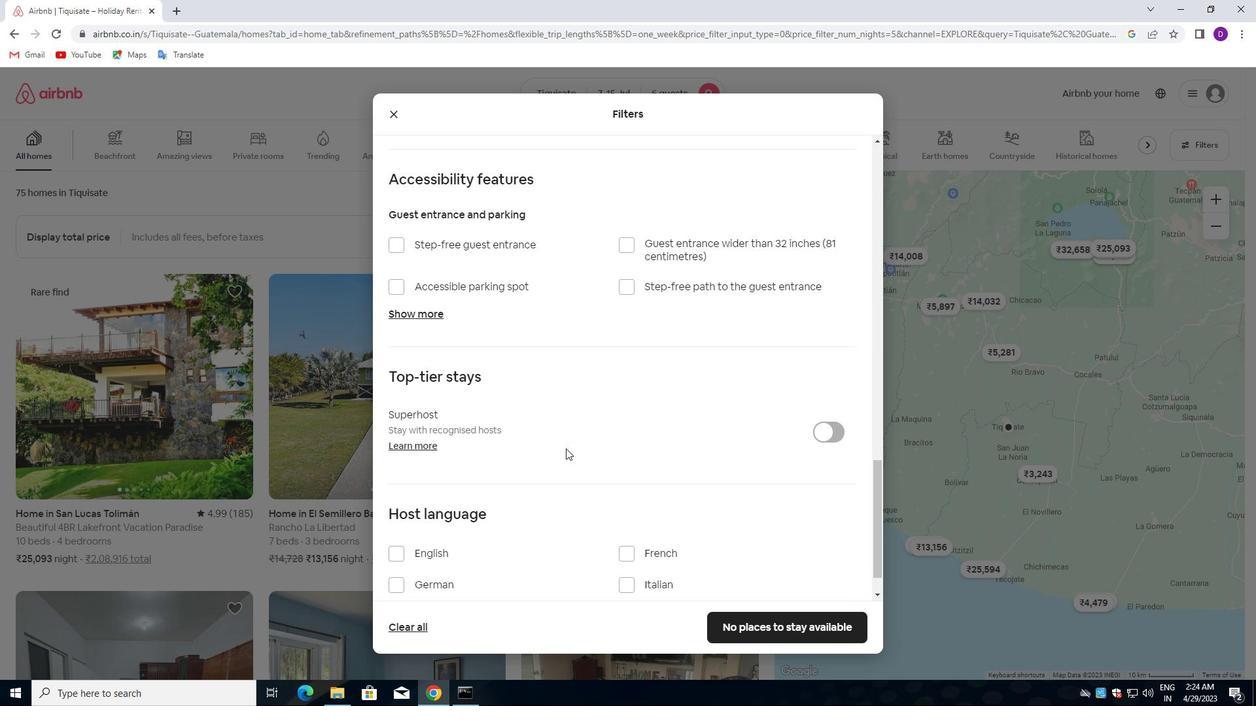 
Action: Mouse scrolled (566, 449) with delta (0, 0)
Screenshot: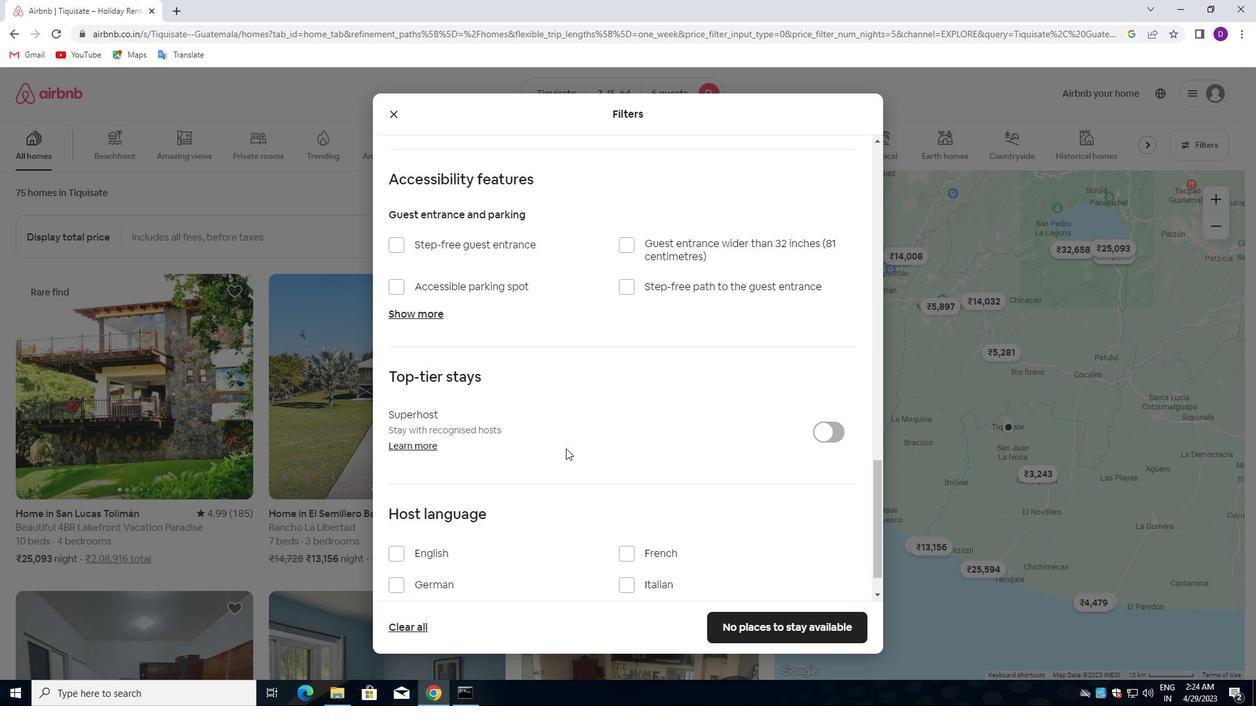
Action: Mouse moved to (394, 506)
Screenshot: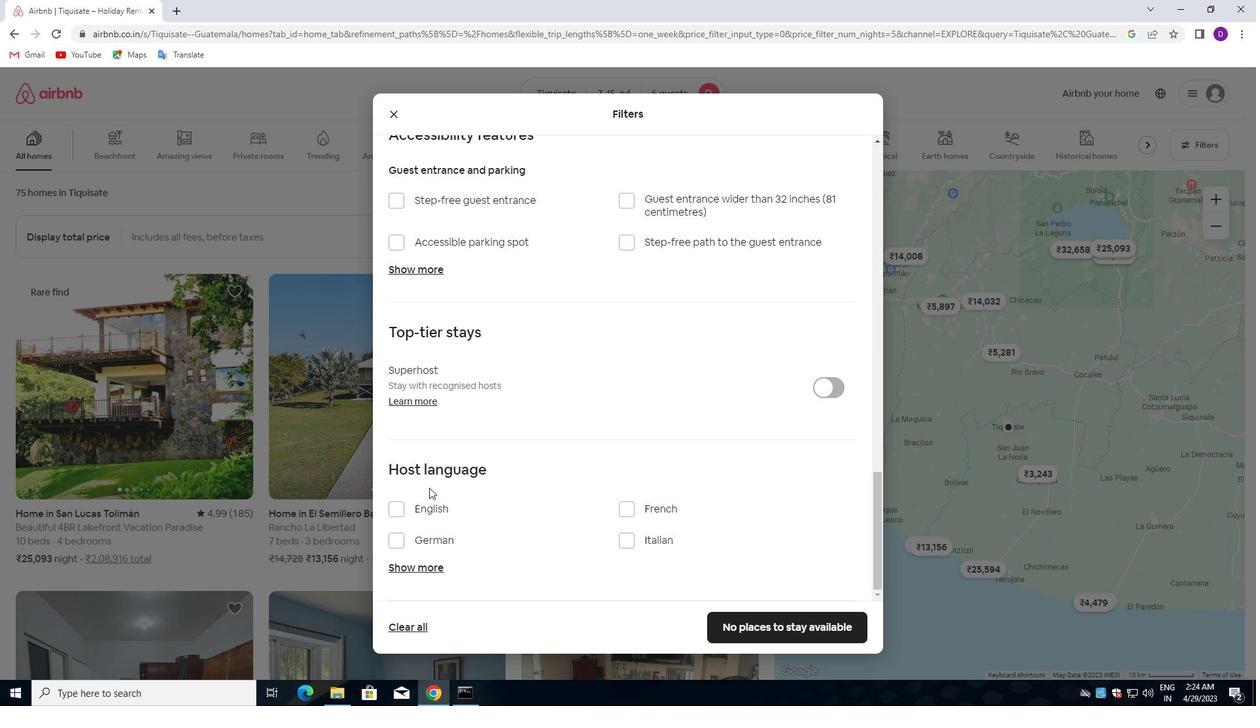 
Action: Mouse pressed left at (394, 506)
Screenshot: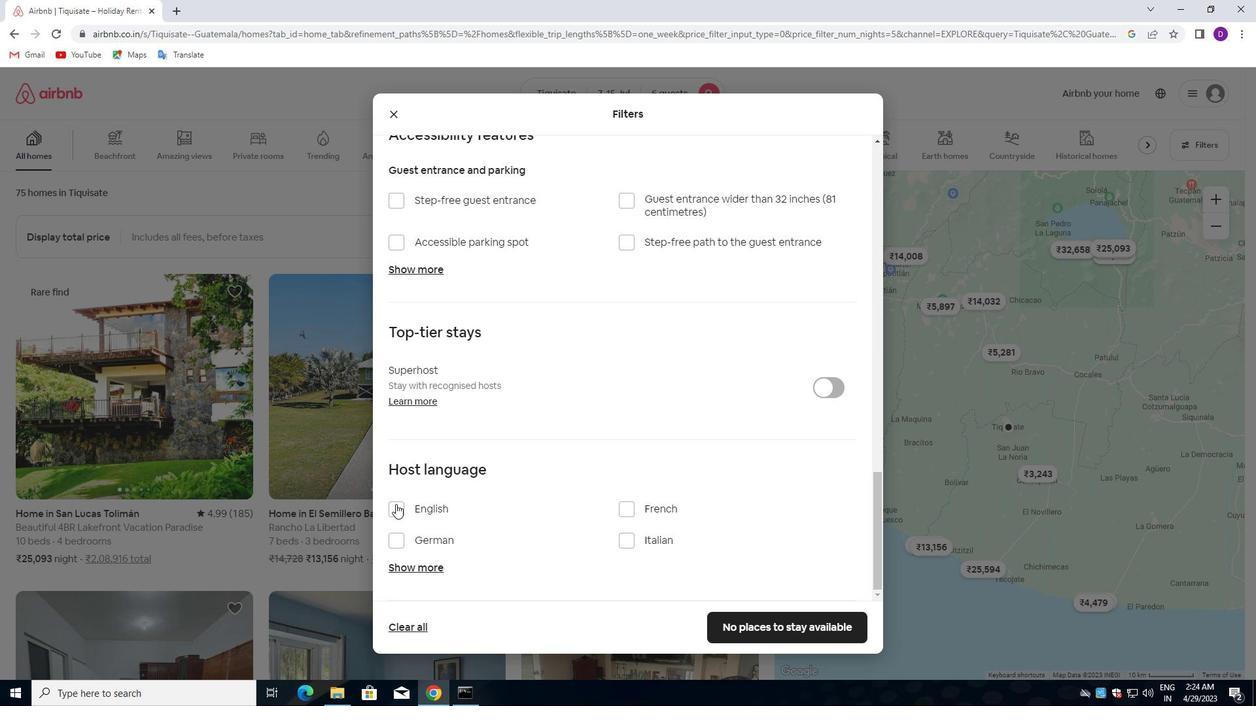 
Action: Mouse moved to (730, 629)
Screenshot: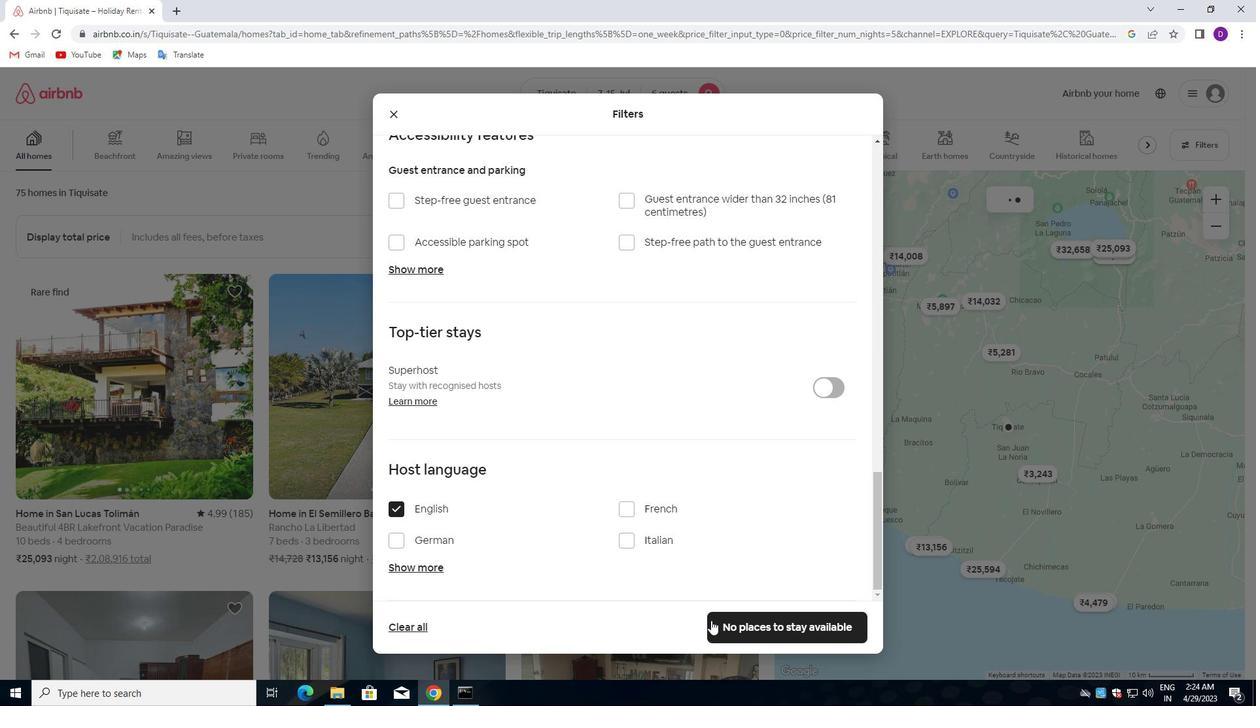 
Action: Mouse pressed left at (730, 629)
Screenshot: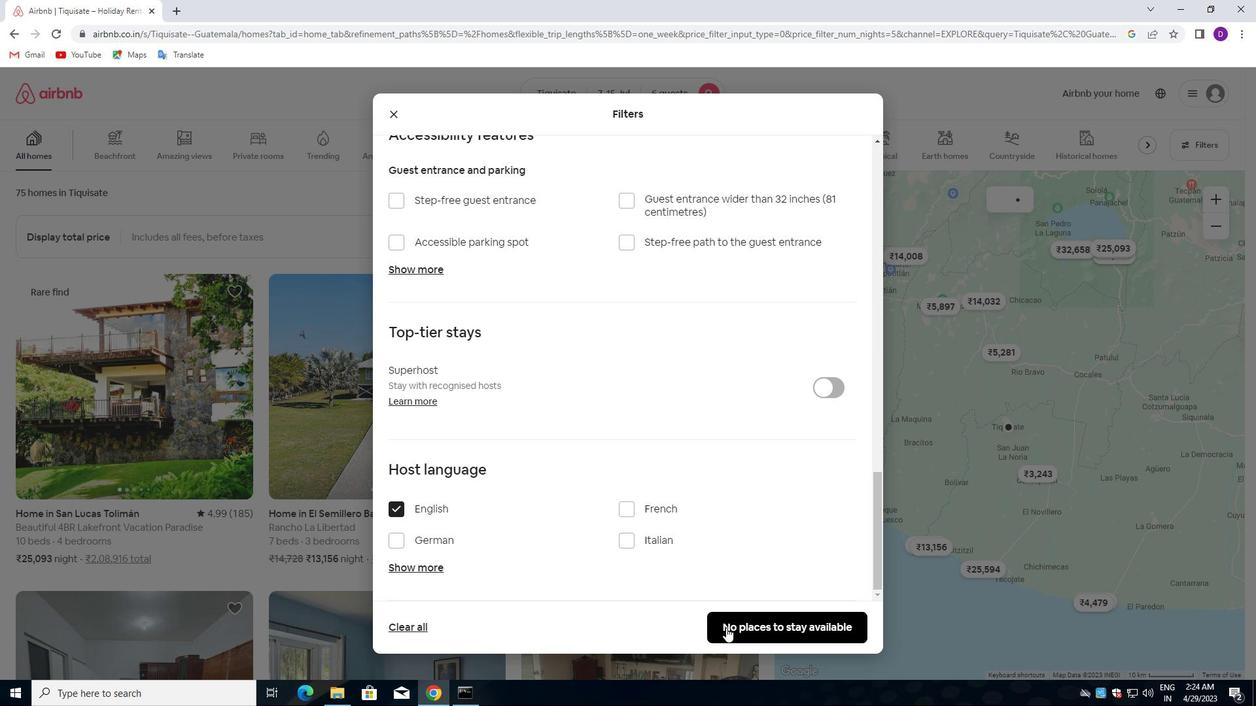 
Action: Mouse moved to (728, 618)
Screenshot: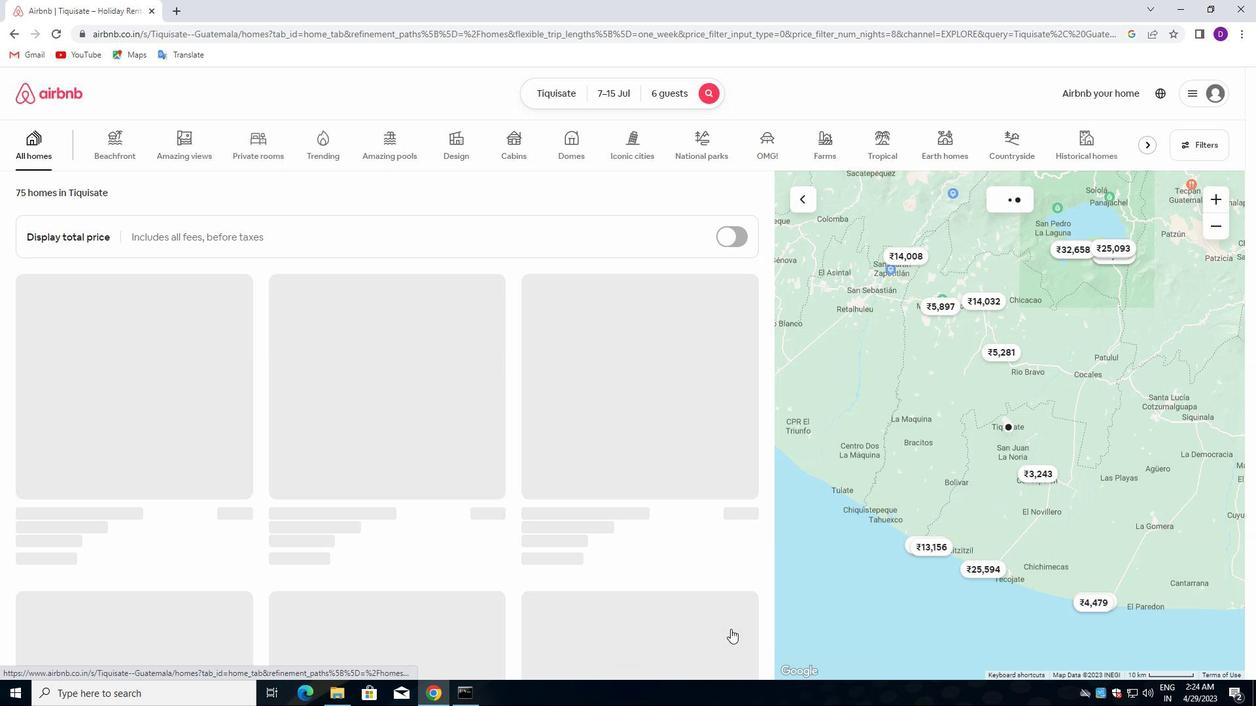 
